 Task: In the Page advertisementfilenew.pptxinsert a new slide 'blank'insert the shape ' sort'select and fill the shape with  picture Insert a picture of Zebrawith name   Zebra.png insert and apply to all slides  date and timeinsert and apply to all slides  slide noinsert the  slide showselect set up slide showselect browsed at kioskgo to transition and apply slide show timings to  2.31481481481481E-05and select the  slide show
Action: Mouse moved to (1156, 493)
Screenshot: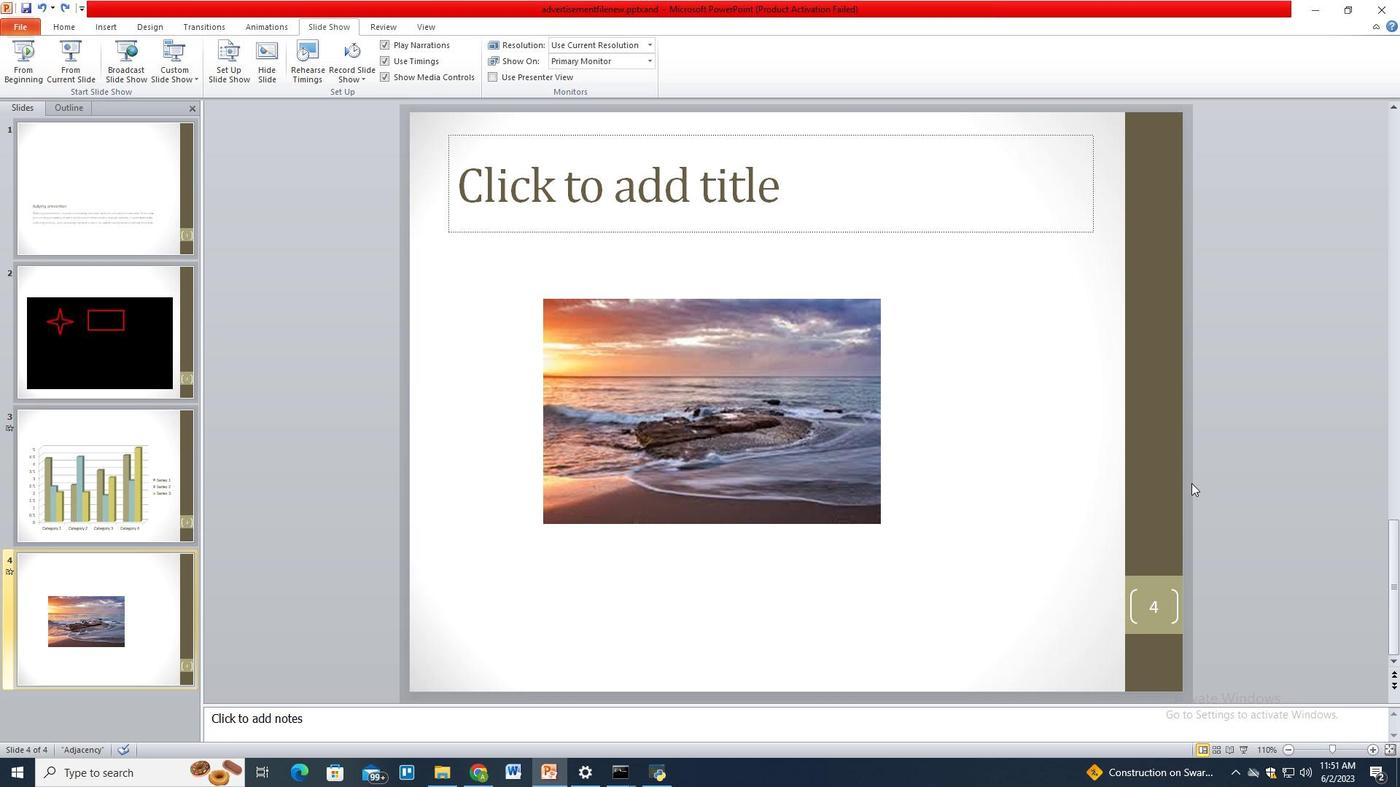 
Action: Mouse scrolled (1156, 493) with delta (0, 0)
Screenshot: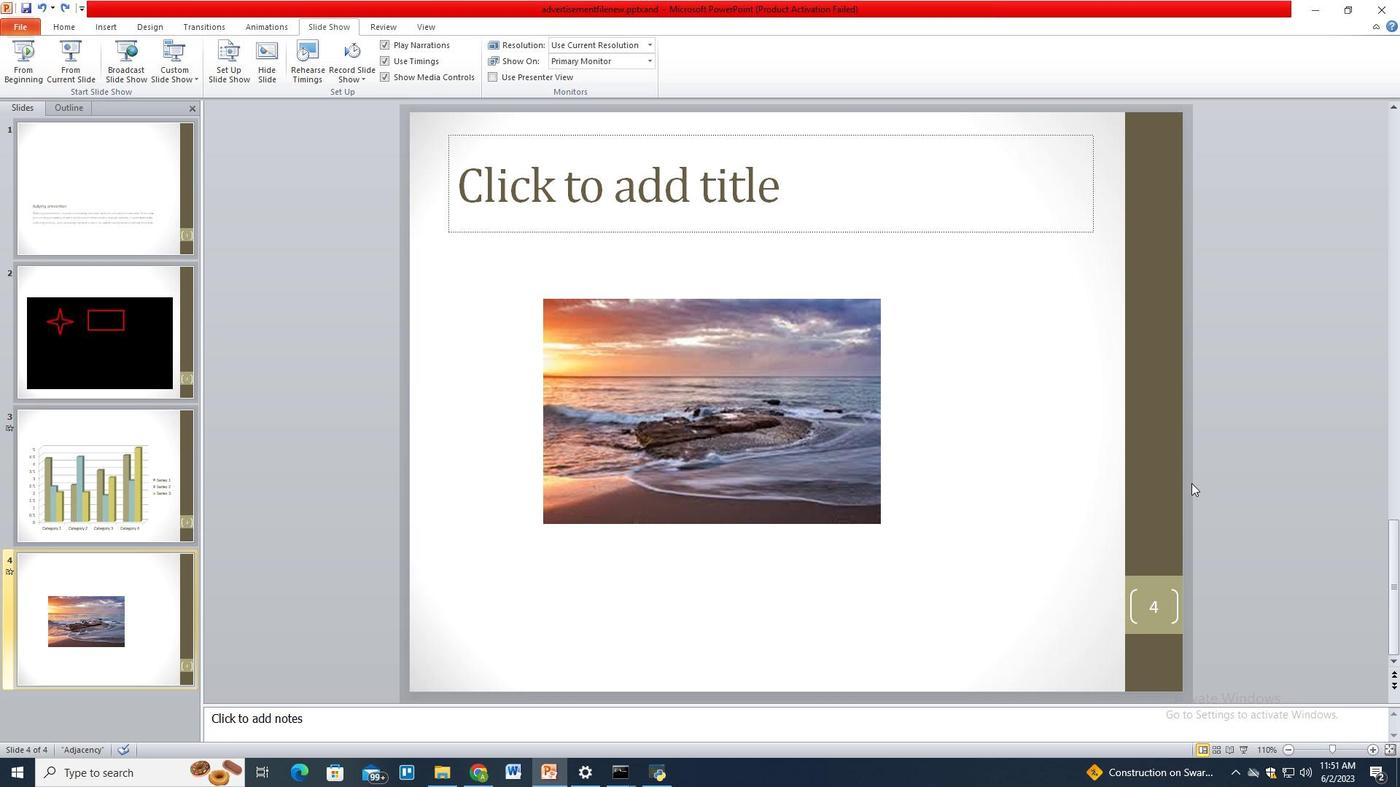
Action: Mouse scrolled (1156, 493) with delta (0, 0)
Screenshot: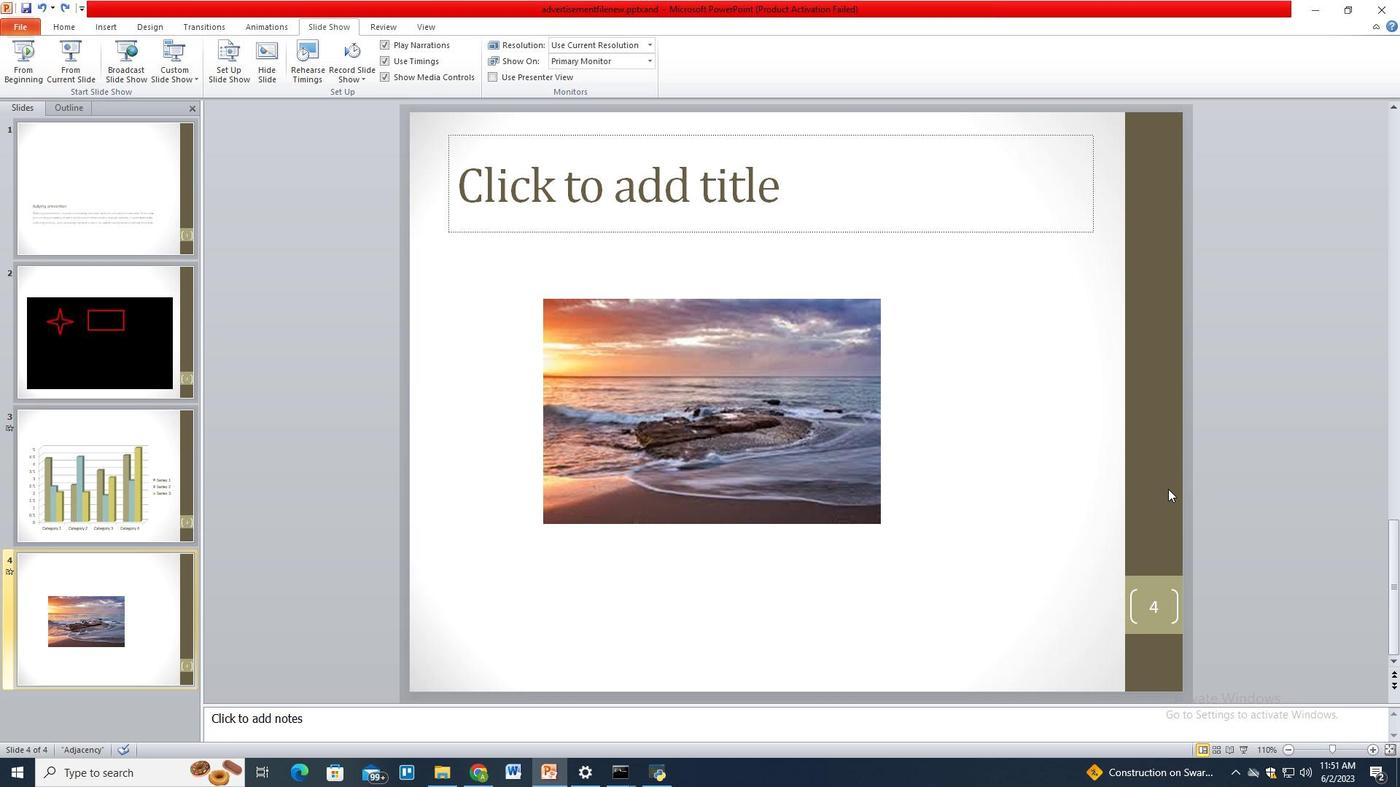 
Action: Mouse moved to (1093, 527)
Screenshot: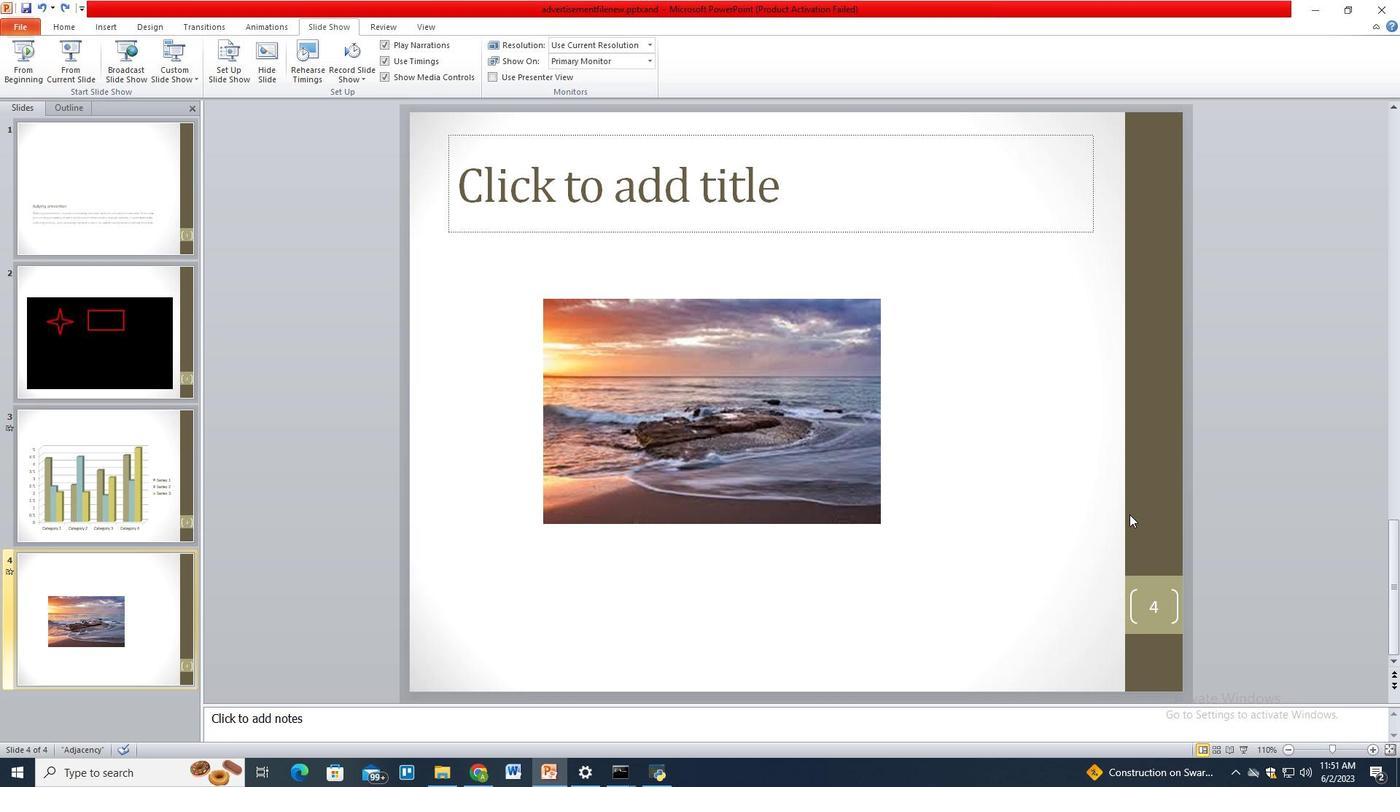
Action: Key pressed <Key.enter><Key.enter><Key.enter>
Screenshot: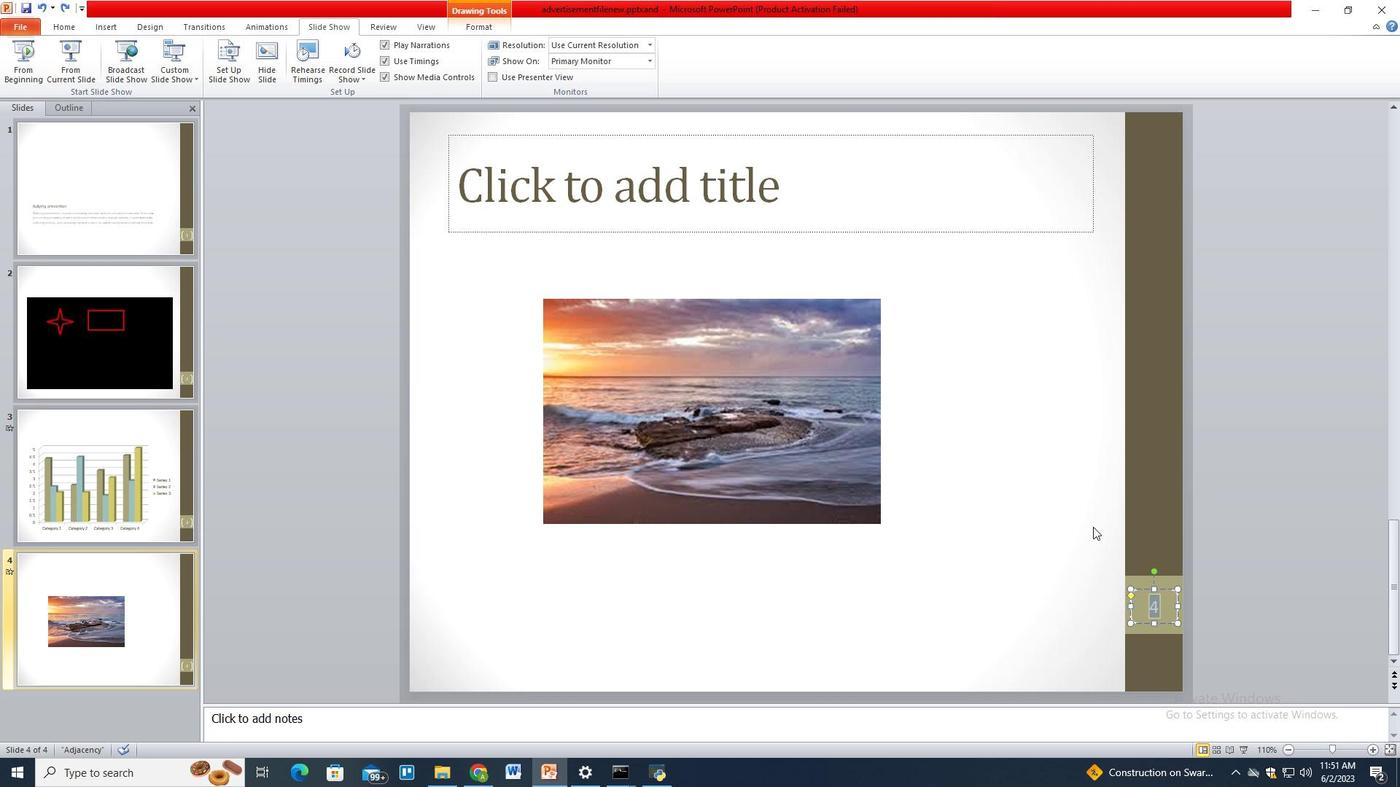 
Action: Mouse moved to (1145, 337)
Screenshot: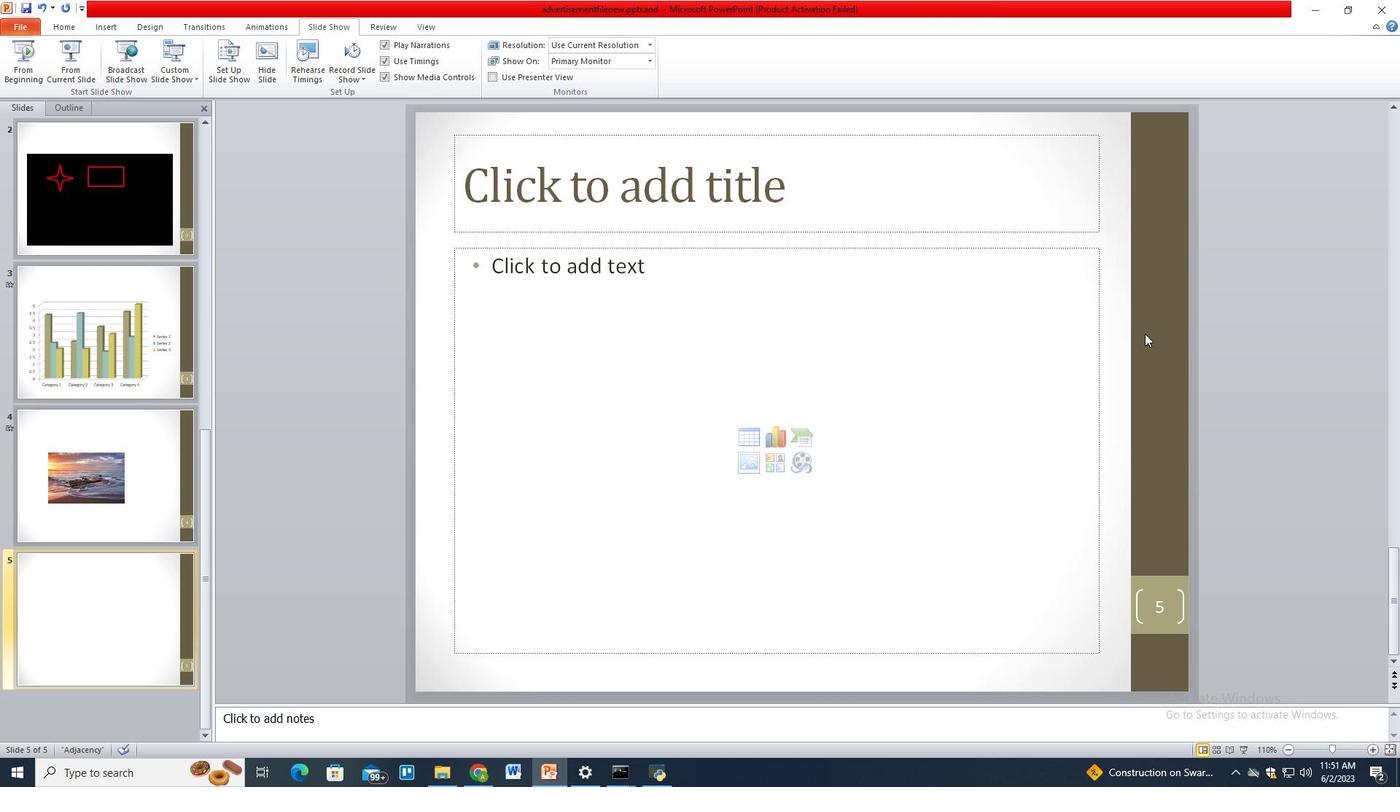 
Action: Mouse pressed right at (1145, 337)
Screenshot: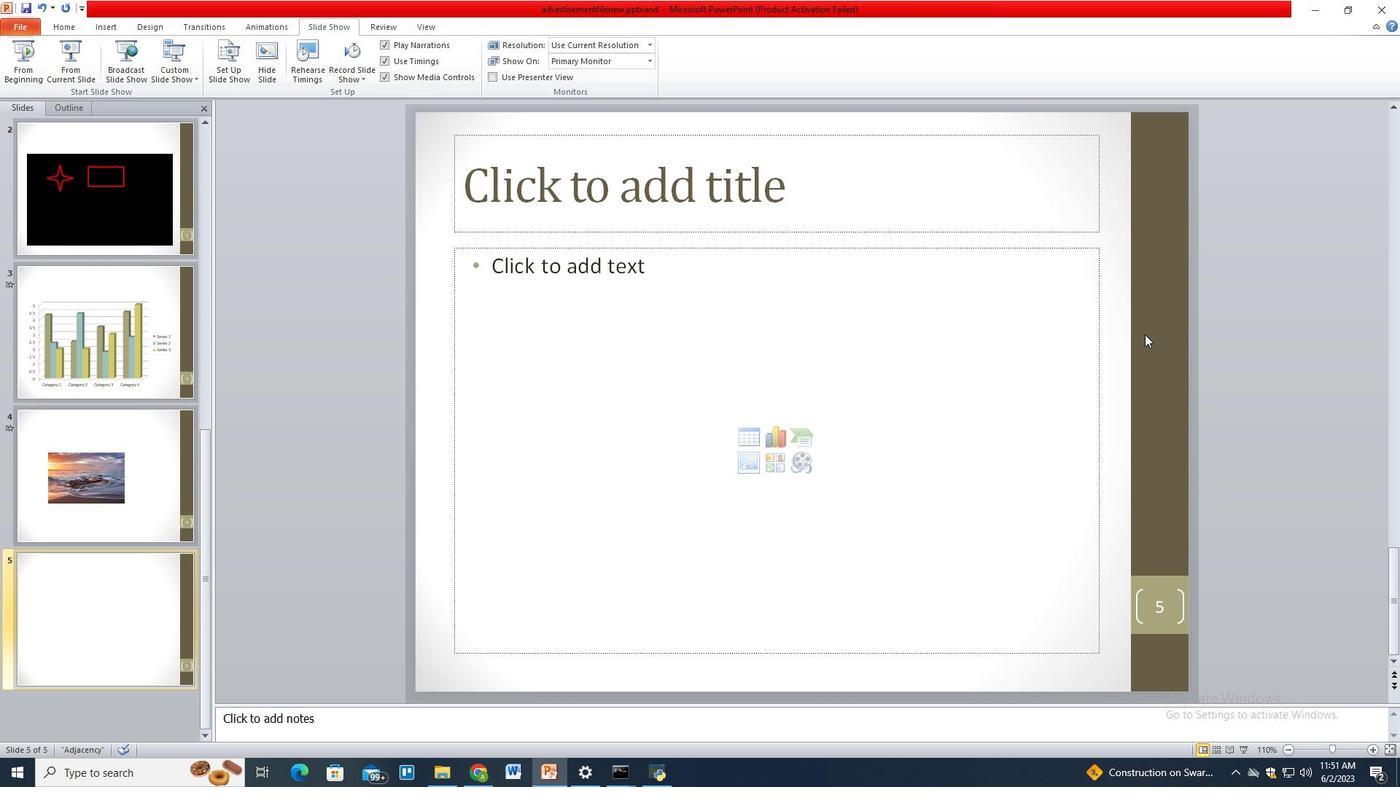 
Action: Mouse moved to (933, 646)
Screenshot: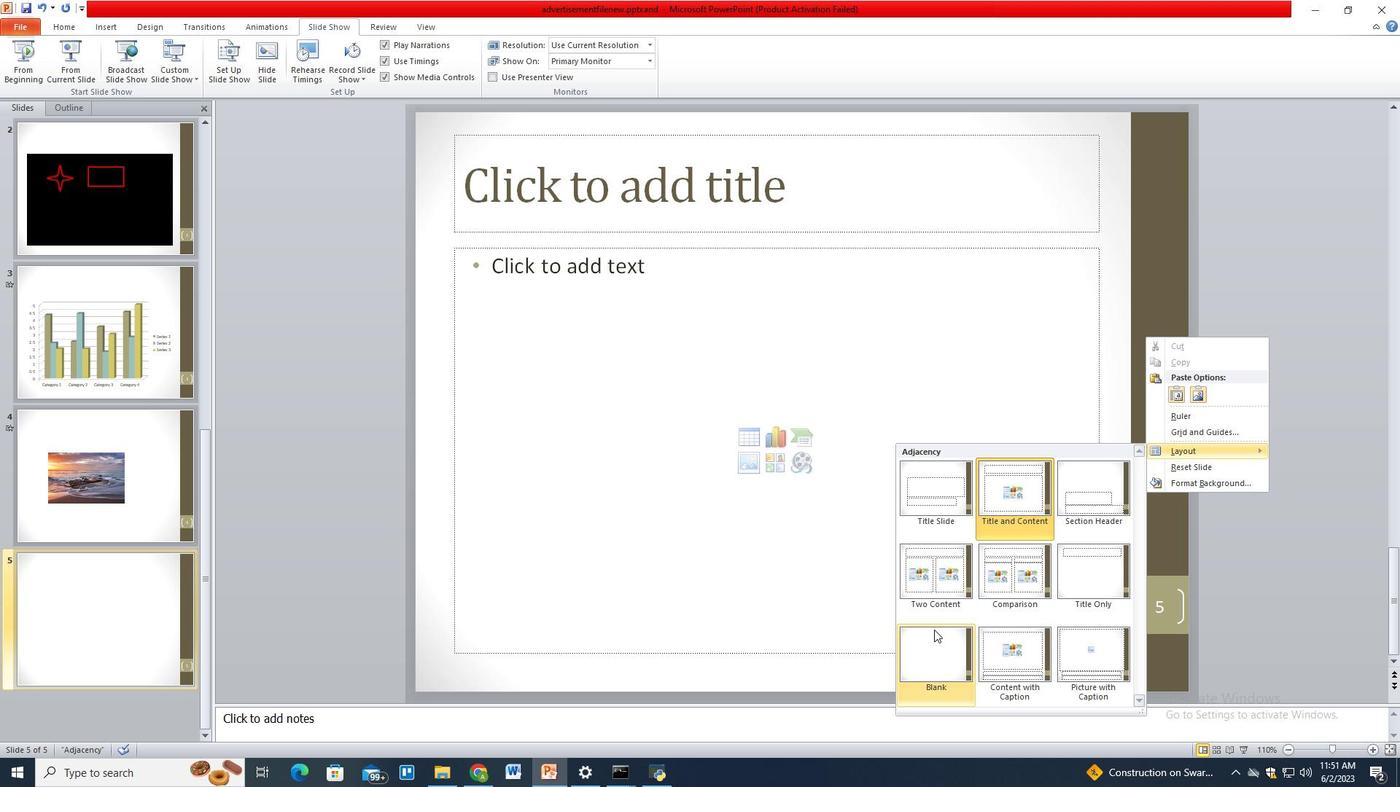 
Action: Mouse pressed left at (933, 646)
Screenshot: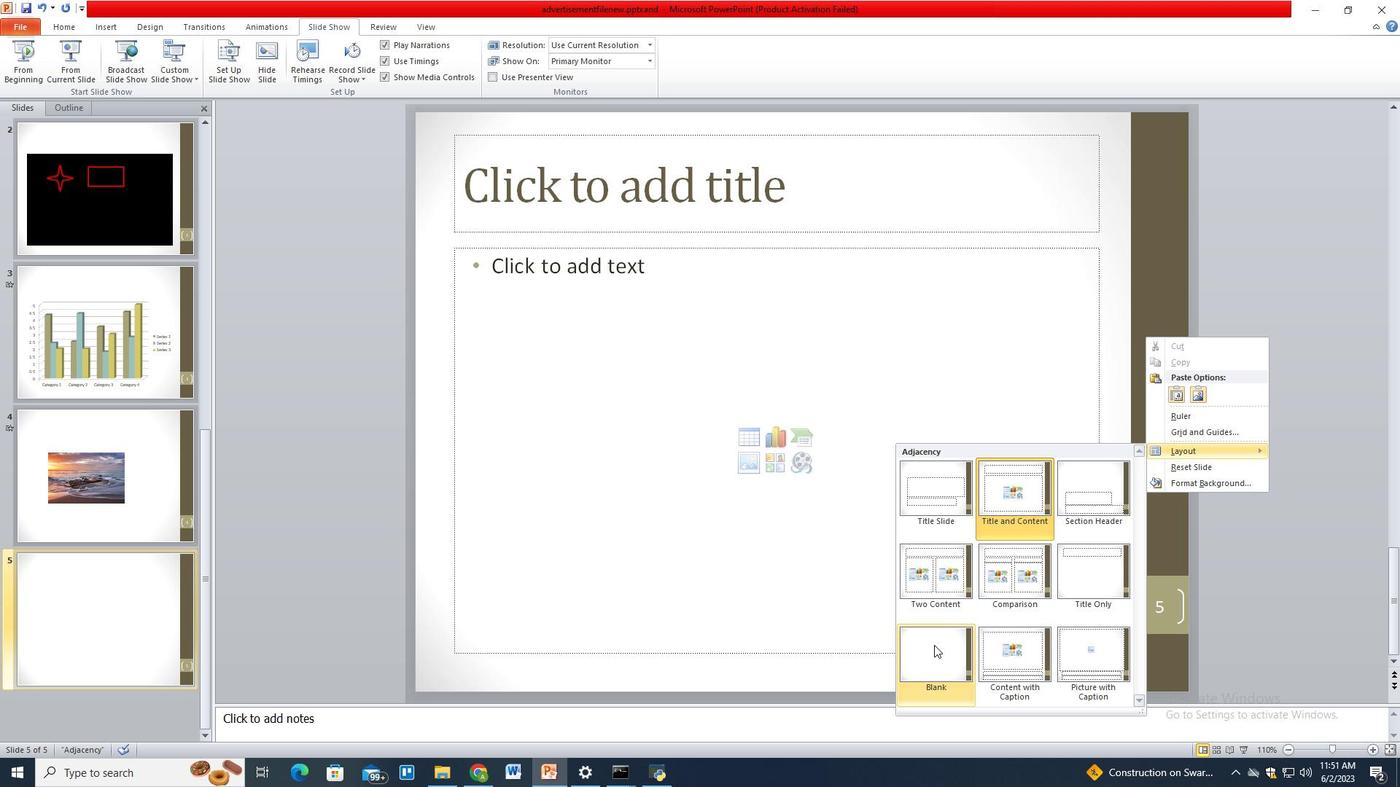 
Action: Mouse moved to (115, 23)
Screenshot: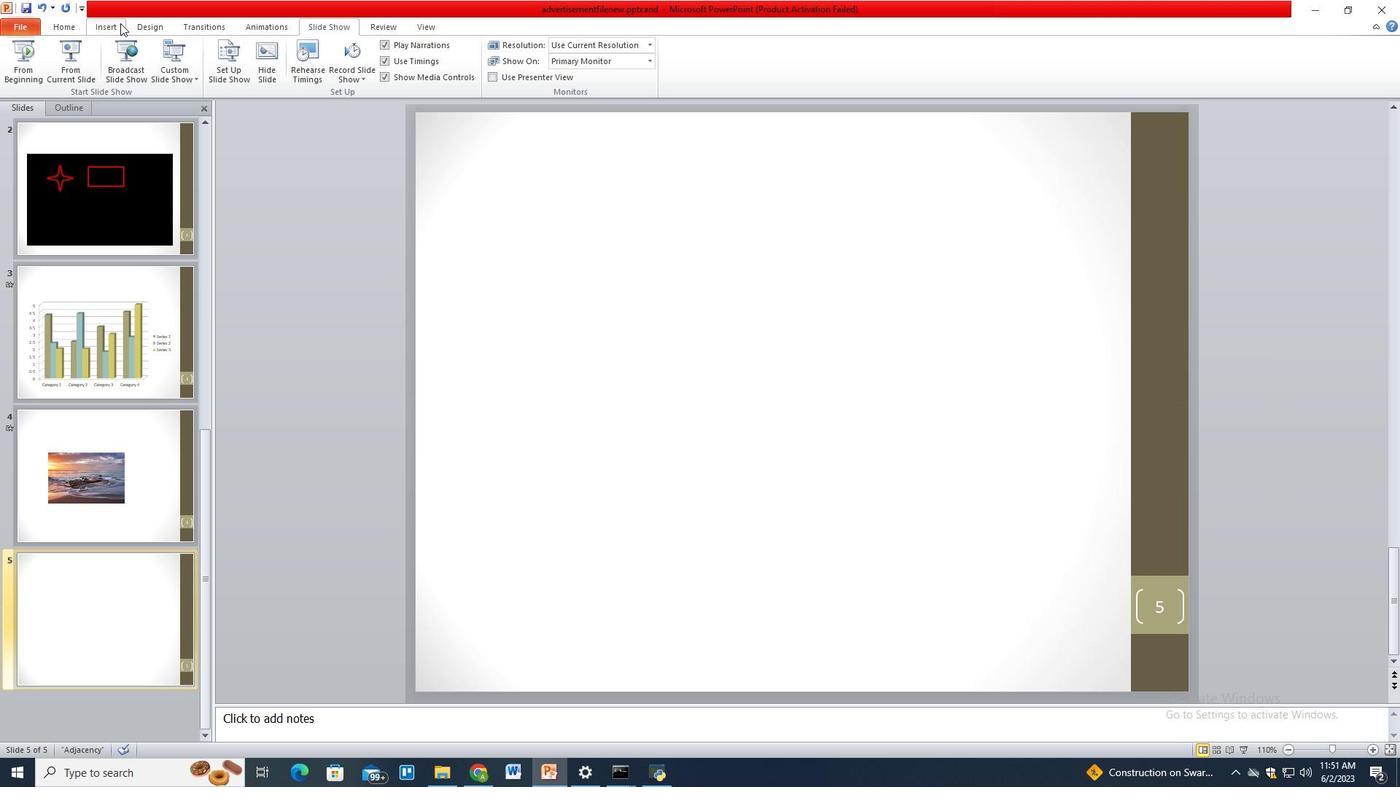 
Action: Mouse pressed left at (115, 23)
Screenshot: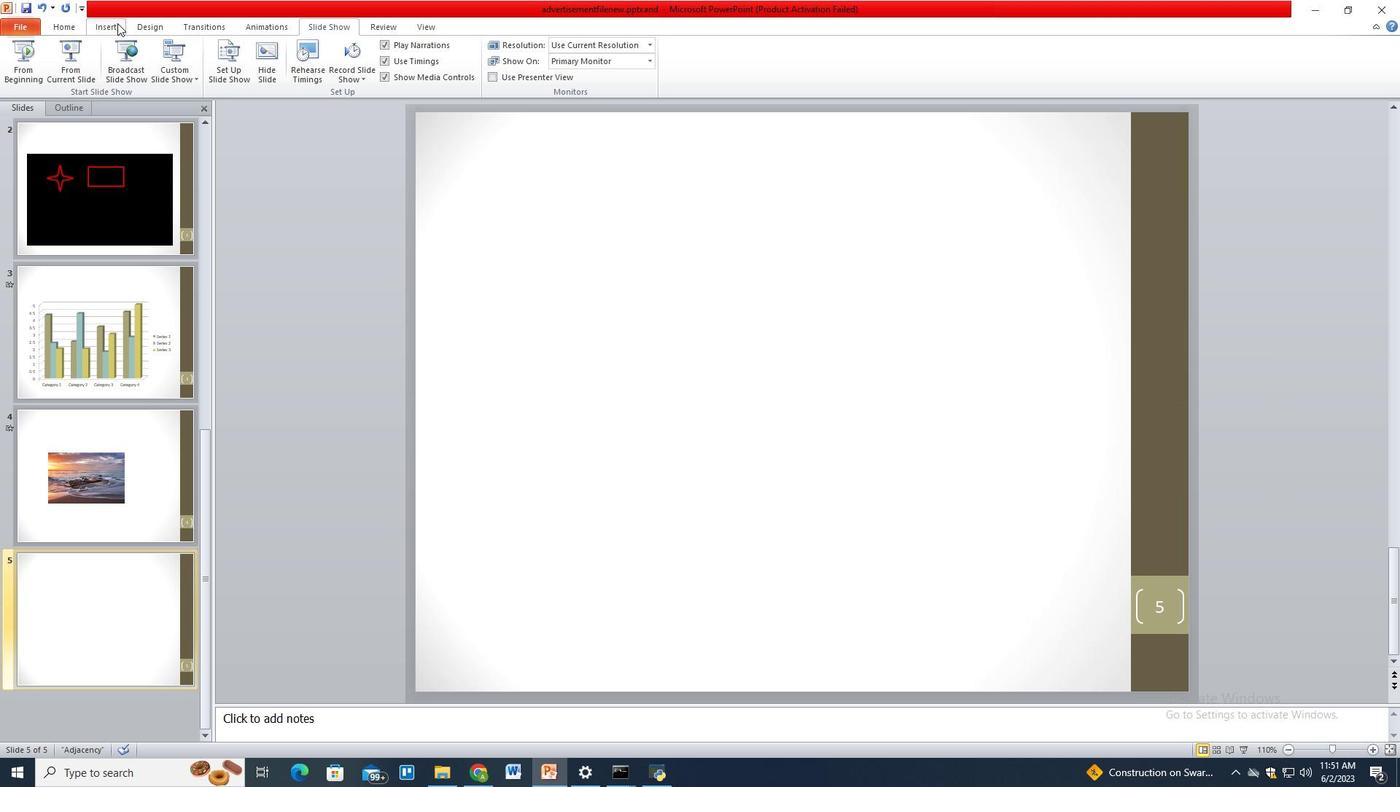 
Action: Mouse moved to (202, 56)
Screenshot: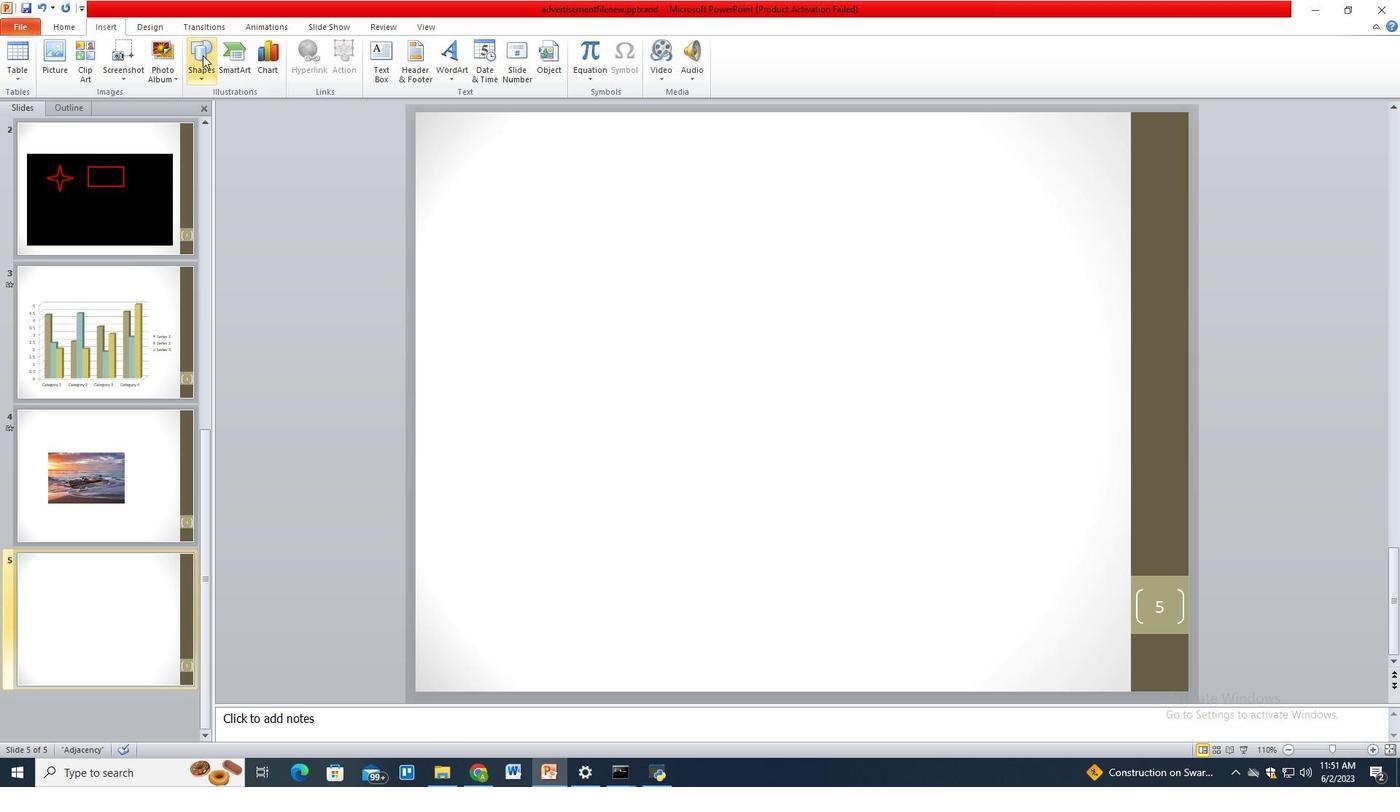 
Action: Mouse pressed left at (202, 56)
Screenshot: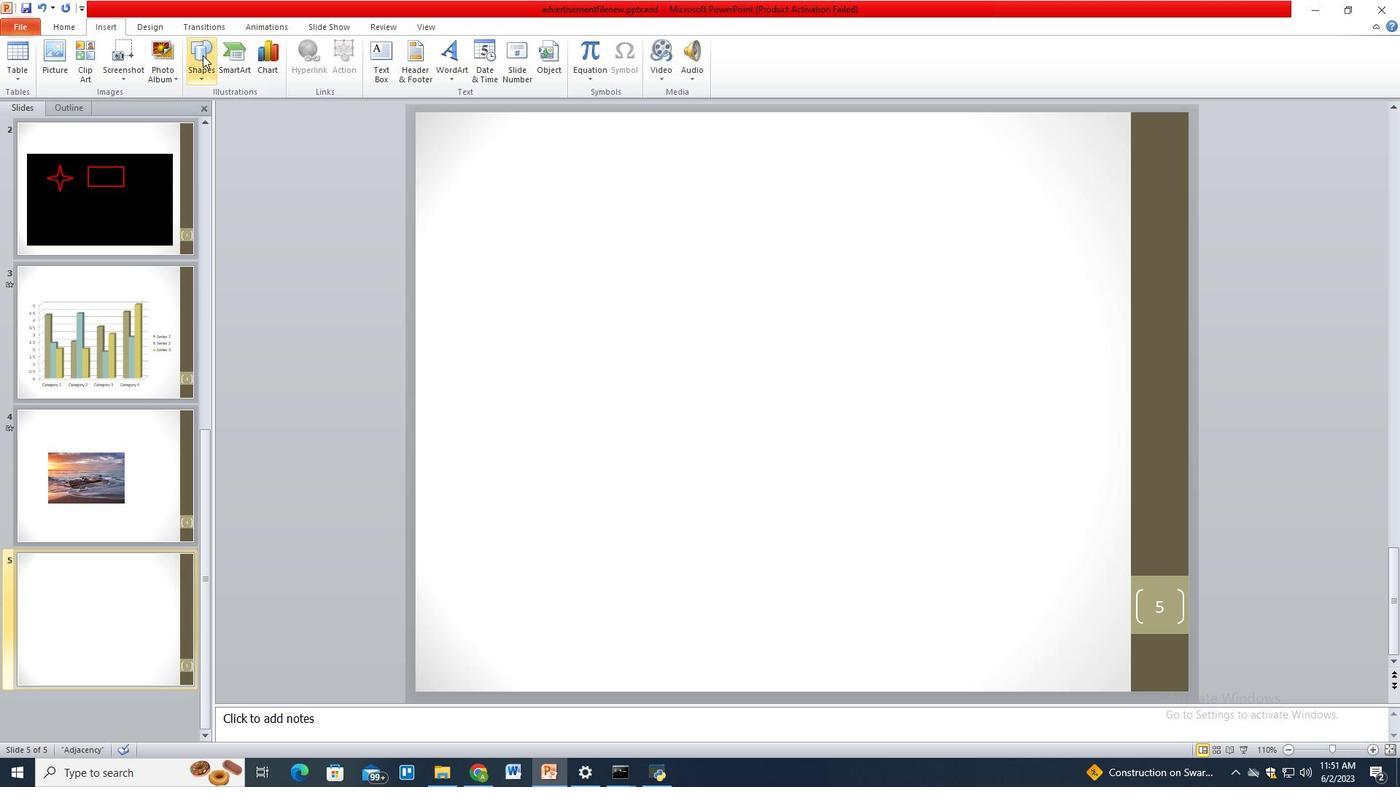 
Action: Mouse moved to (209, 177)
Screenshot: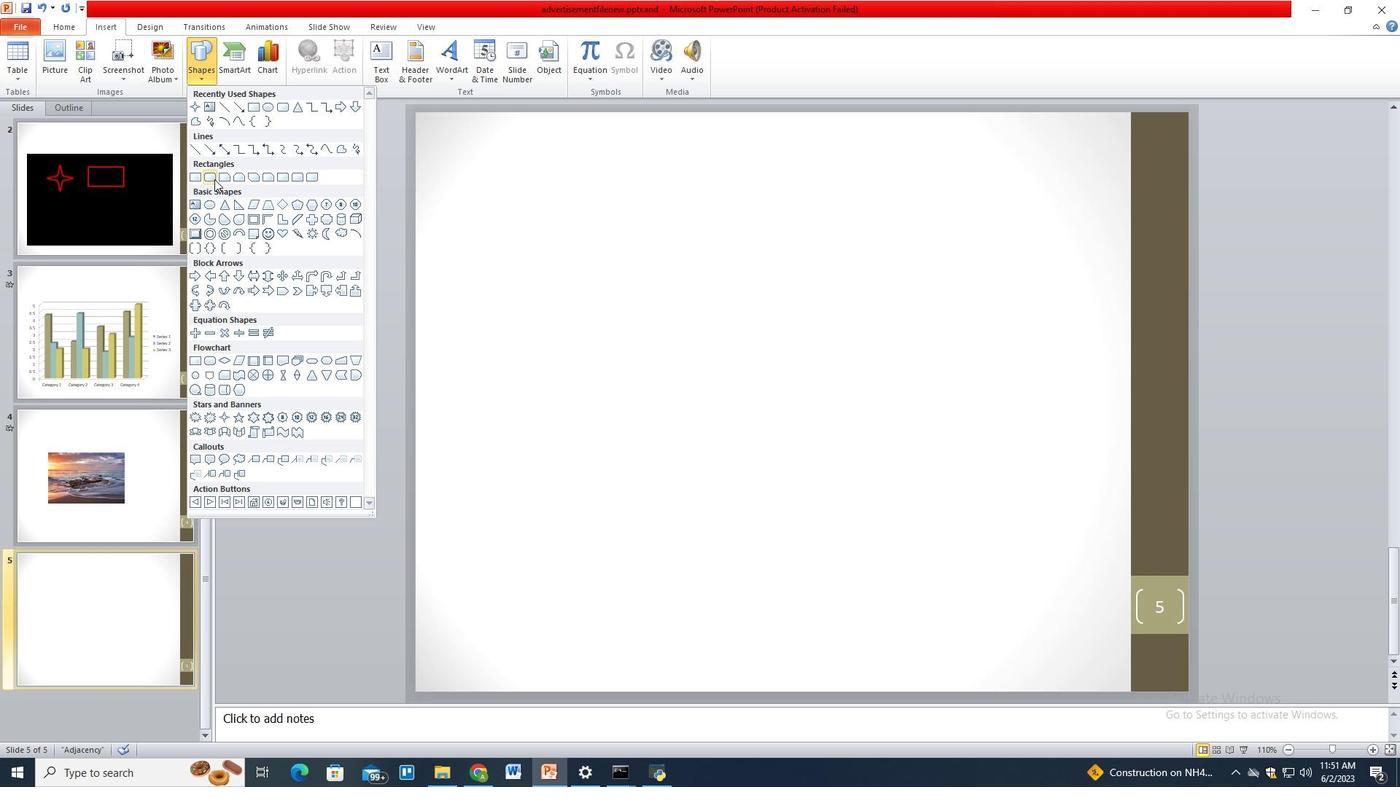 
Action: Mouse pressed left at (209, 177)
Screenshot: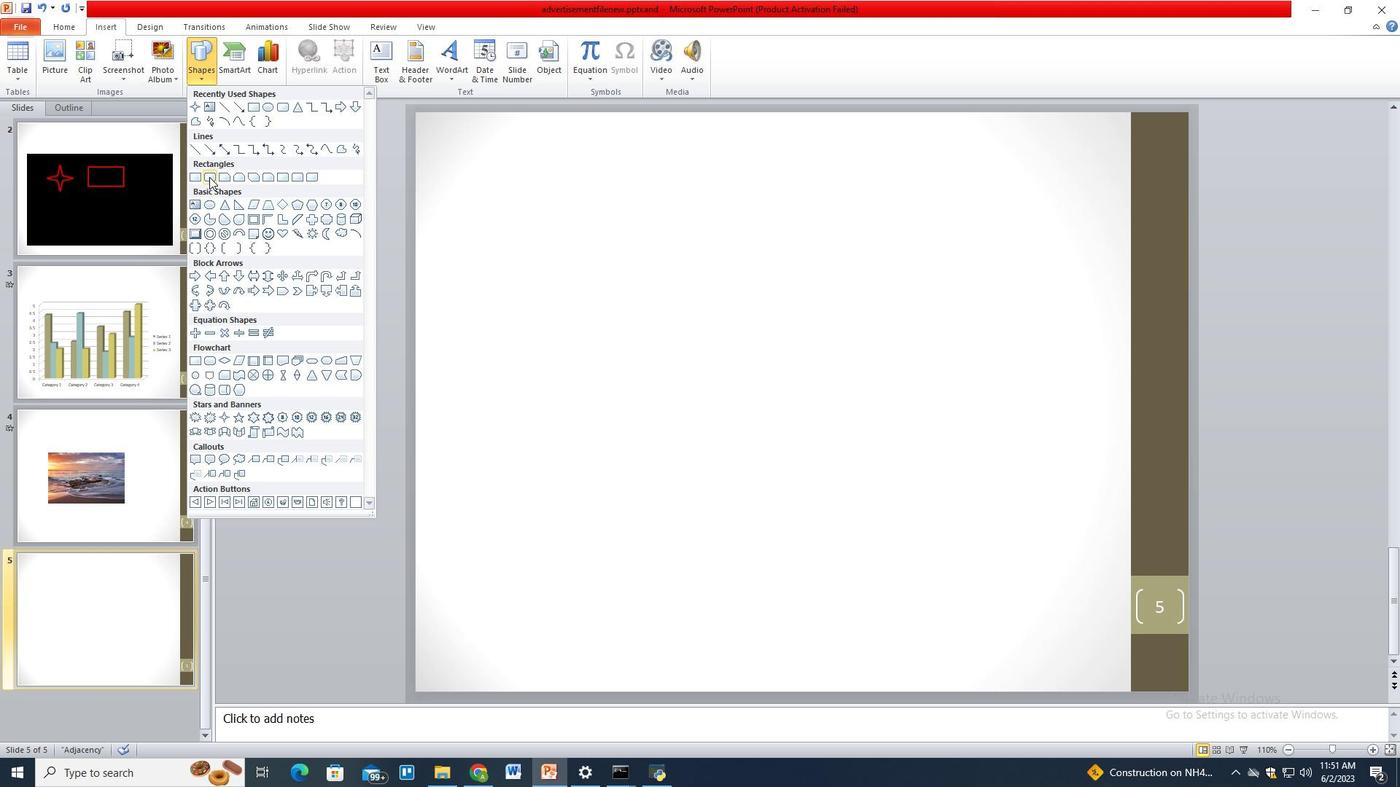 
Action: Mouse moved to (470, 210)
Screenshot: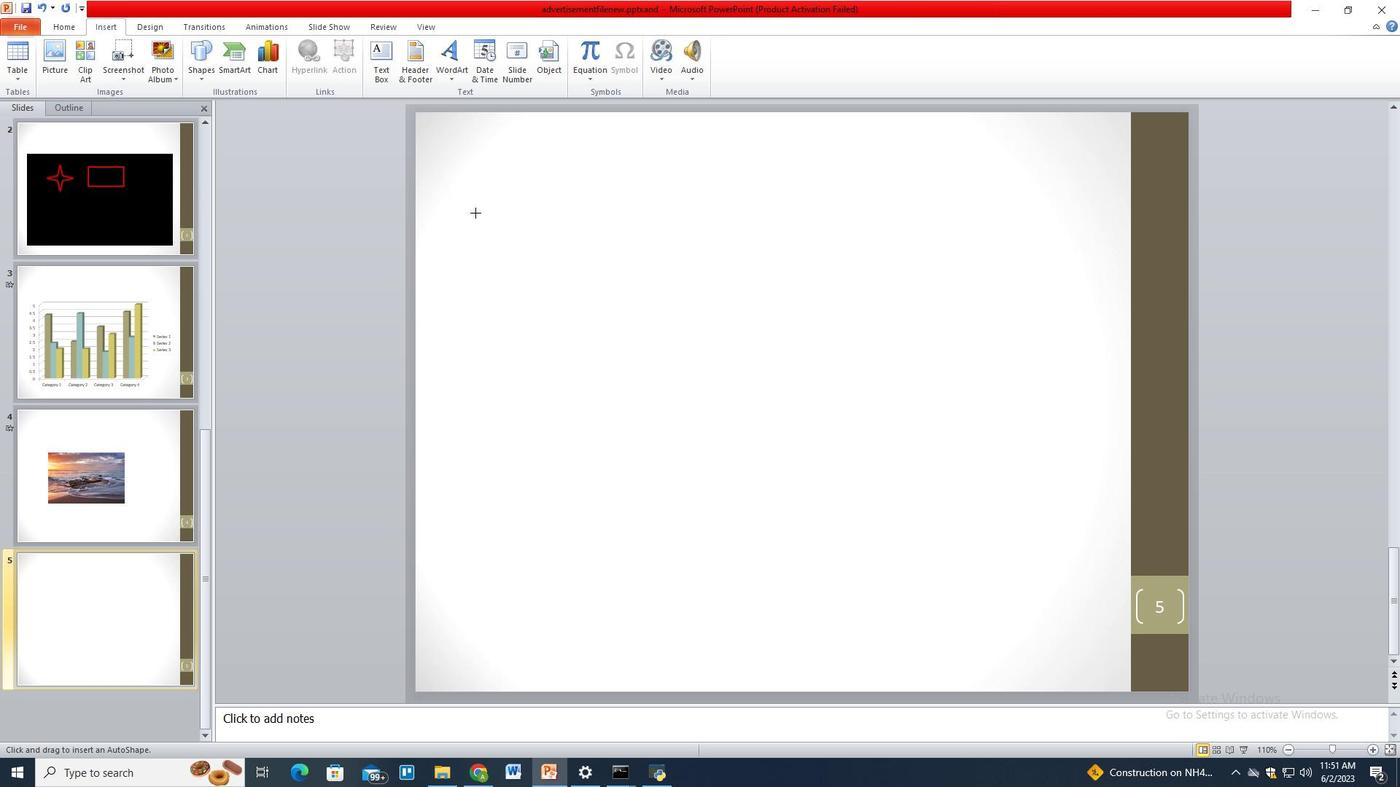
Action: Mouse pressed left at (470, 210)
Screenshot: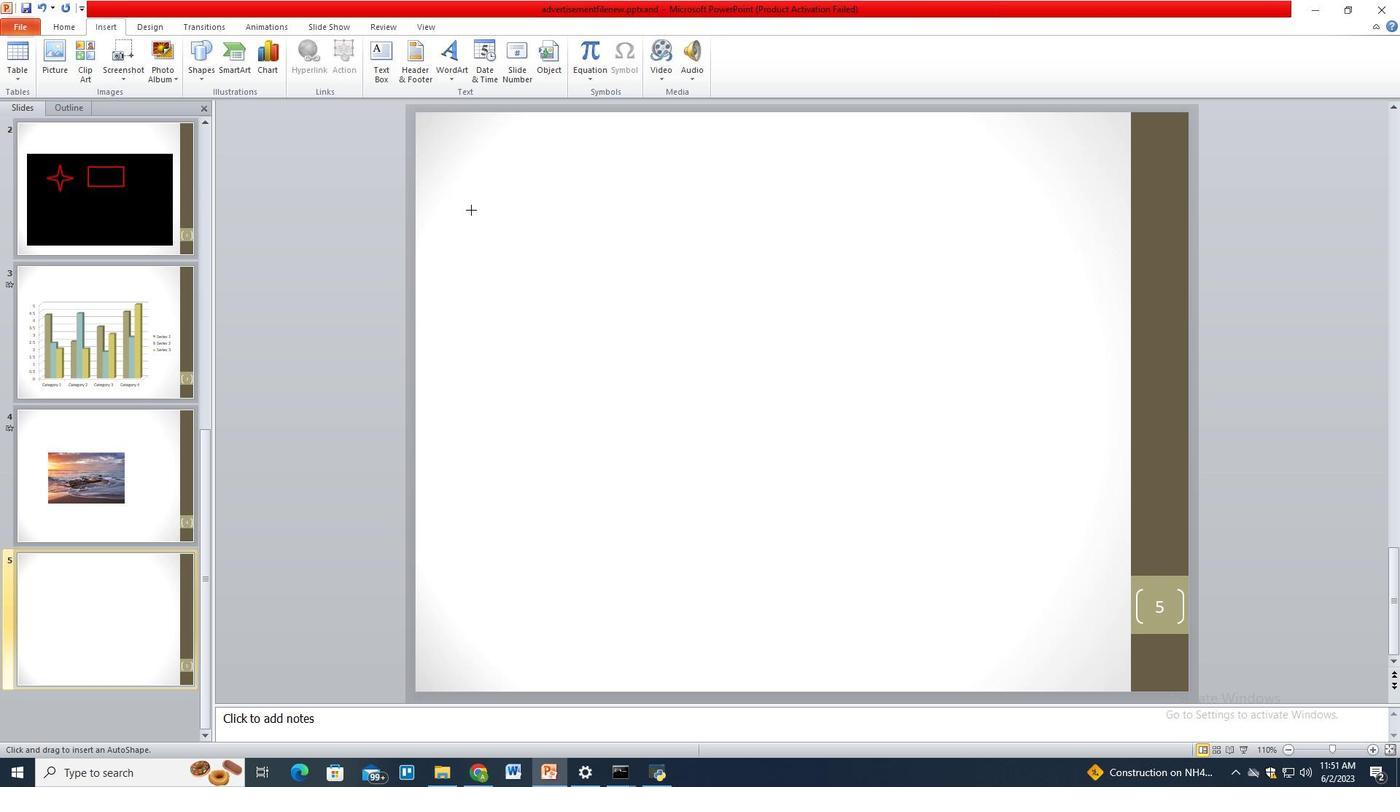 
Action: Mouse moved to (719, 400)
Screenshot: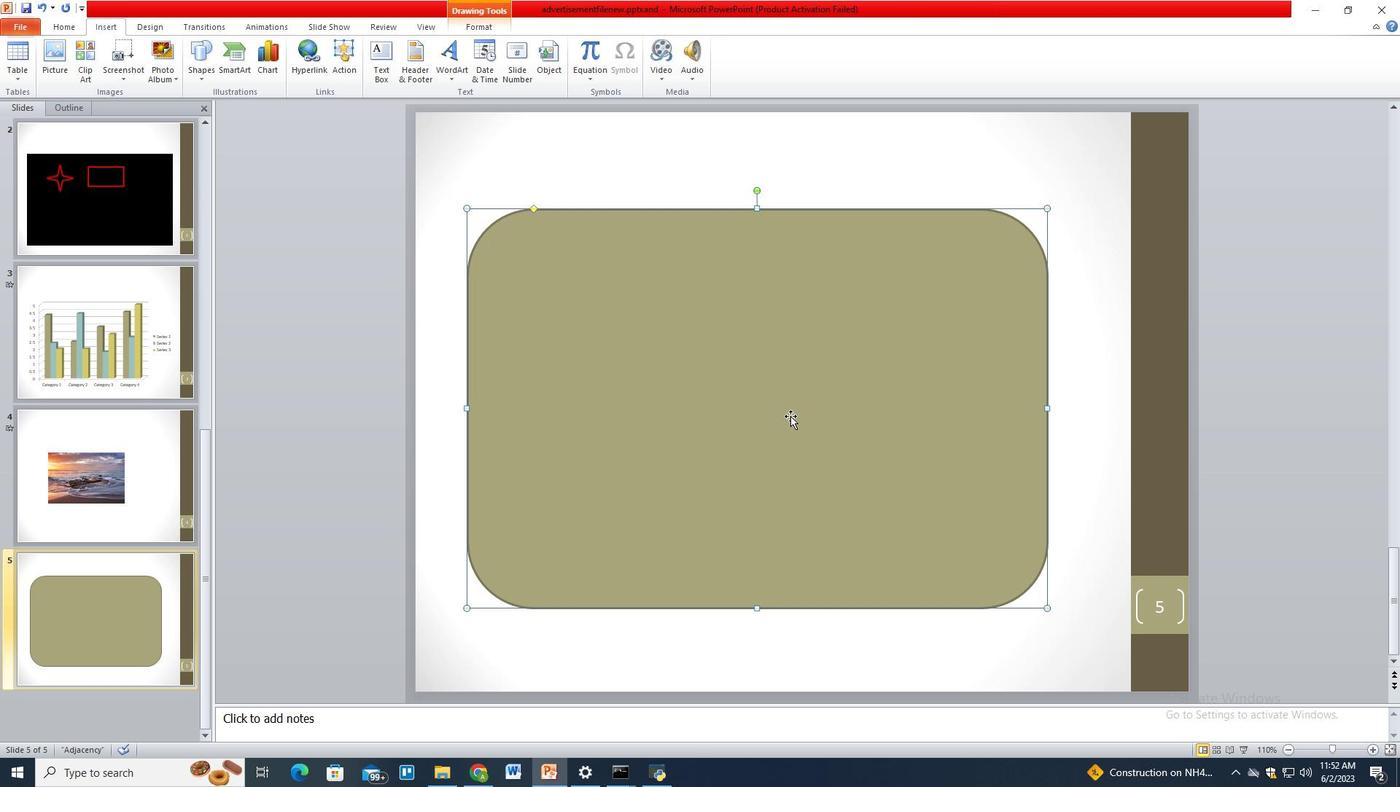 
Action: Mouse pressed left at (719, 400)
Screenshot: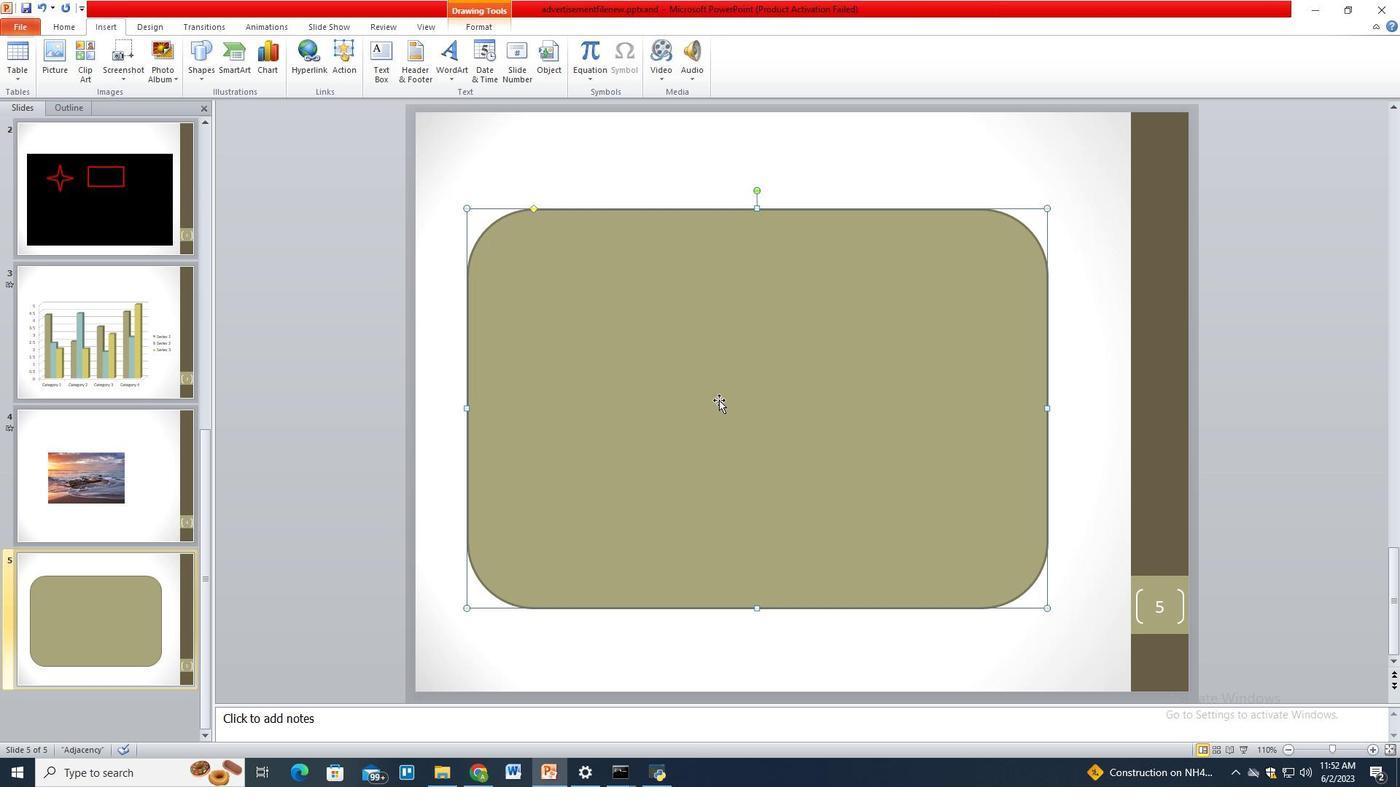 
Action: Mouse moved to (652, 153)
Screenshot: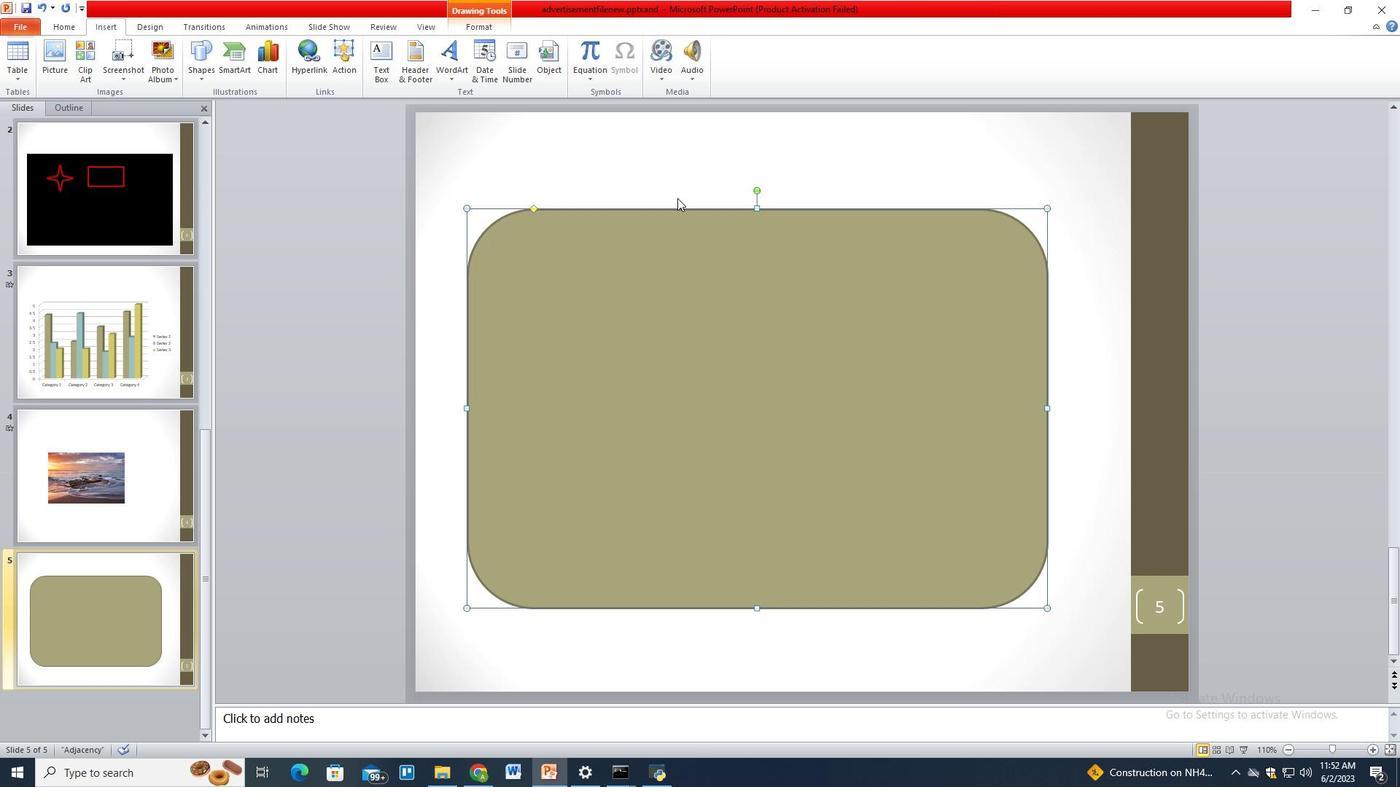 
Action: Mouse pressed left at (652, 153)
Screenshot: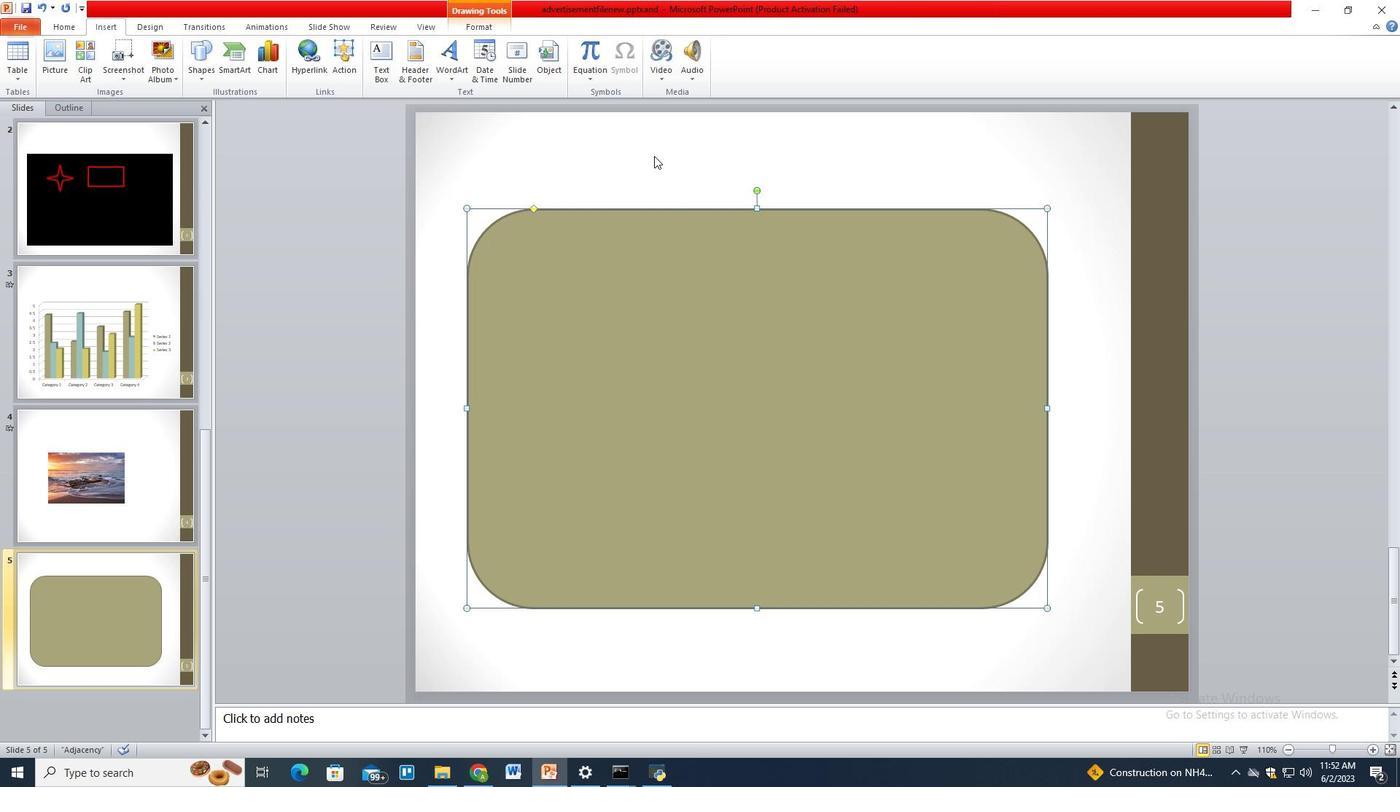 
Action: Mouse moved to (62, 58)
Screenshot: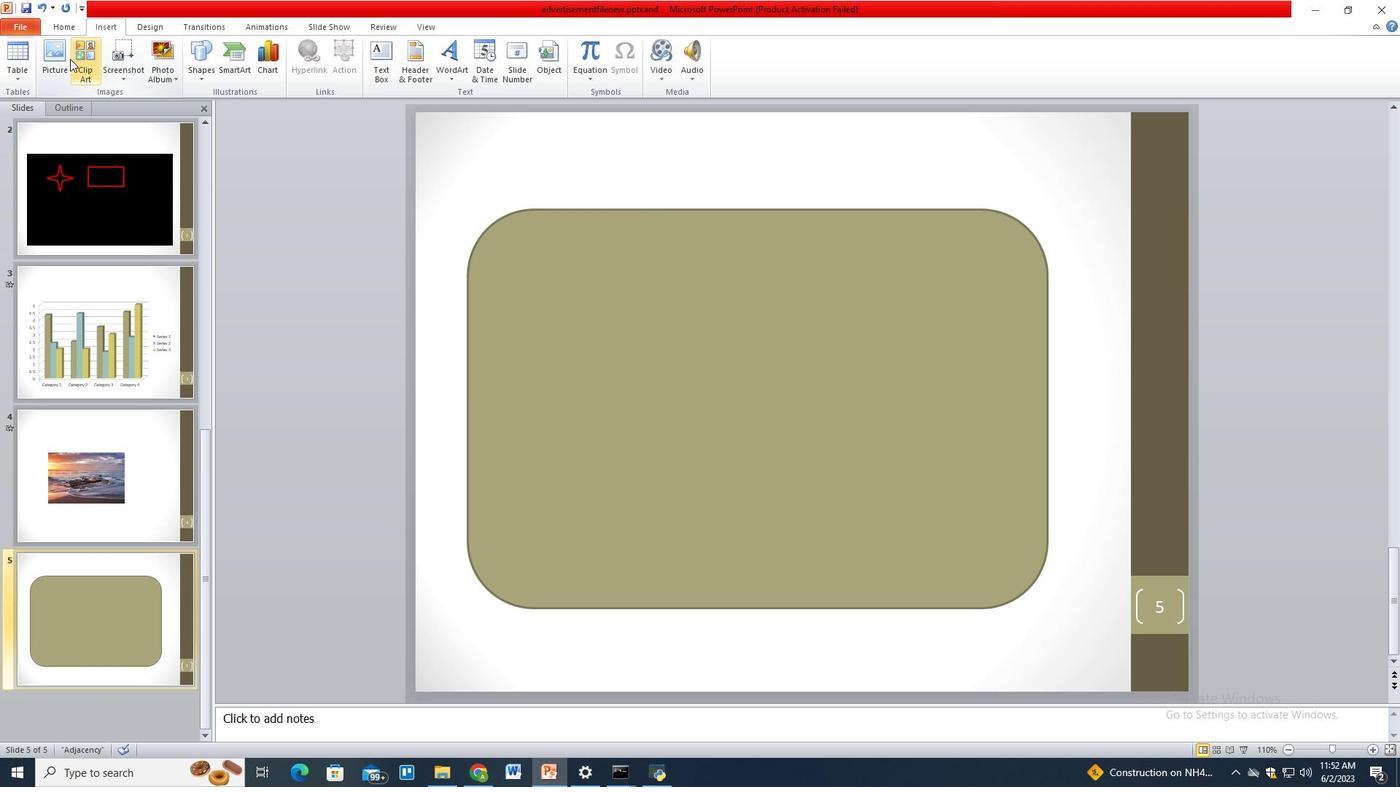 
Action: Mouse pressed left at (62, 58)
Screenshot: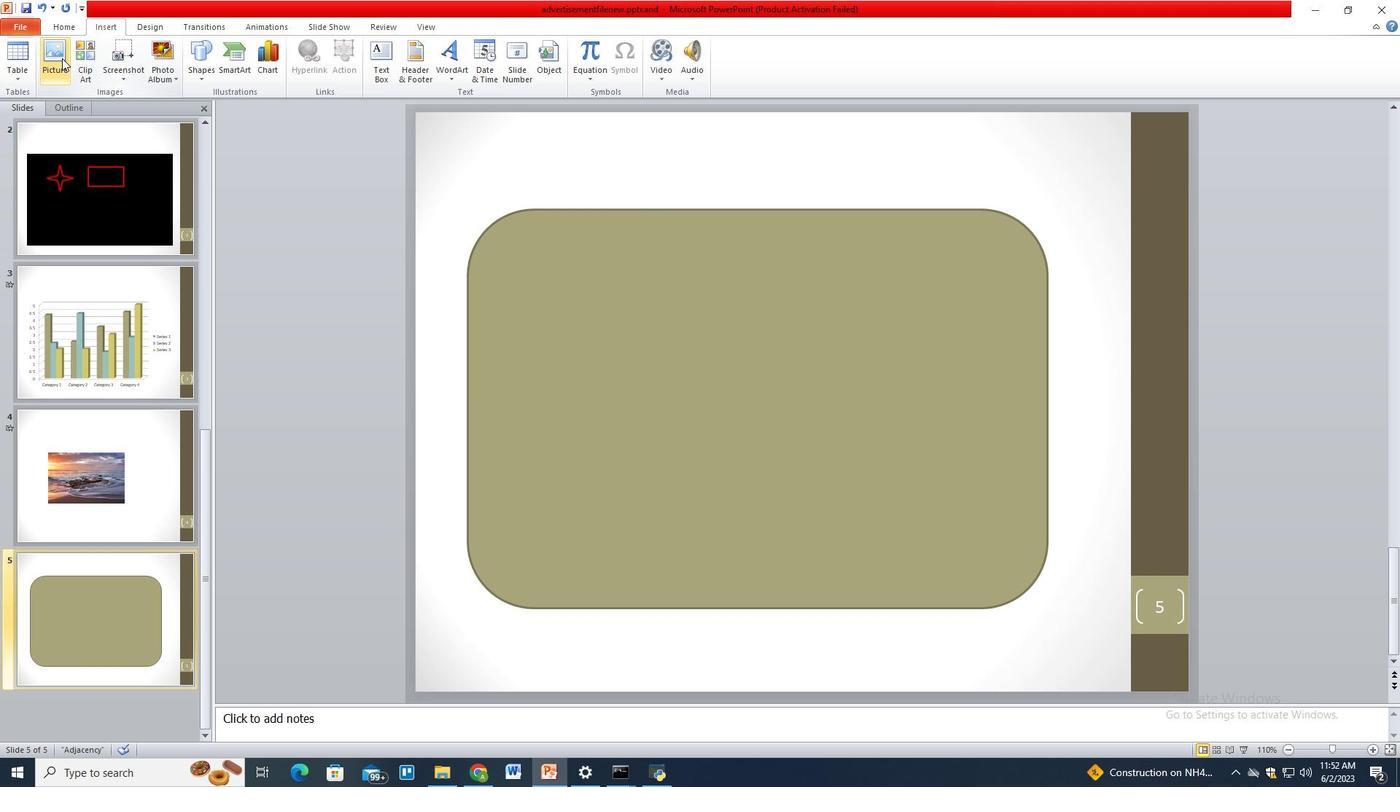 
Action: Mouse moved to (477, 227)
Screenshot: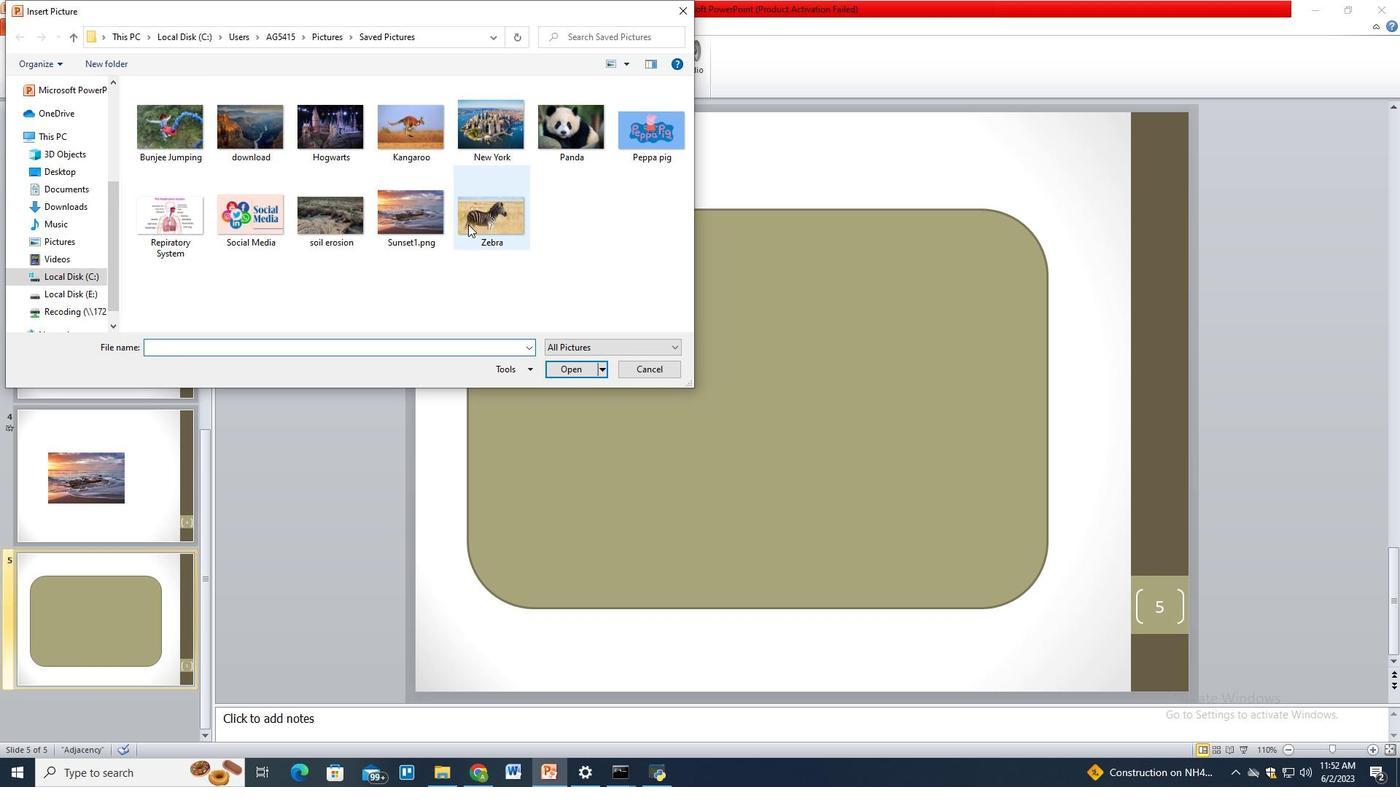 
Action: Mouse pressed left at (477, 227)
Screenshot: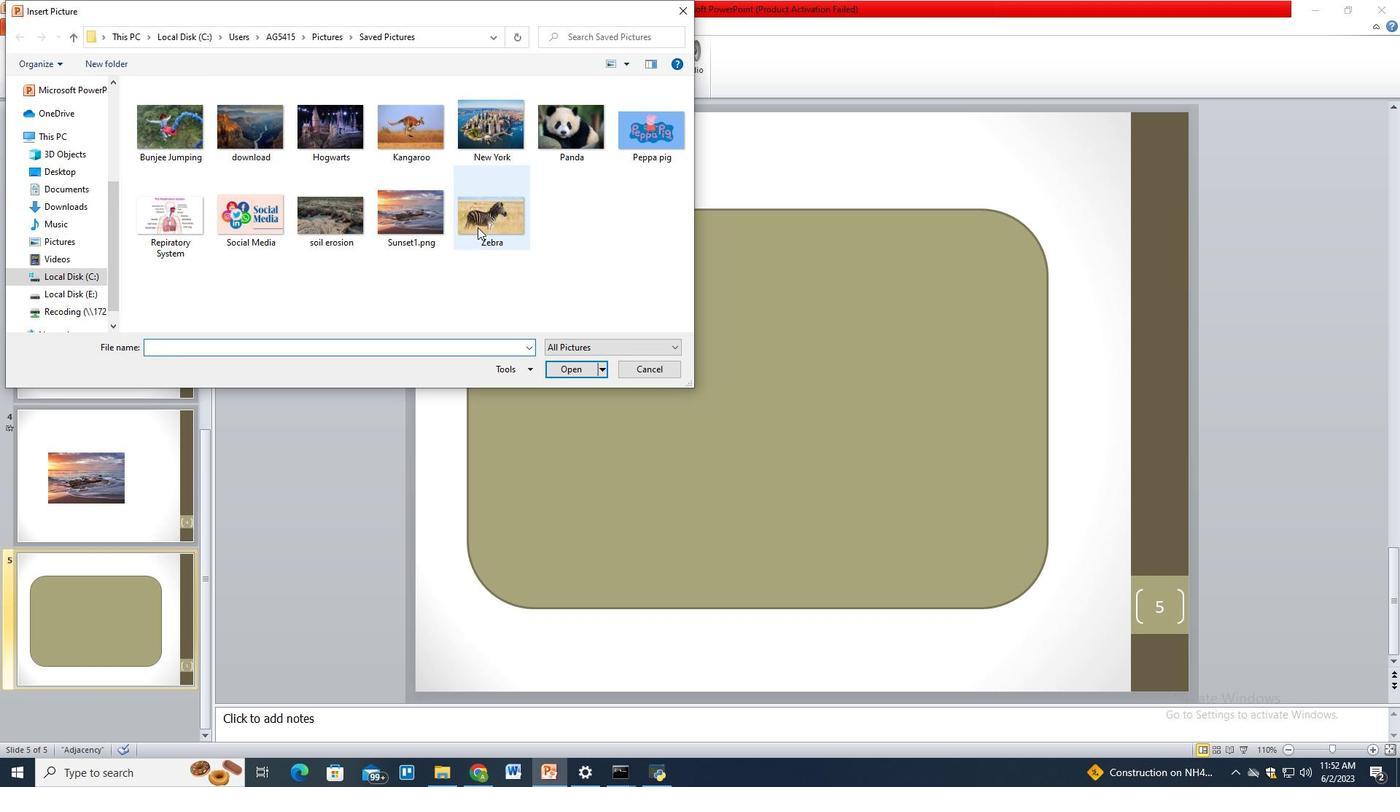 
Action: Mouse moved to (571, 366)
Screenshot: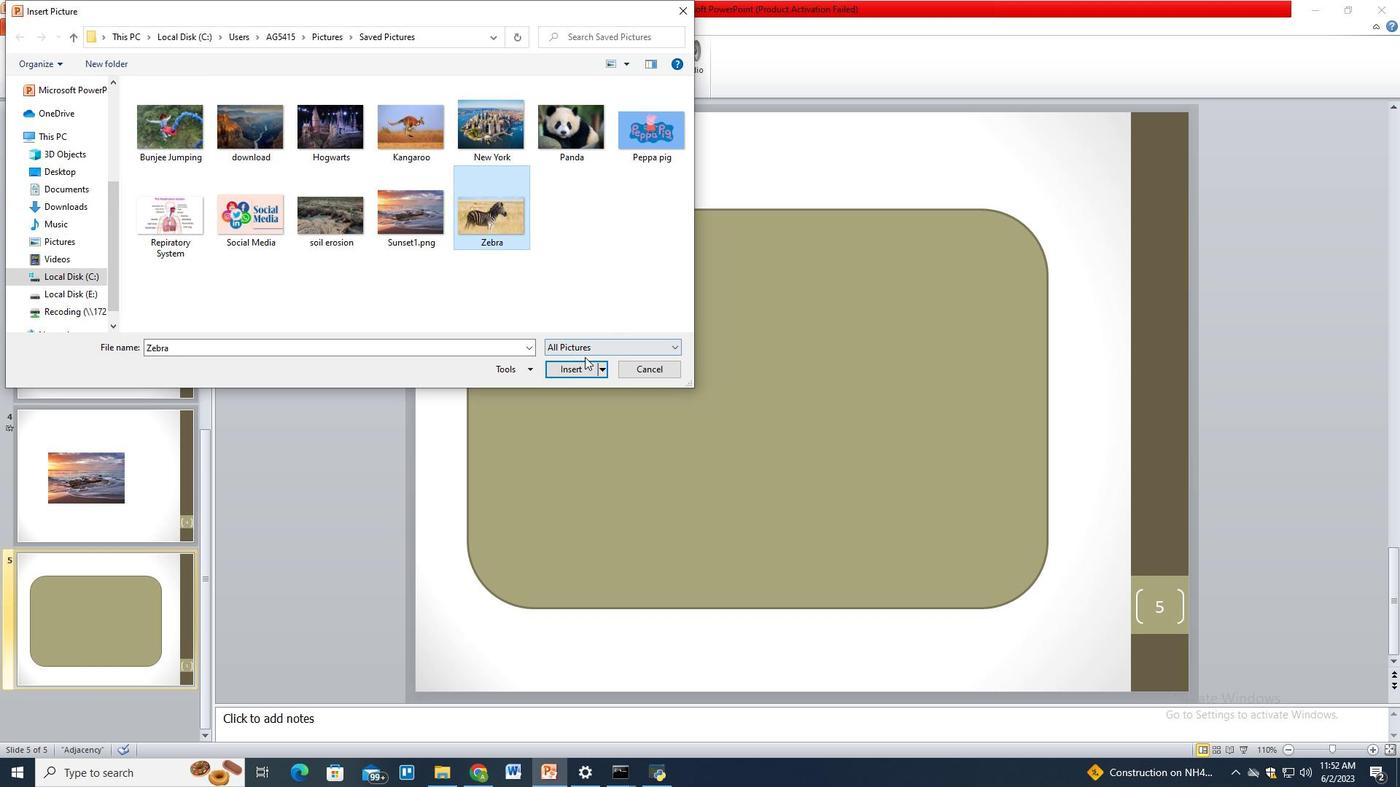 
Action: Mouse pressed left at (571, 366)
Screenshot: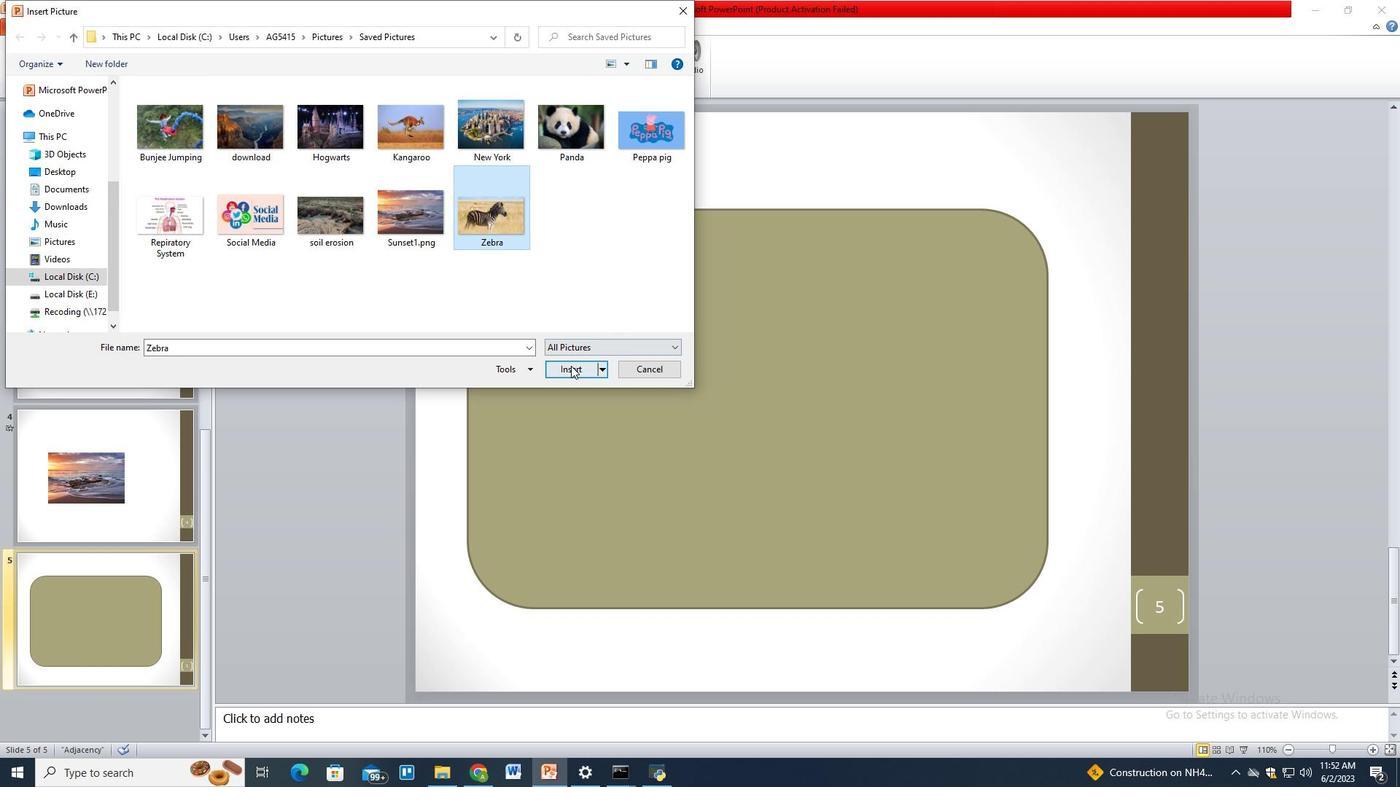 
Action: Mouse moved to (682, 334)
Screenshot: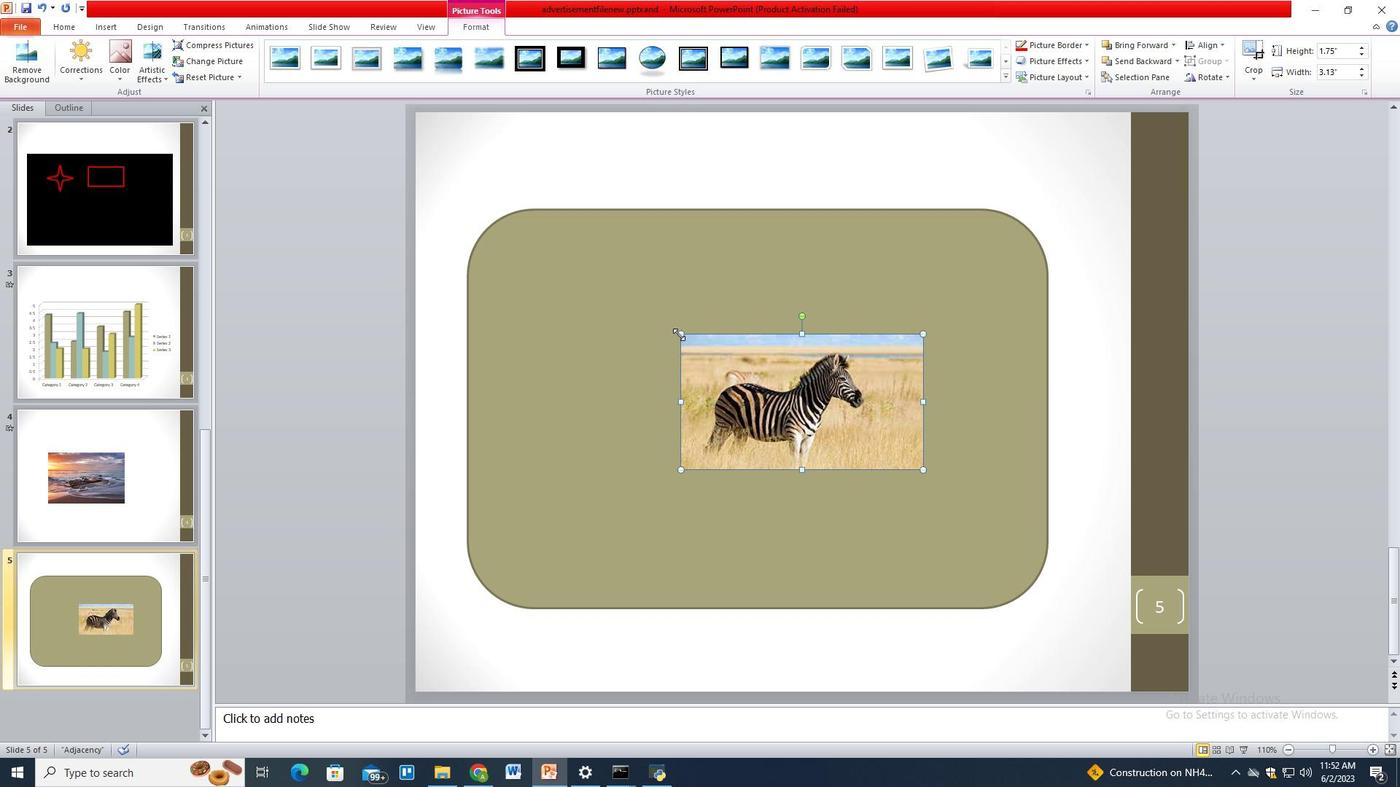 
Action: Mouse pressed left at (682, 334)
Screenshot: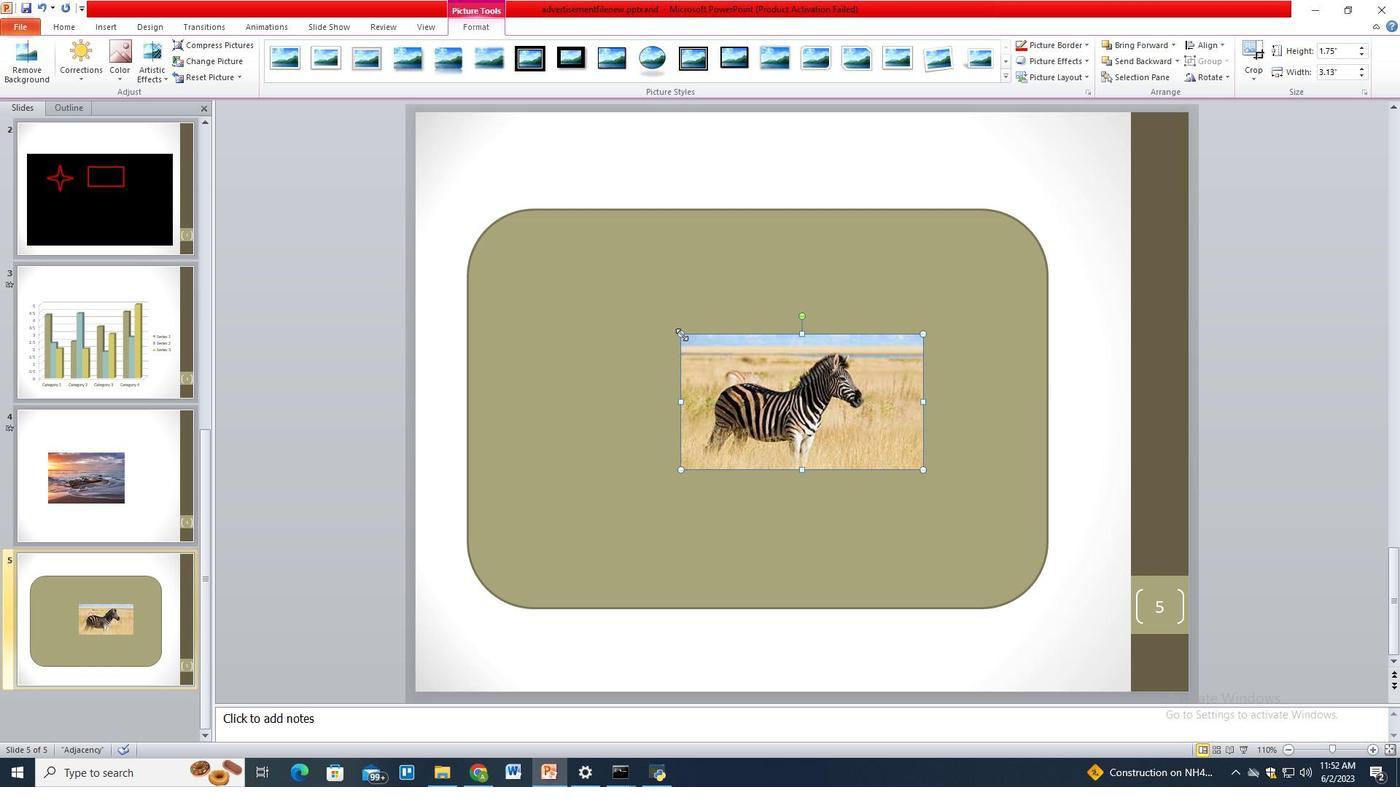
Action: Mouse moved to (922, 470)
Screenshot: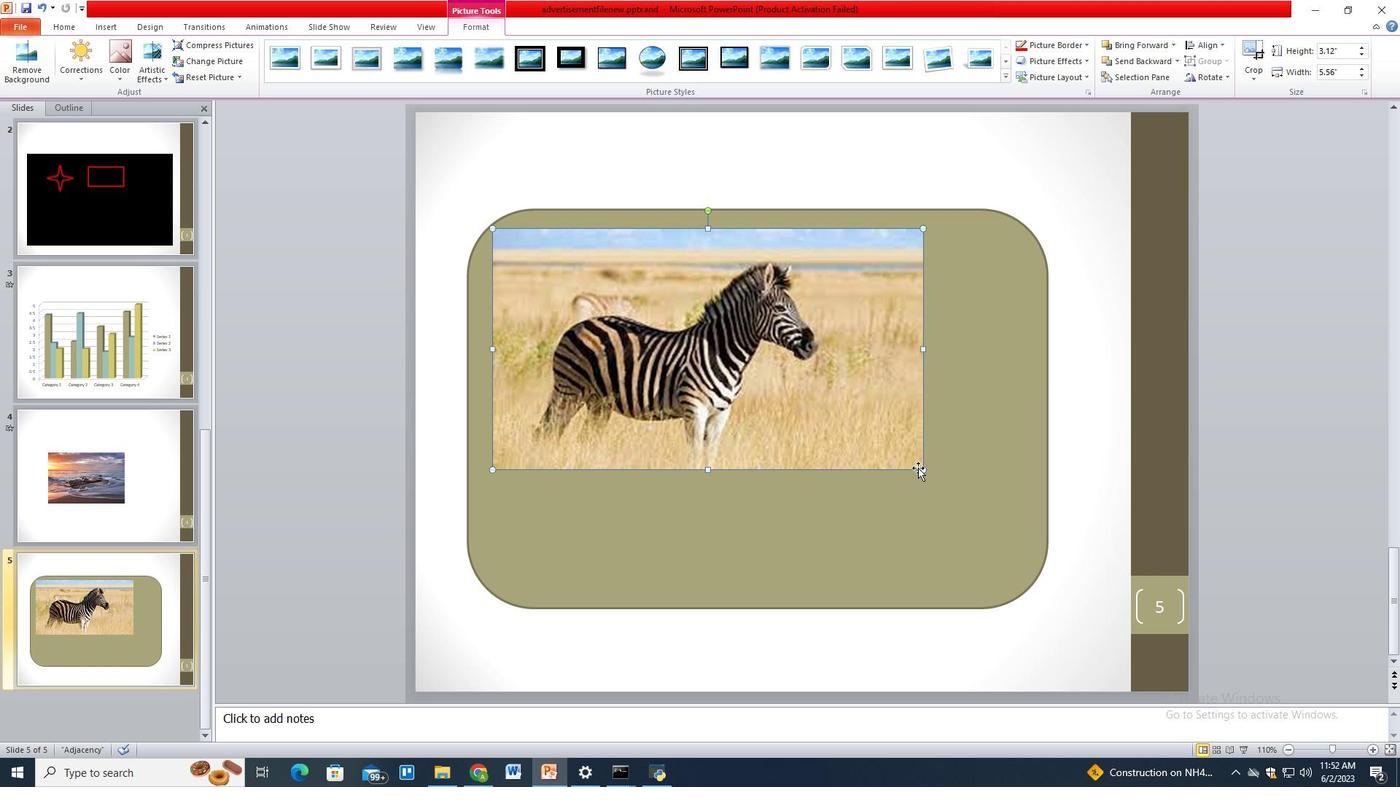 
Action: Mouse pressed left at (922, 470)
Screenshot: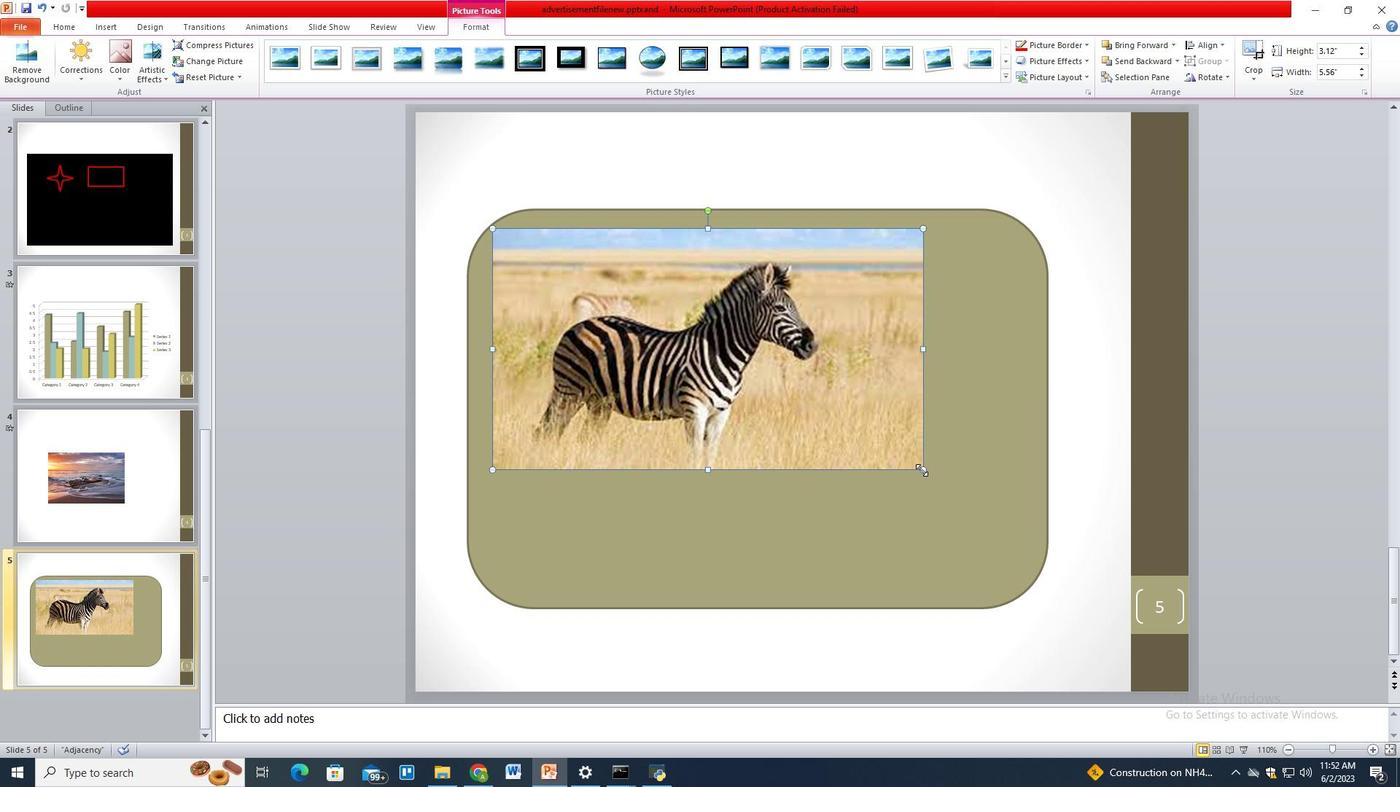 
Action: Mouse moved to (841, 395)
Screenshot: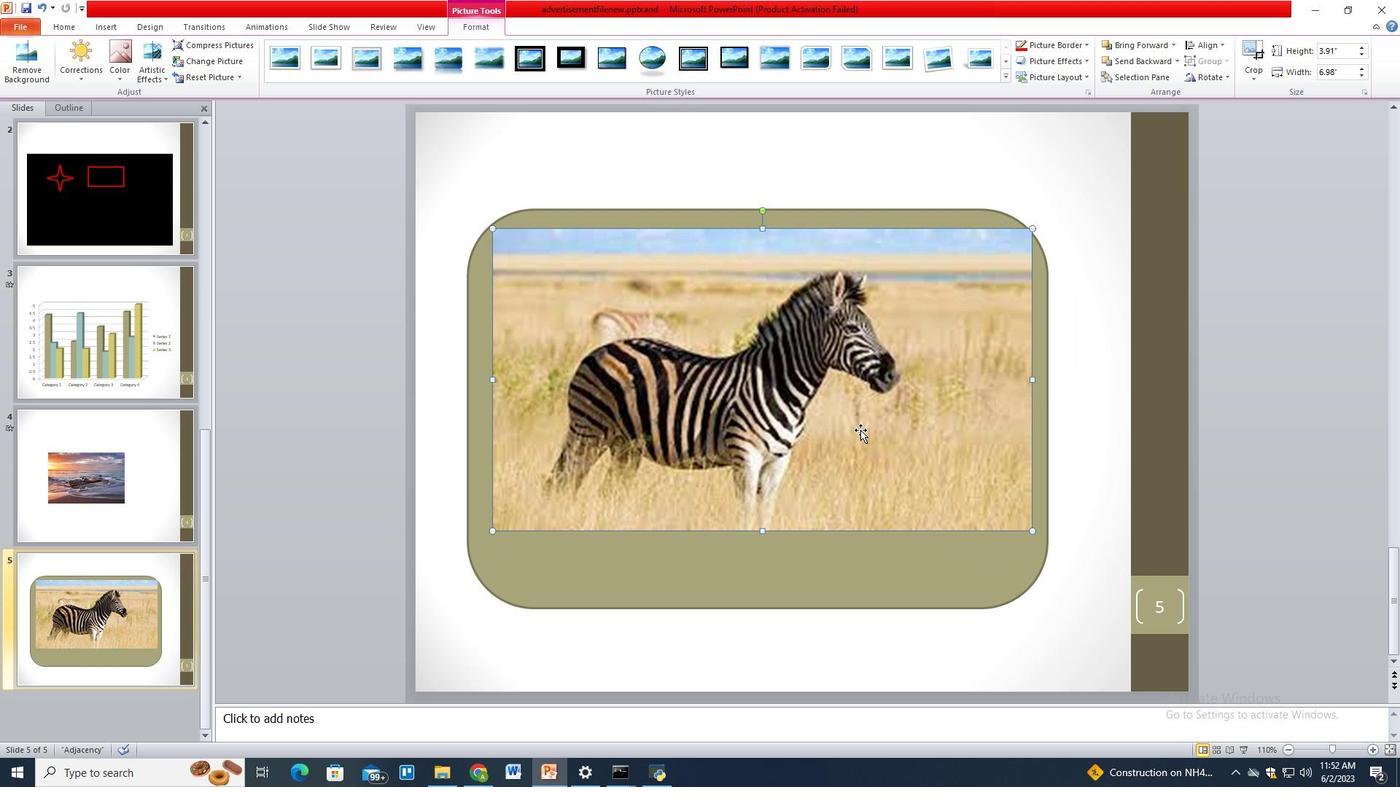 
Action: Mouse pressed left at (841, 395)
Screenshot: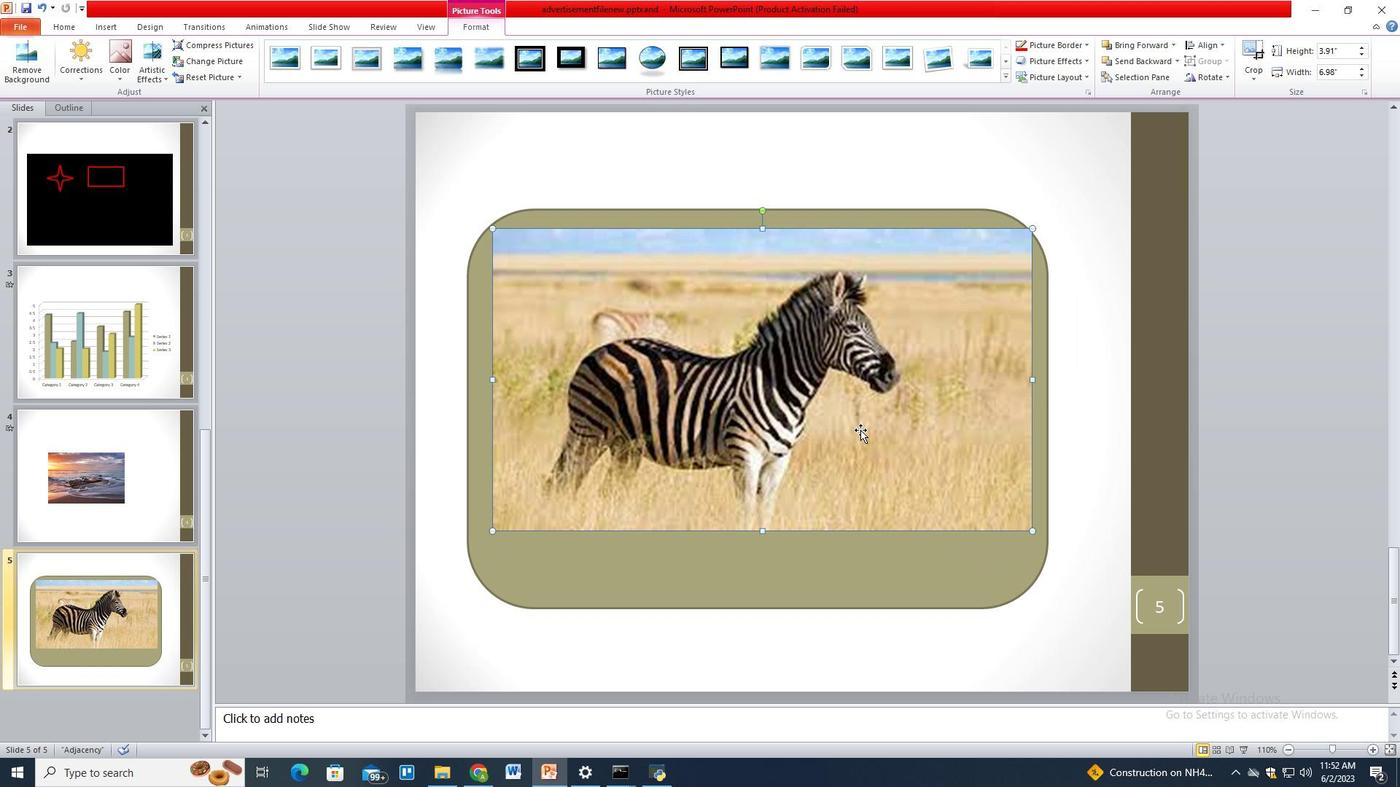 
Action: Mouse moved to (510, 180)
Screenshot: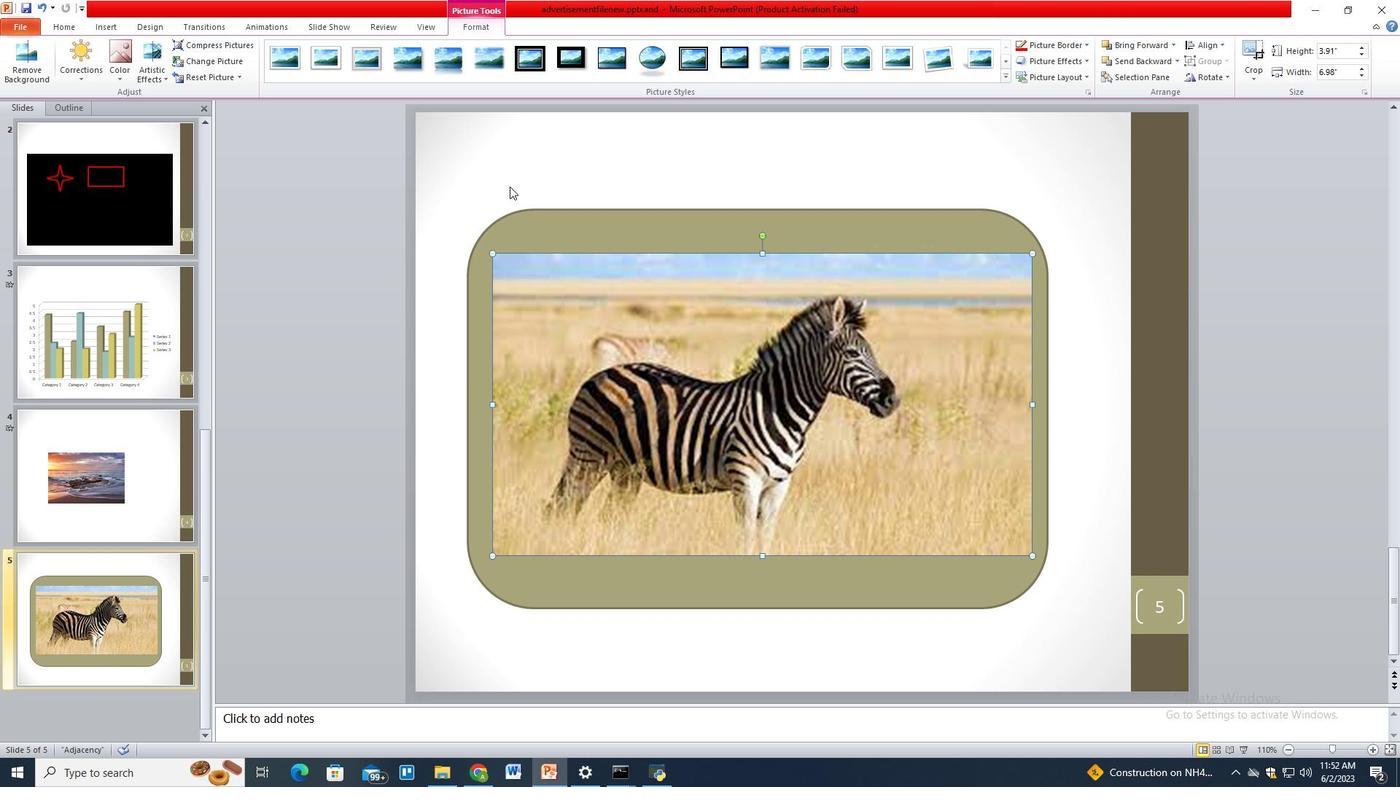 
Action: Mouse pressed left at (510, 180)
Screenshot: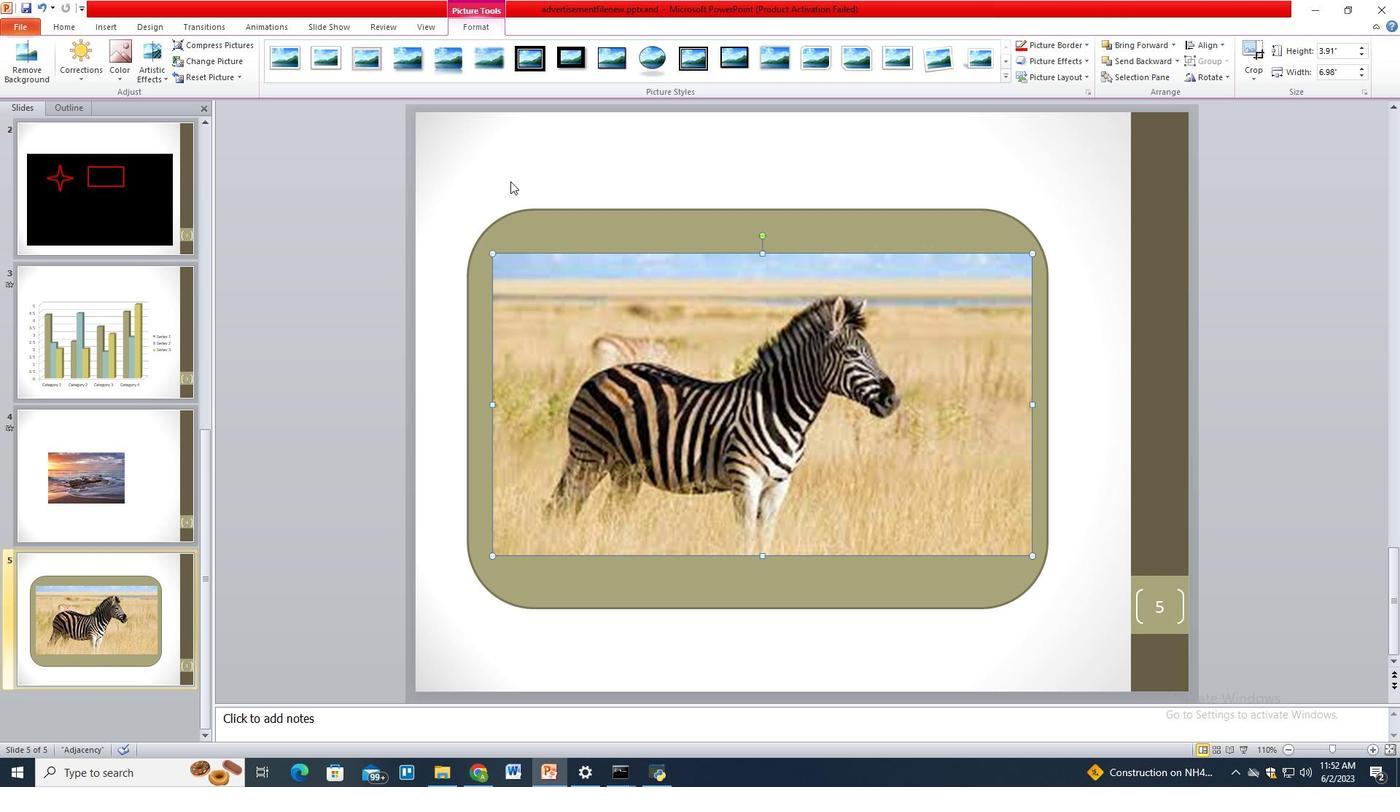 
Action: Mouse moved to (331, 20)
Screenshot: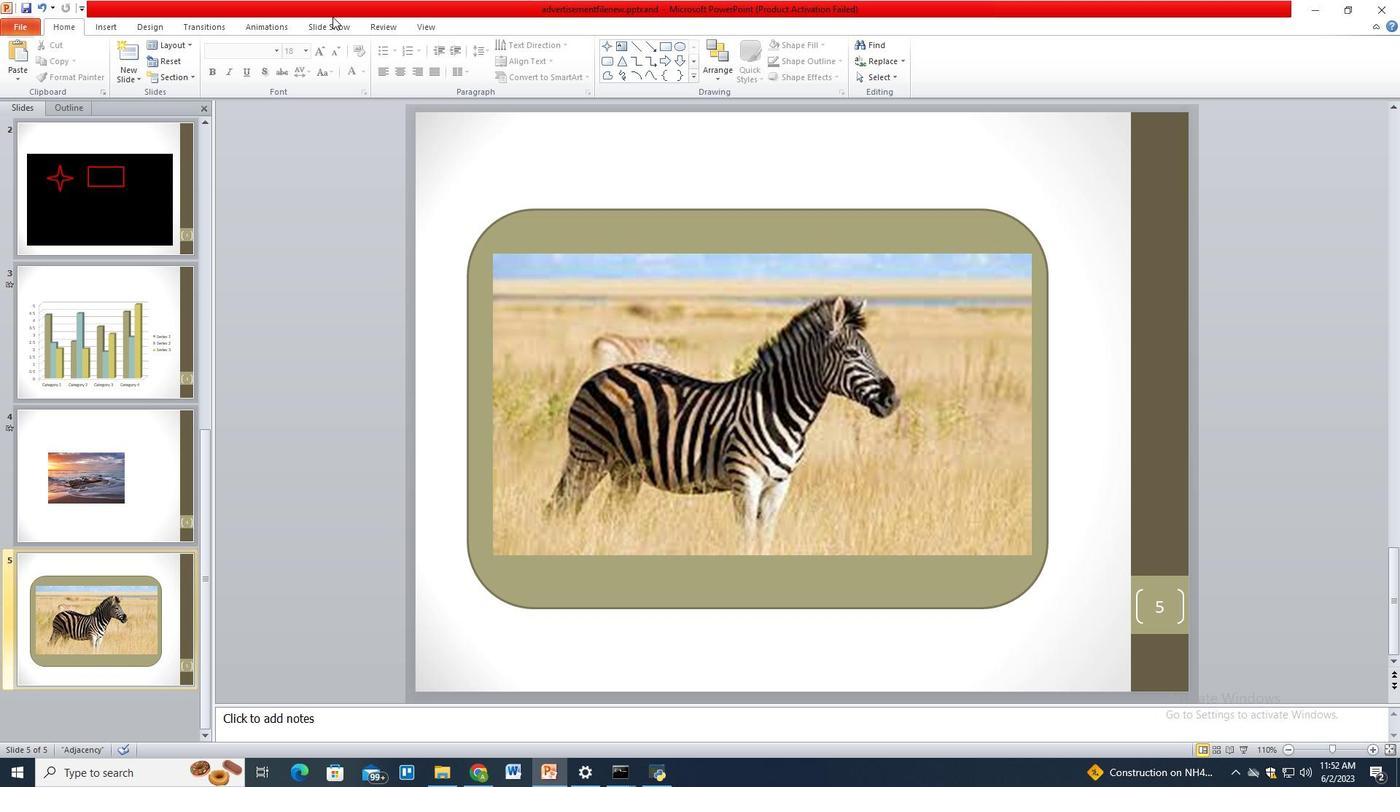 
Action: Mouse pressed left at (331, 20)
Screenshot: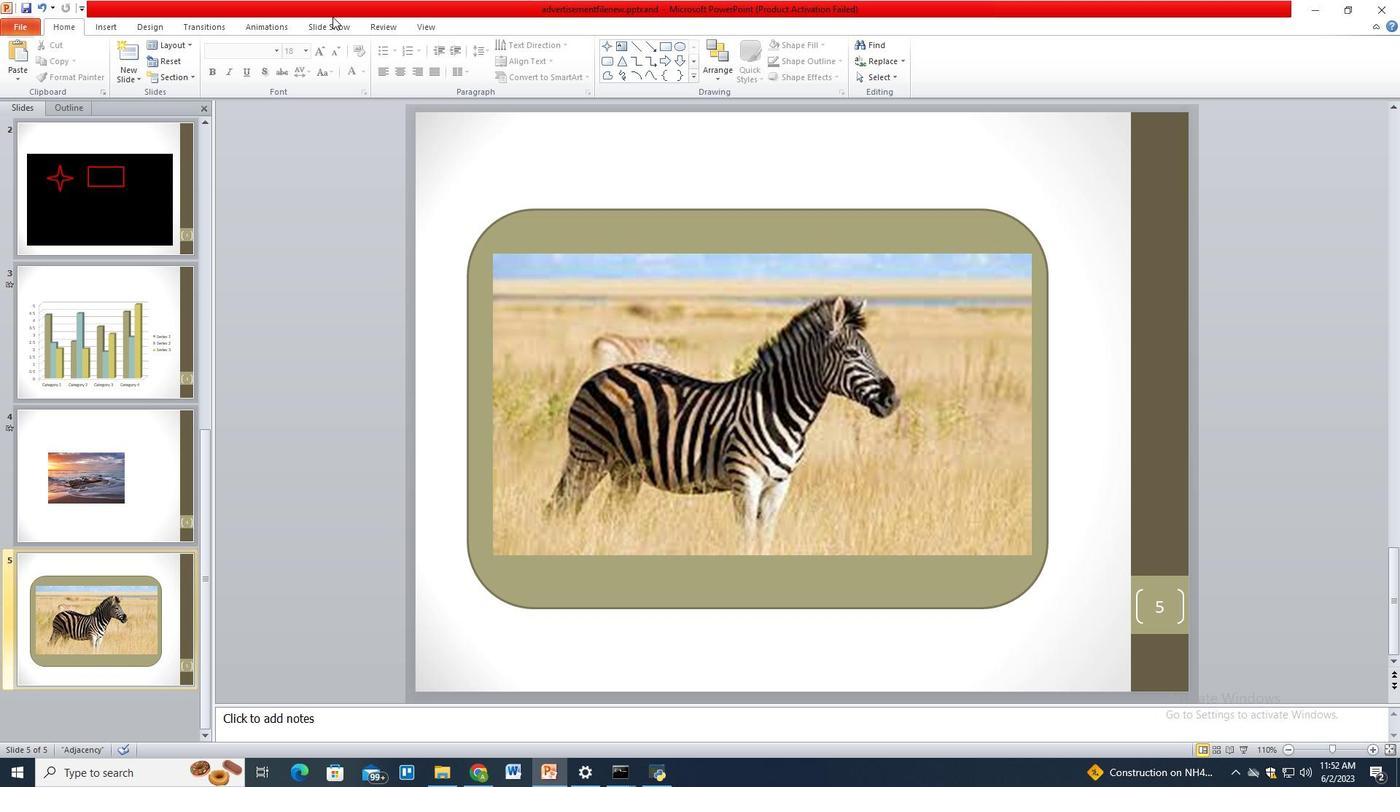 
Action: Mouse moved to (580, 143)
Screenshot: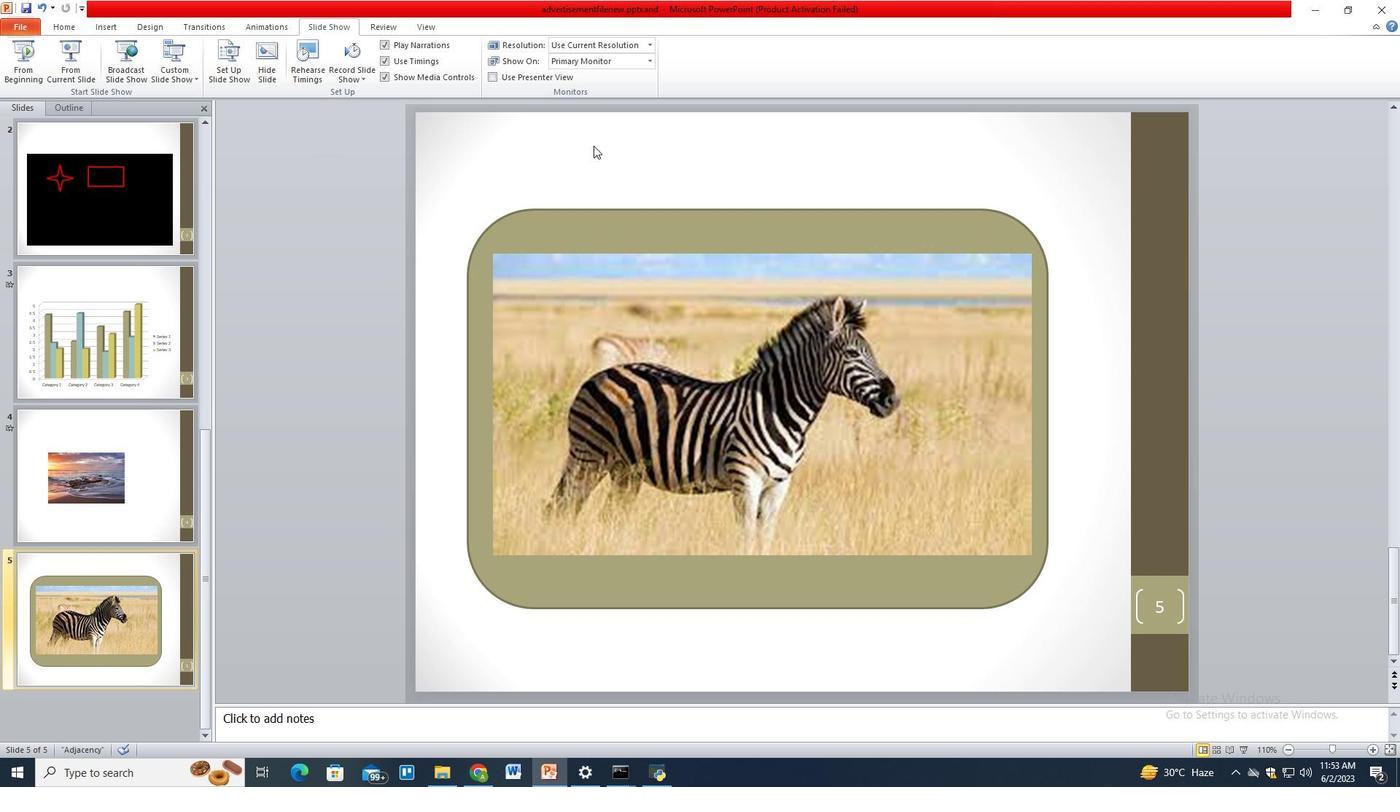 
Action: Mouse pressed left at (580, 143)
Screenshot: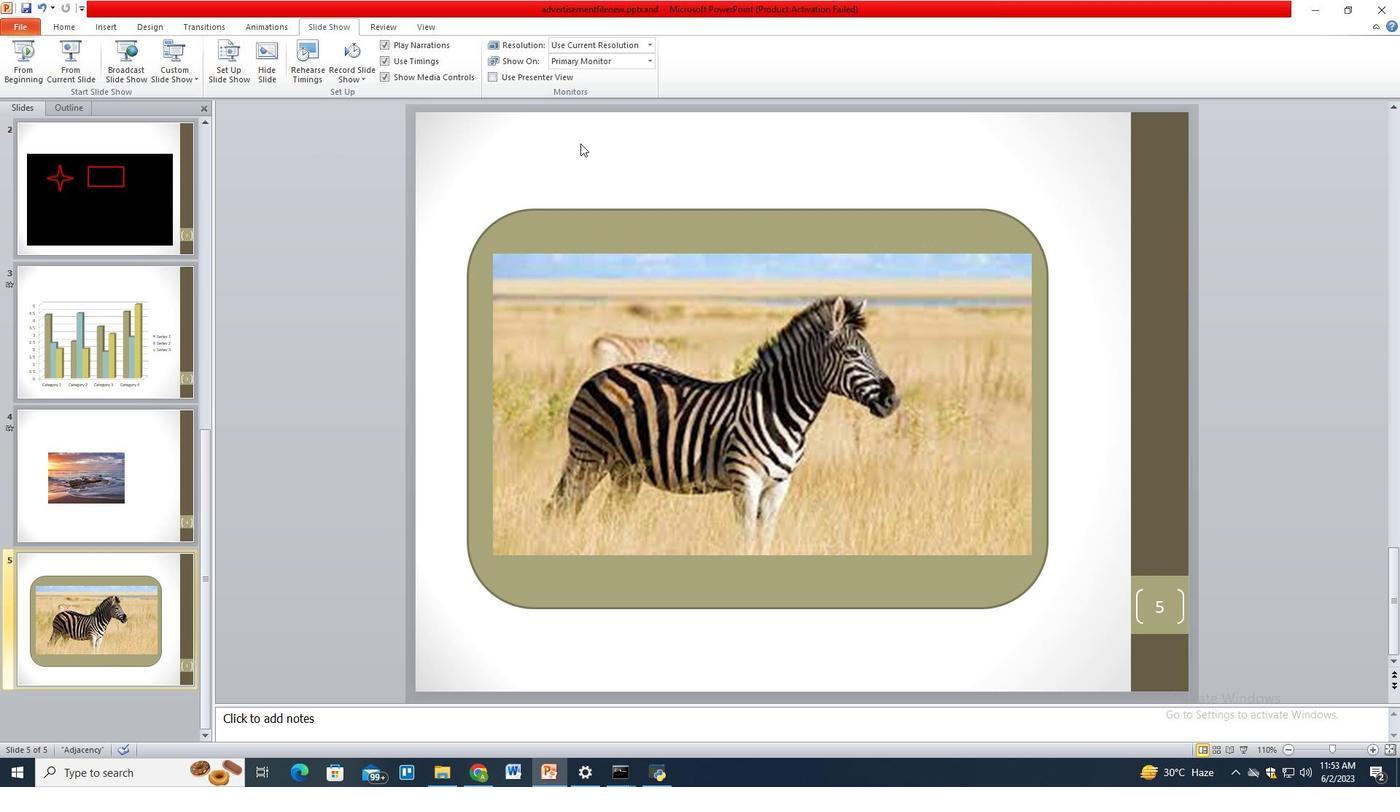 
Action: Mouse moved to (111, 22)
Screenshot: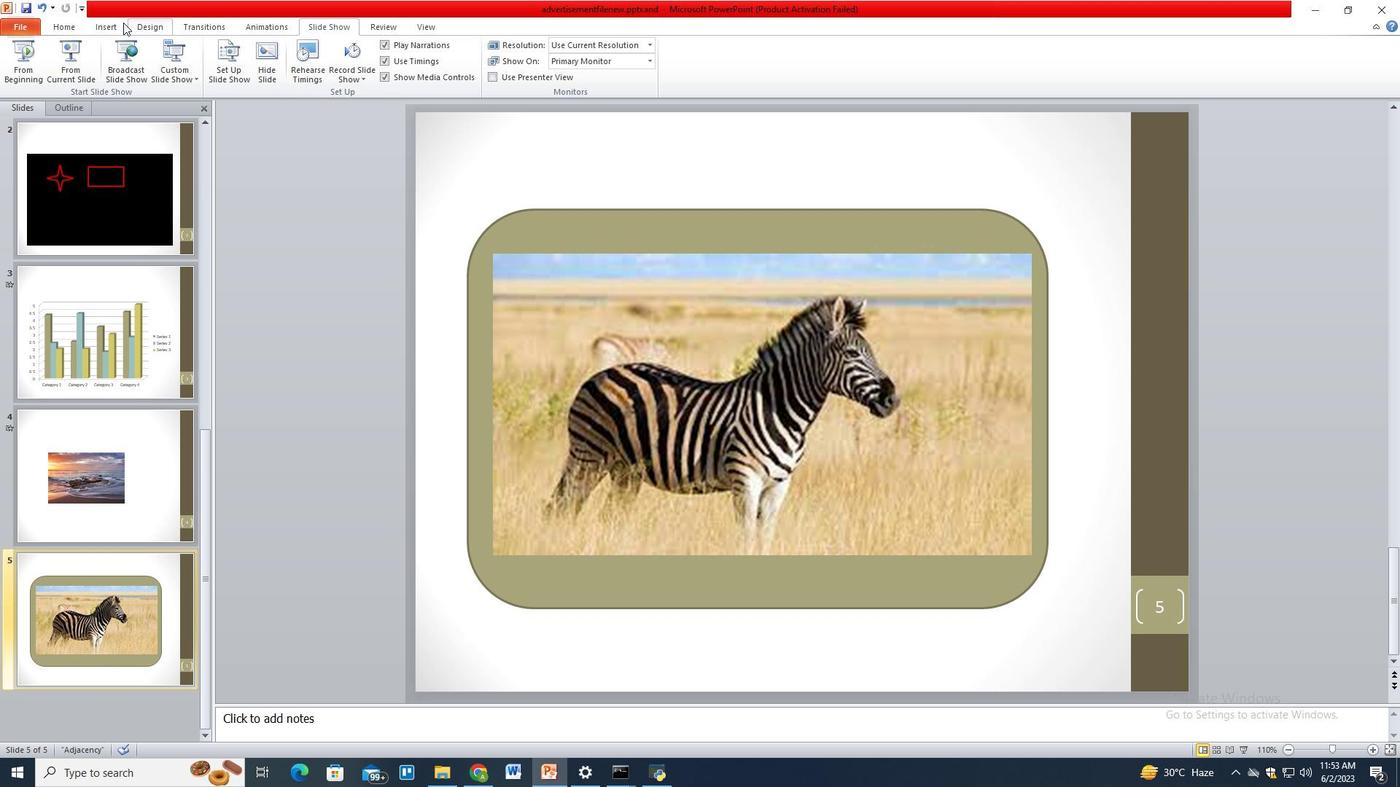
Action: Mouse pressed left at (111, 22)
Screenshot: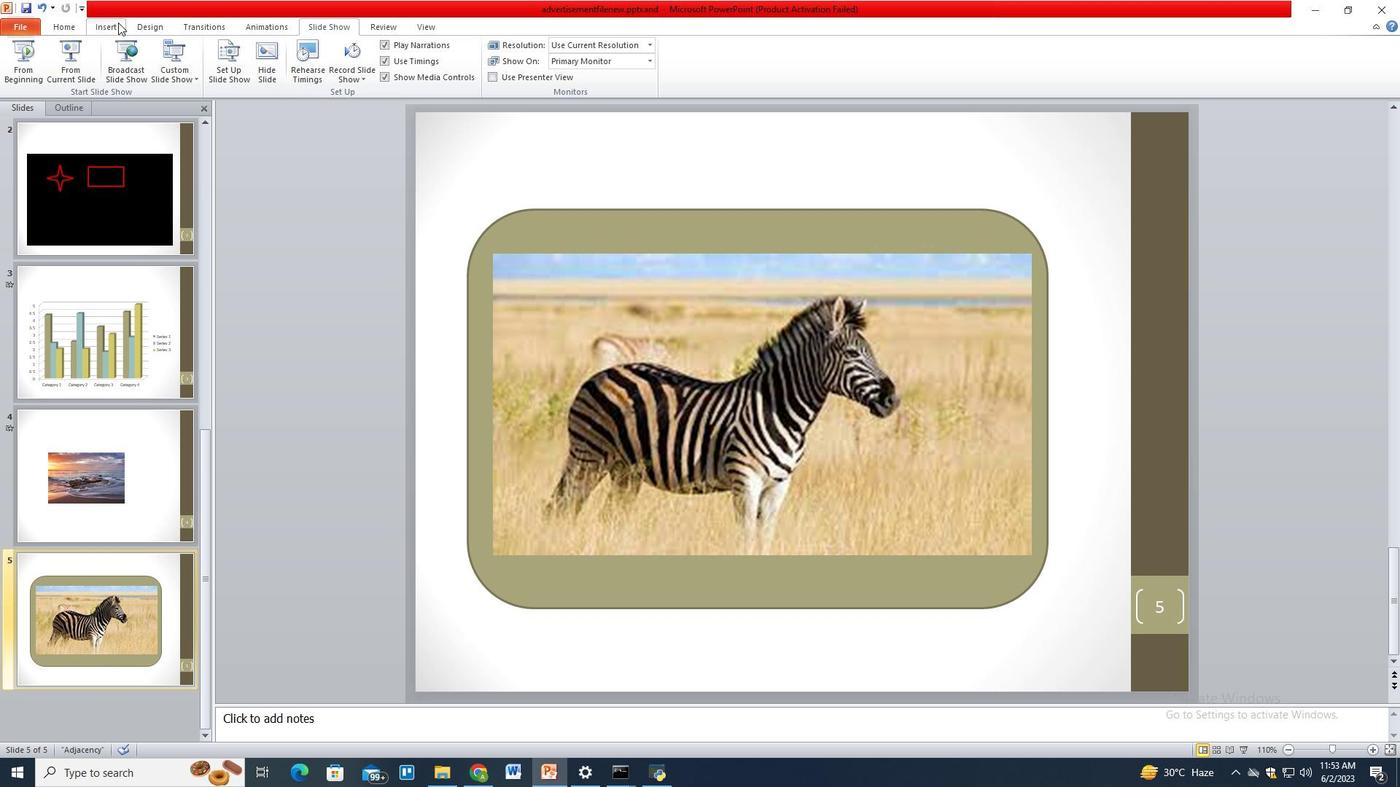 
Action: Mouse moved to (488, 77)
Screenshot: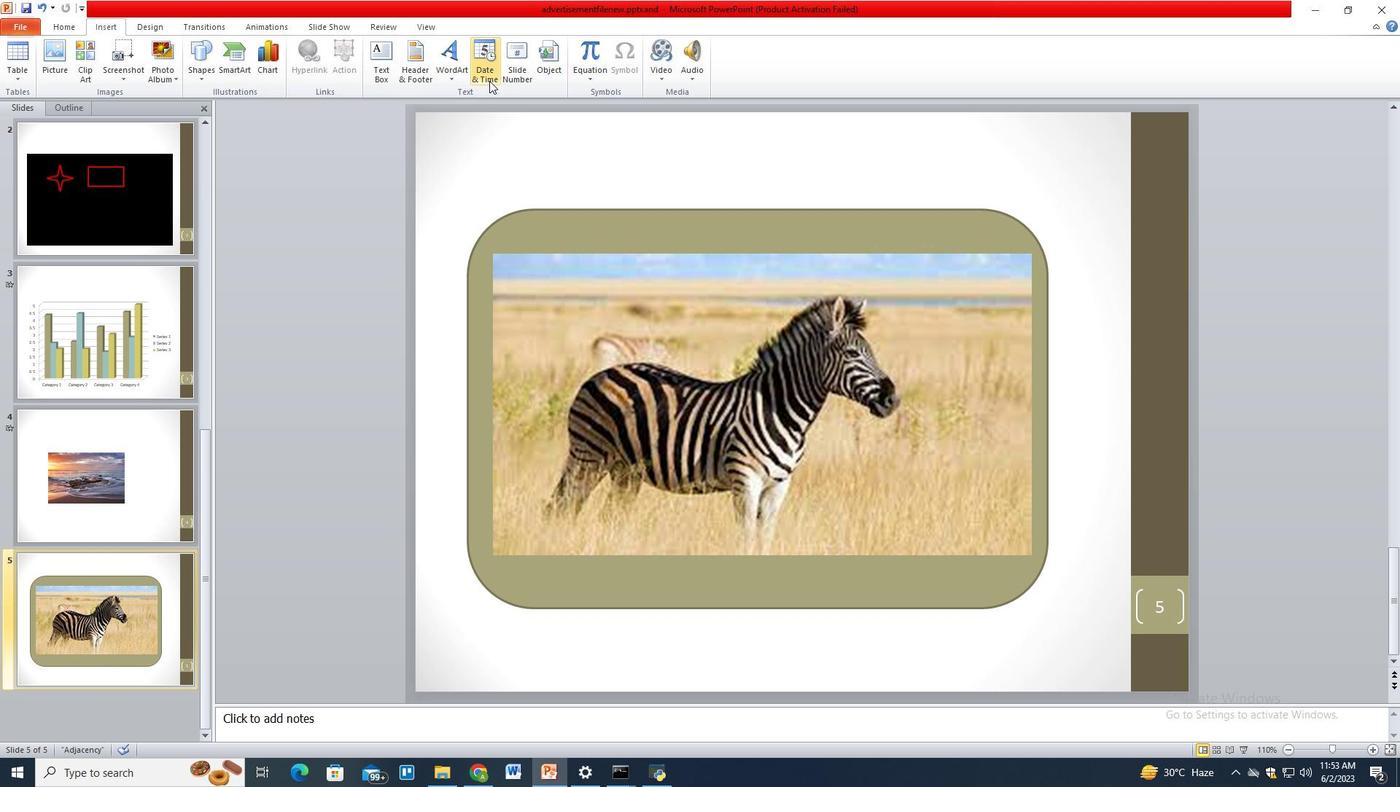
Action: Mouse pressed left at (488, 77)
Screenshot: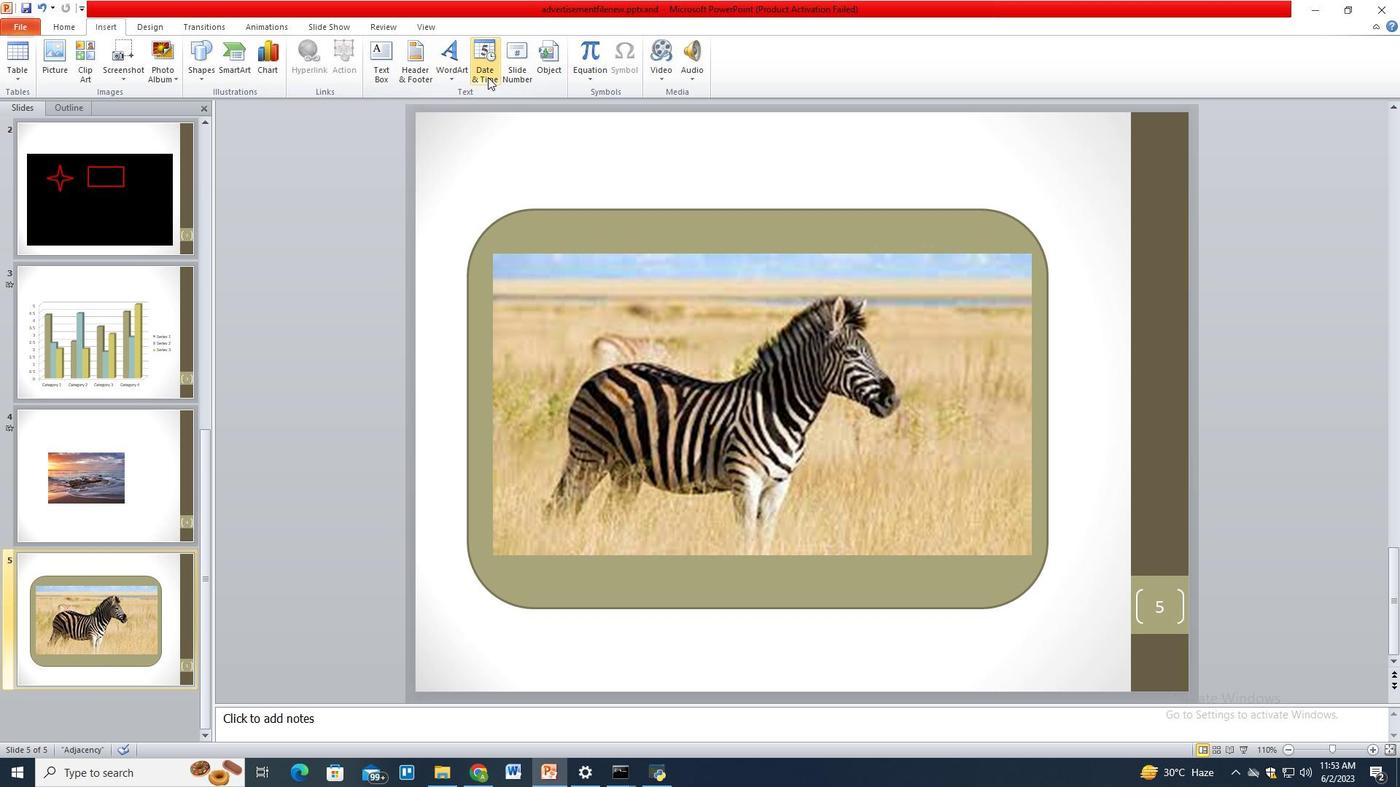 
Action: Mouse moved to (333, 520)
Screenshot: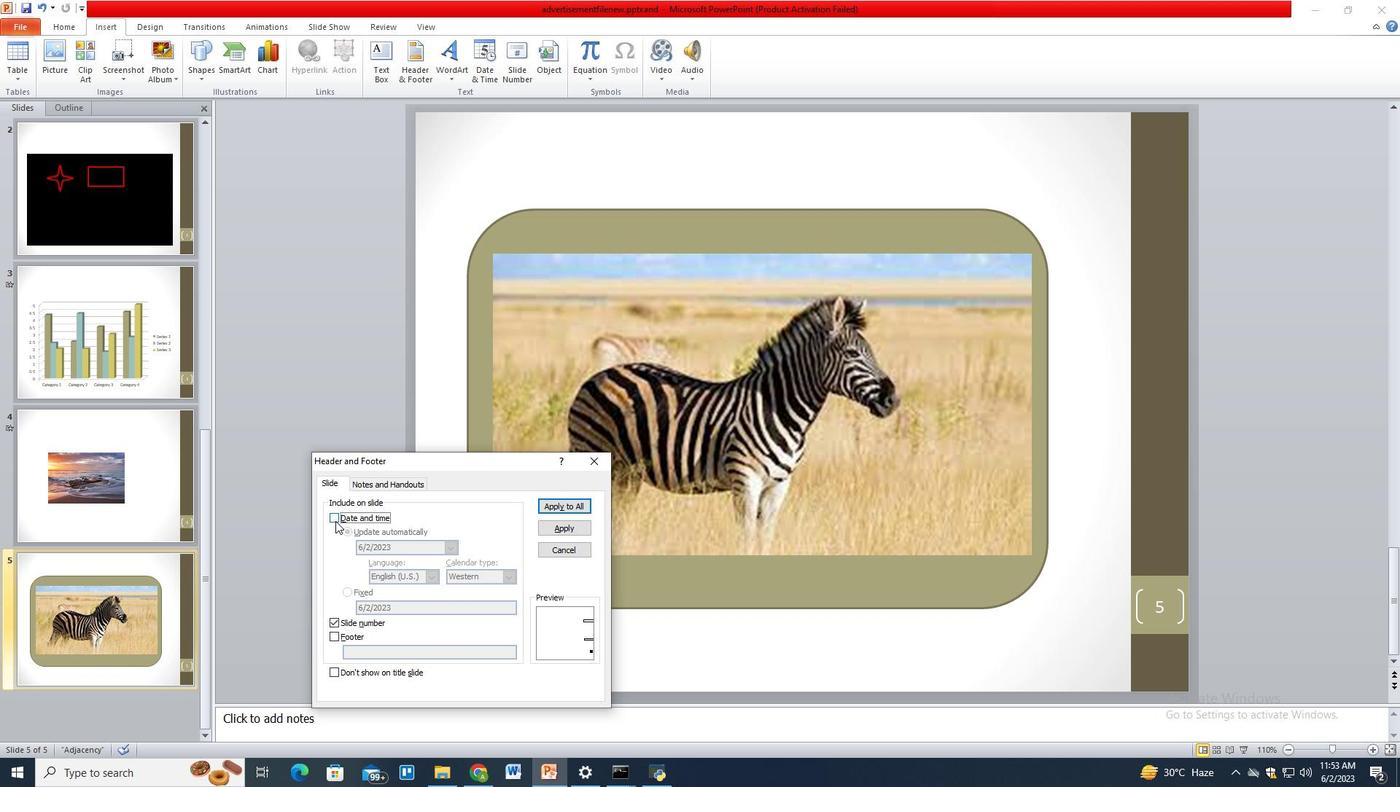 
Action: Mouse pressed left at (333, 520)
Screenshot: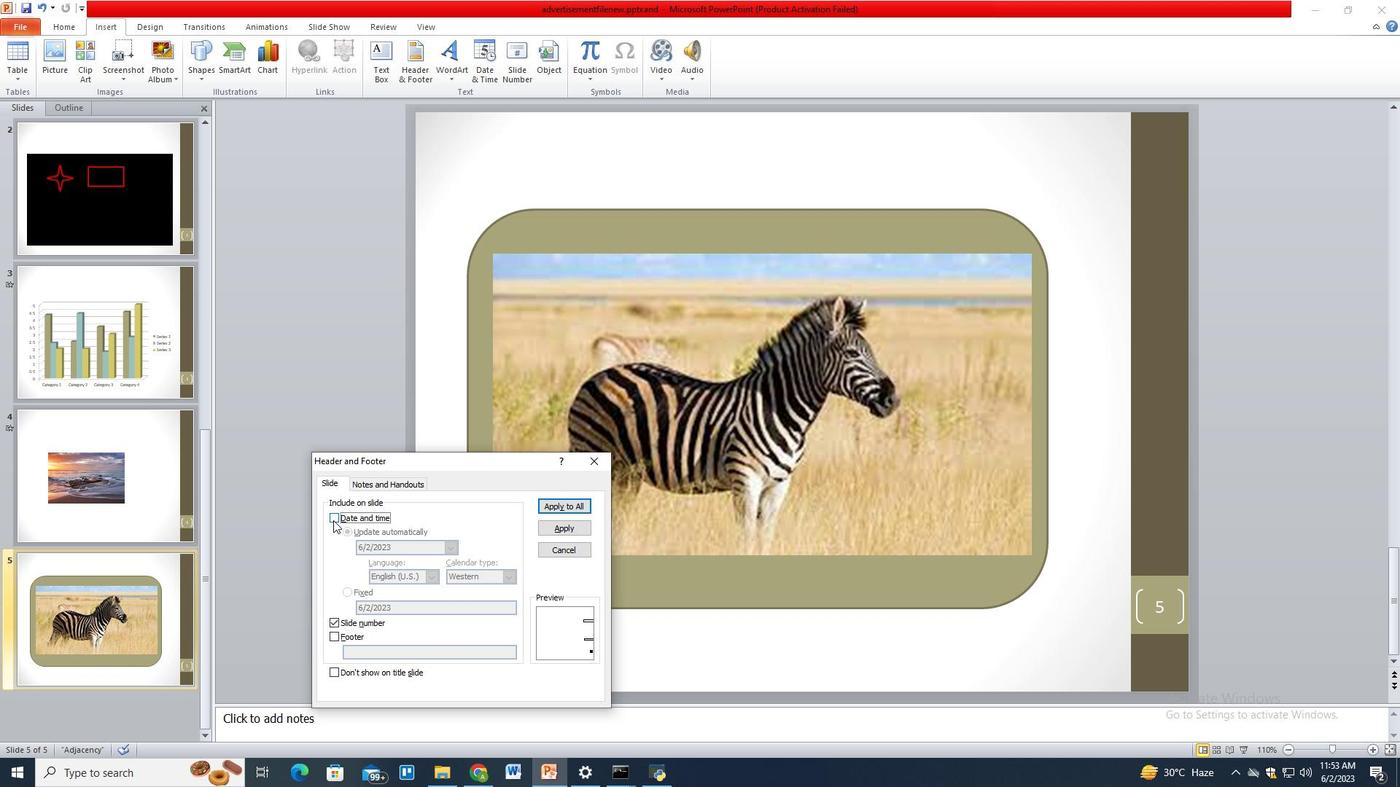 
Action: Mouse moved to (575, 508)
Screenshot: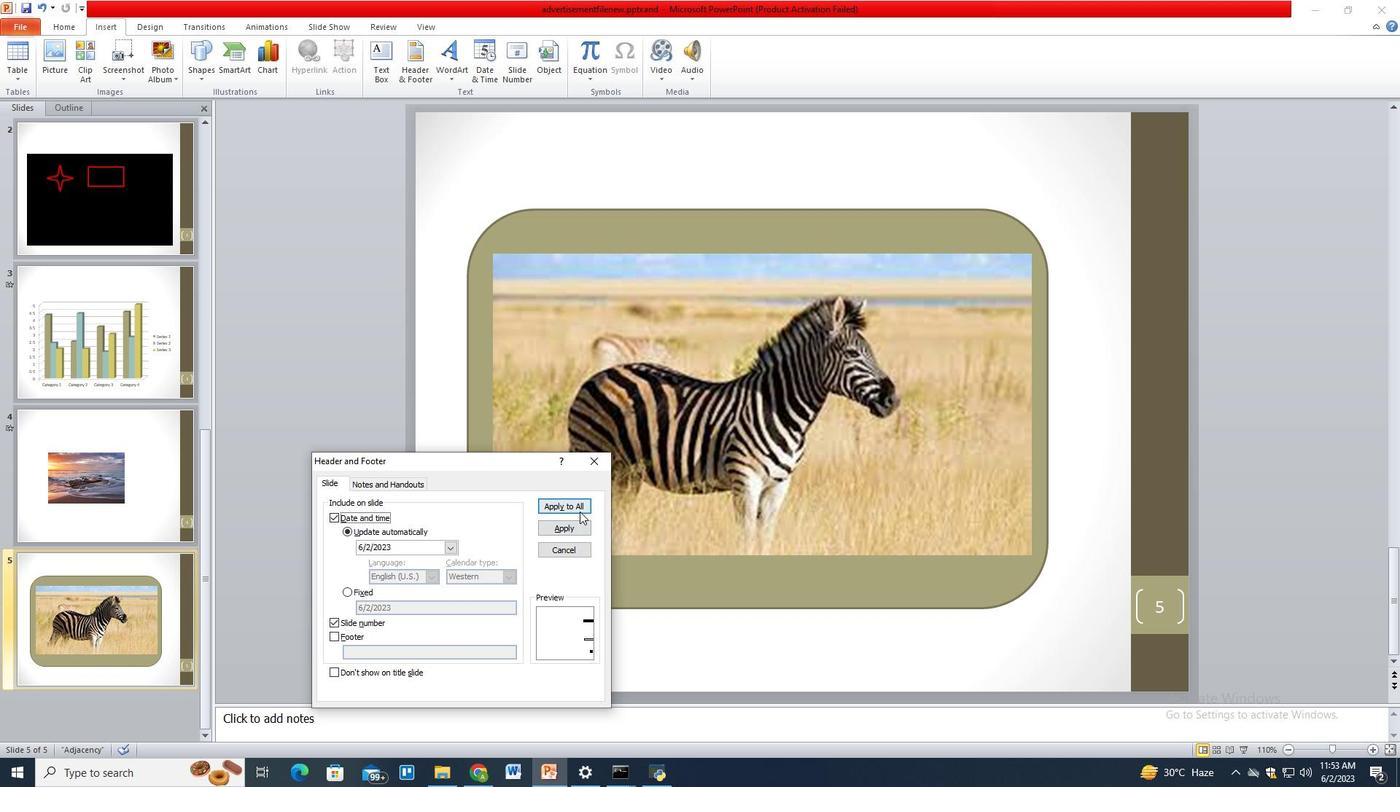
Action: Mouse pressed left at (575, 508)
Screenshot: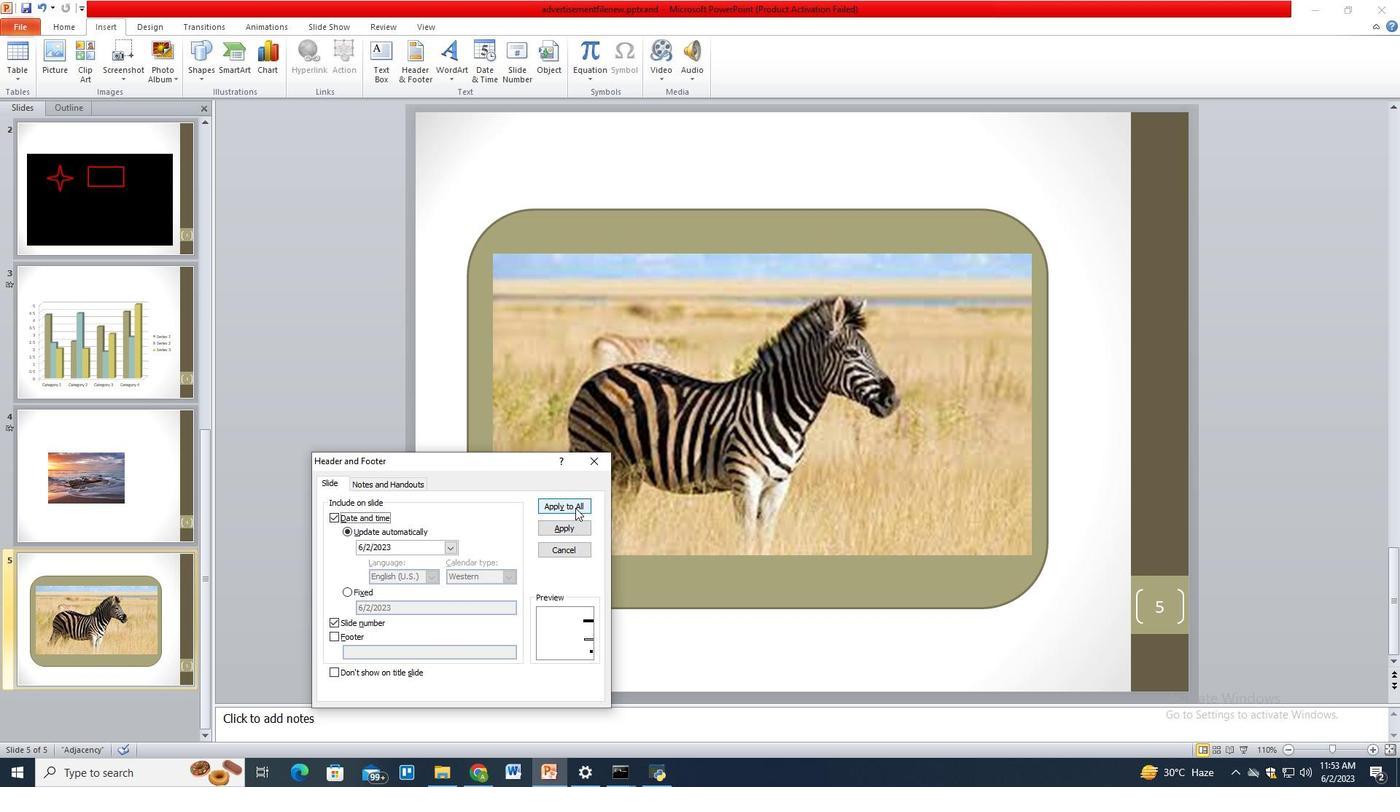 
Action: Mouse moved to (1400, 711)
Screenshot: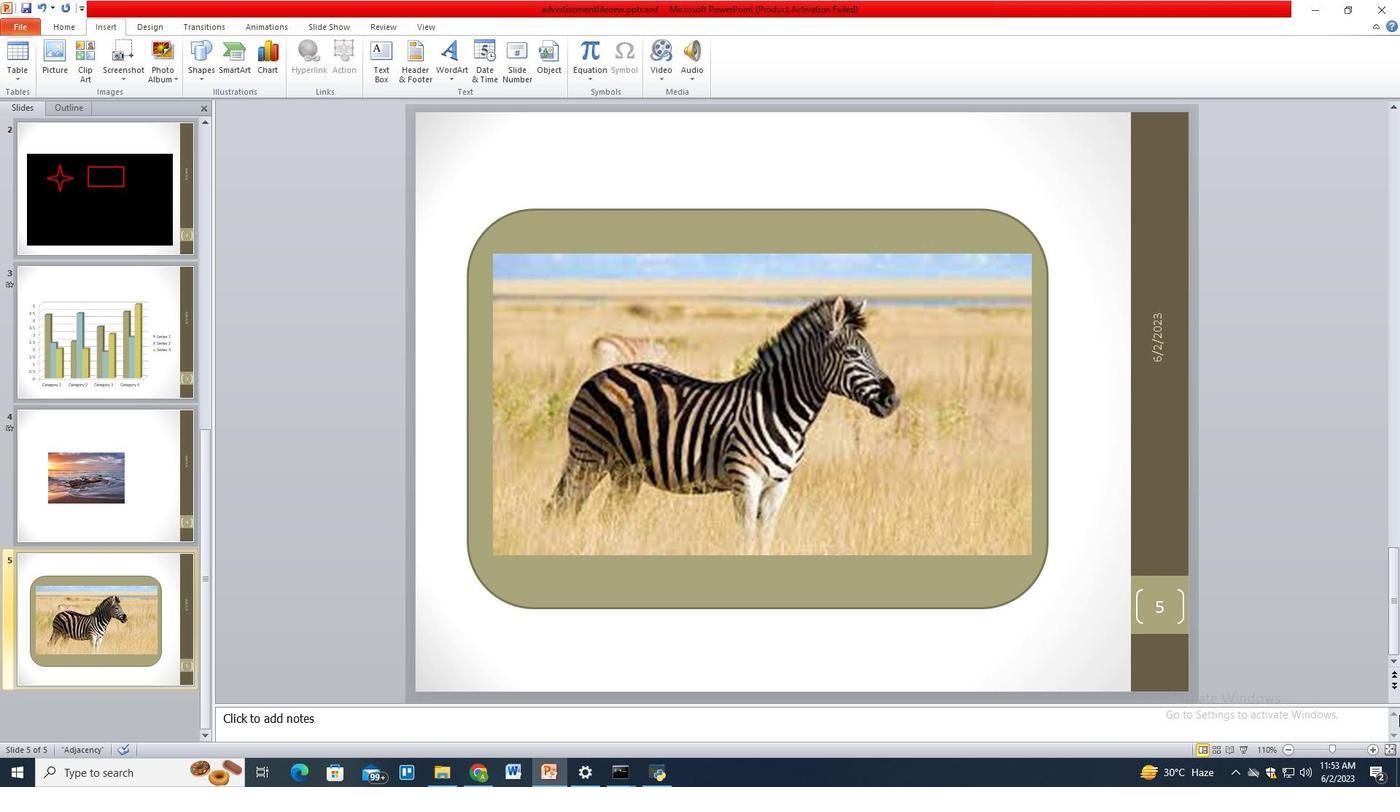 
Action: Mouse scrolled (1399, 710) with delta (0, 0)
Screenshot: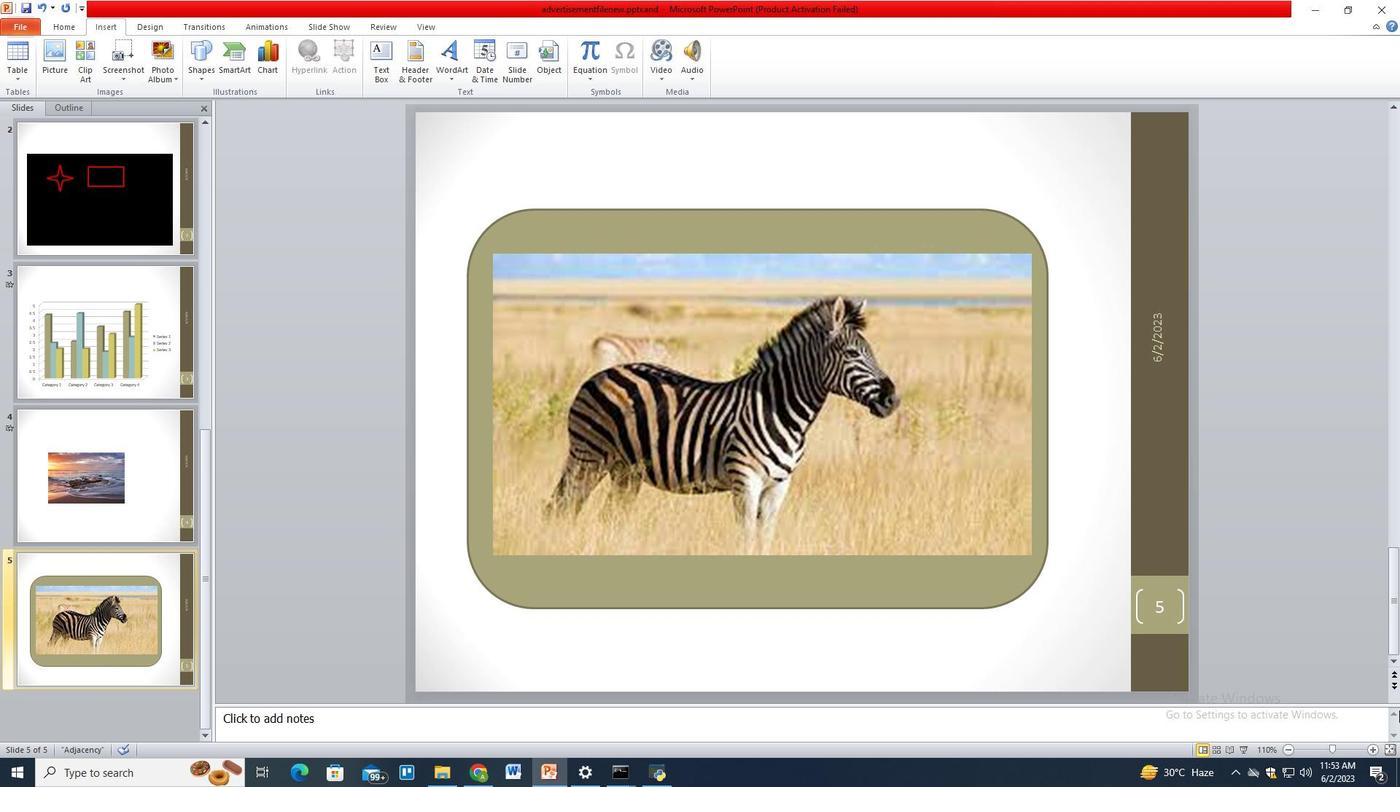 
Action: Mouse moved to (337, 29)
Screenshot: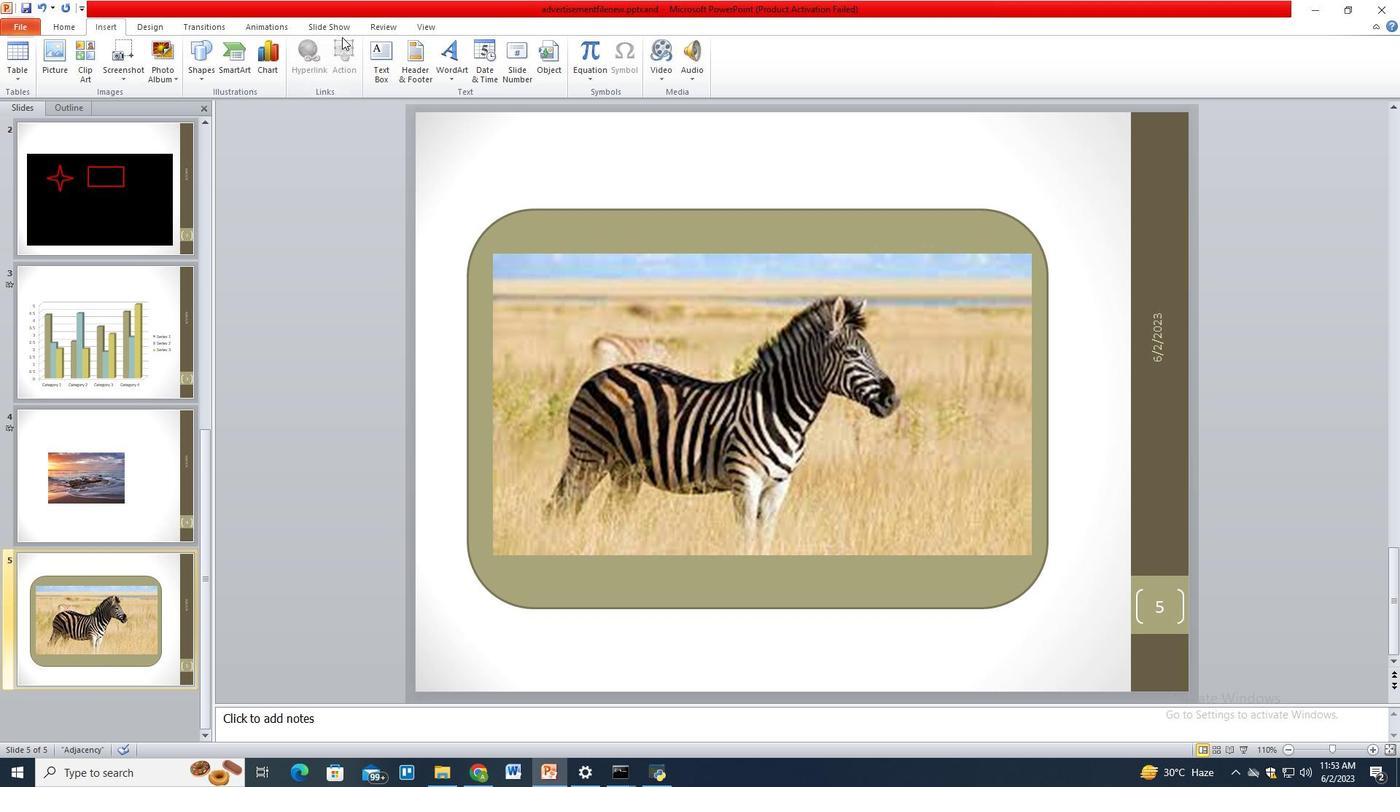 
Action: Mouse pressed left at (337, 29)
Screenshot: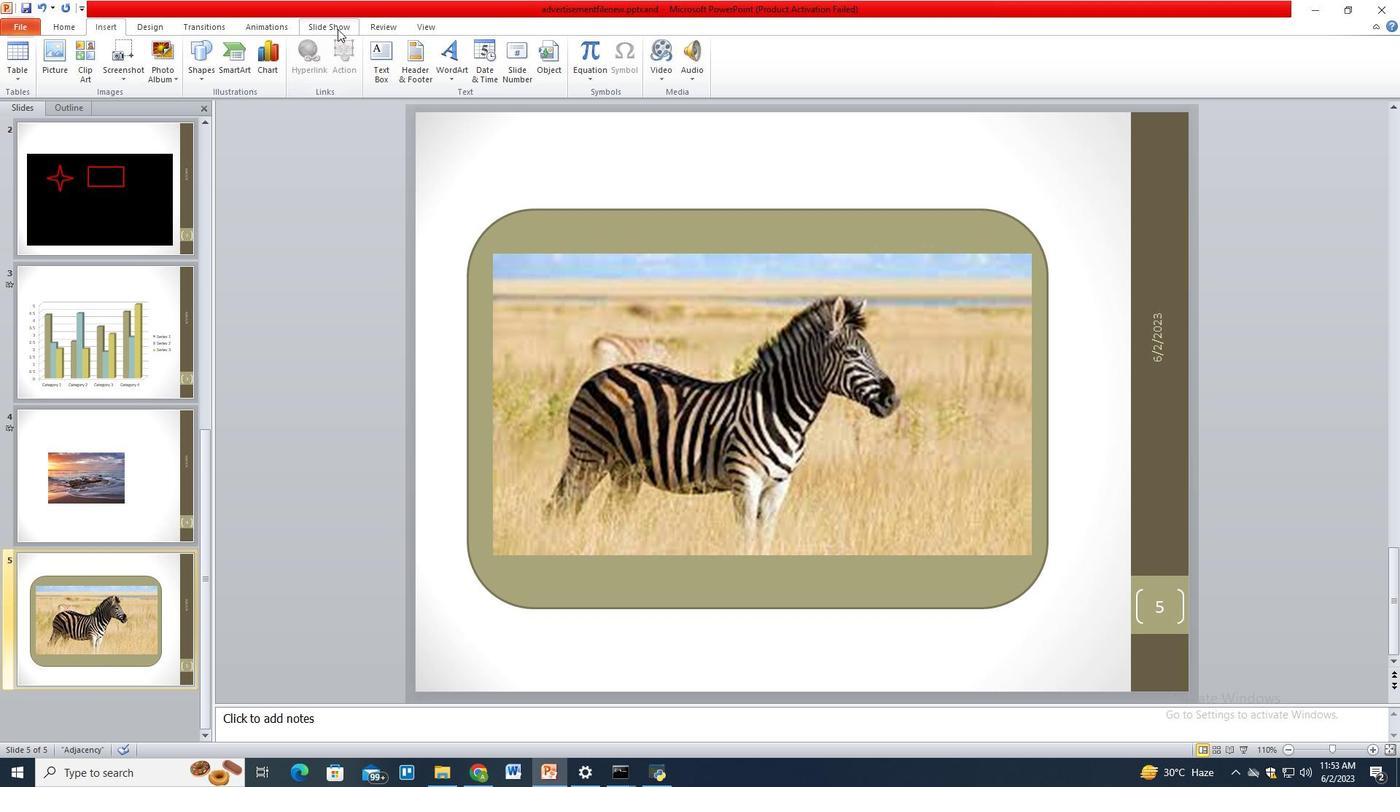 
Action: Mouse moved to (223, 56)
Screenshot: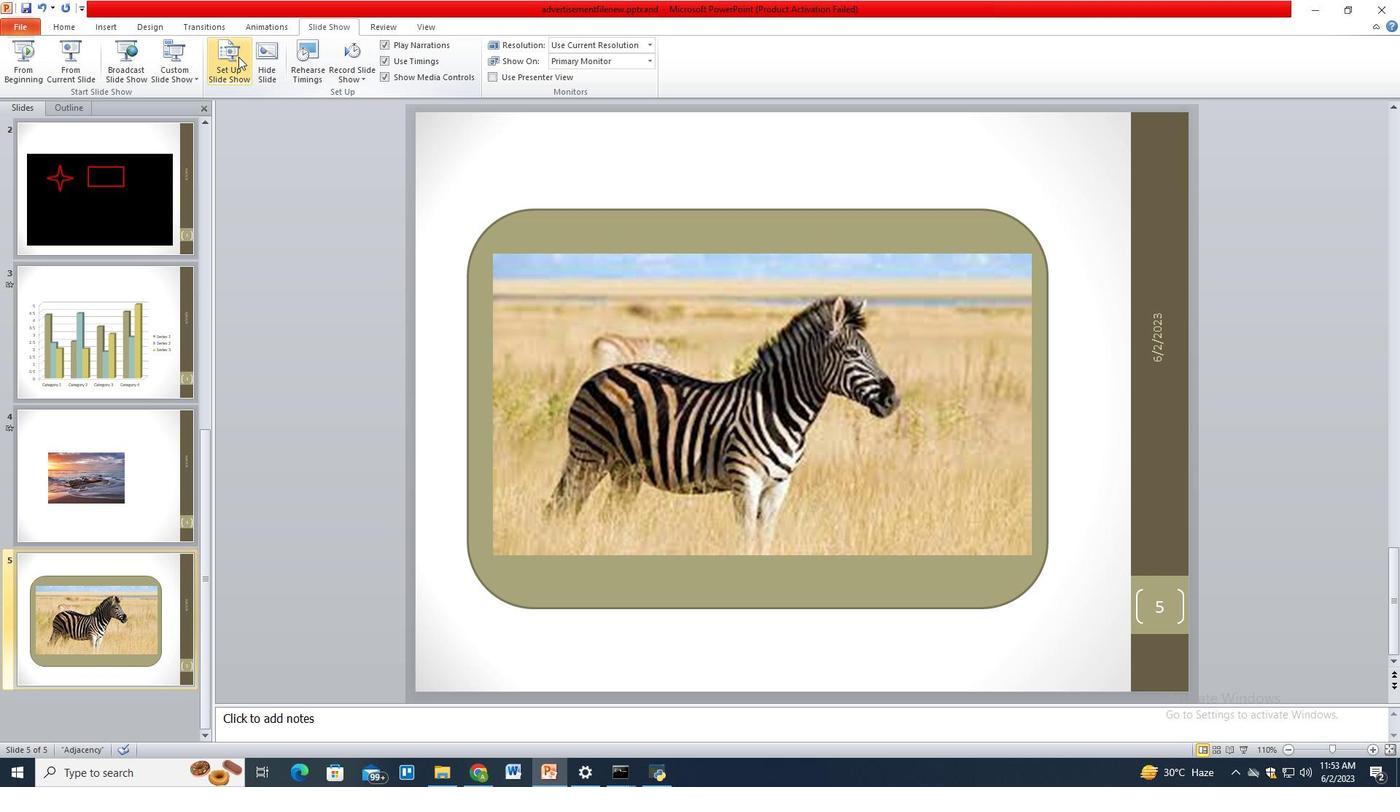 
Action: Mouse pressed left at (223, 56)
Screenshot: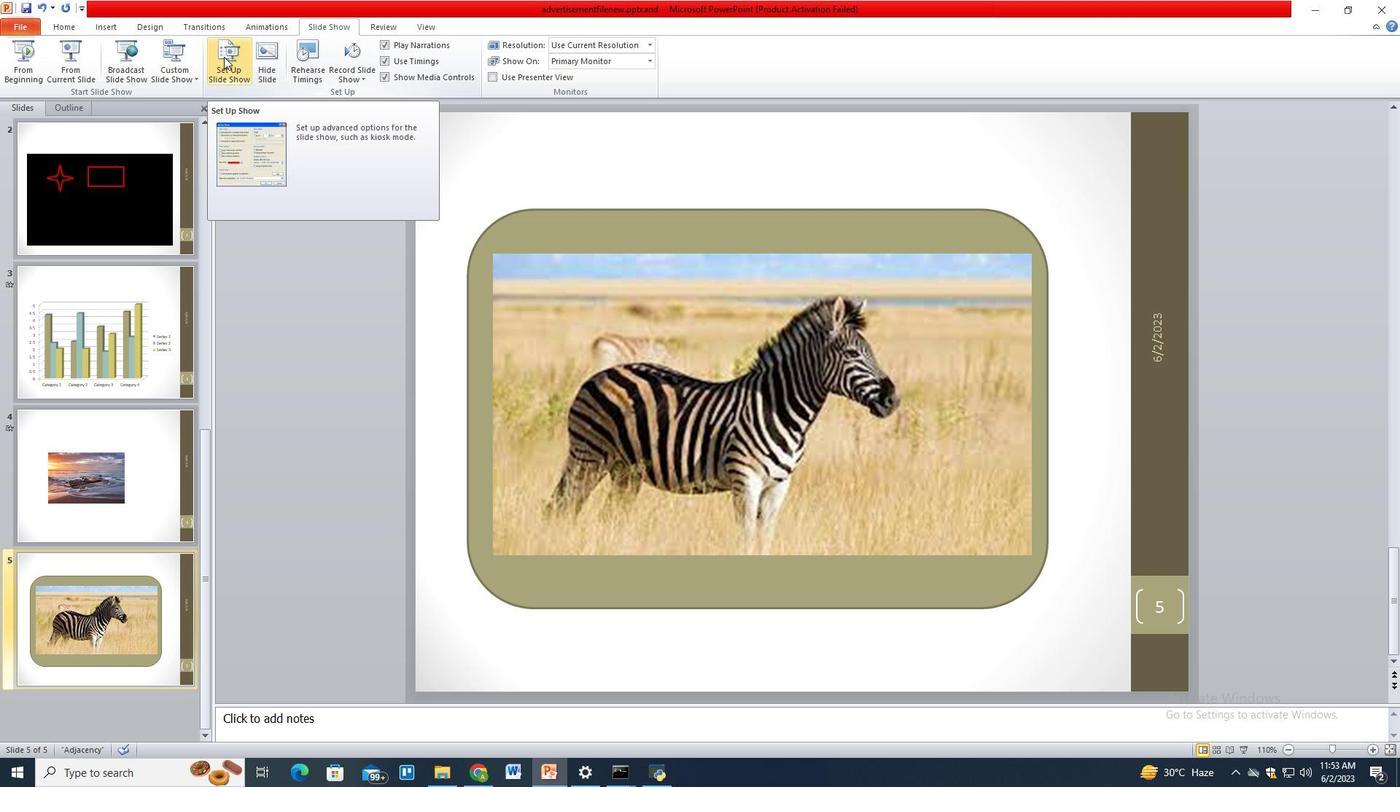 
Action: Mouse moved to (310, 516)
Screenshot: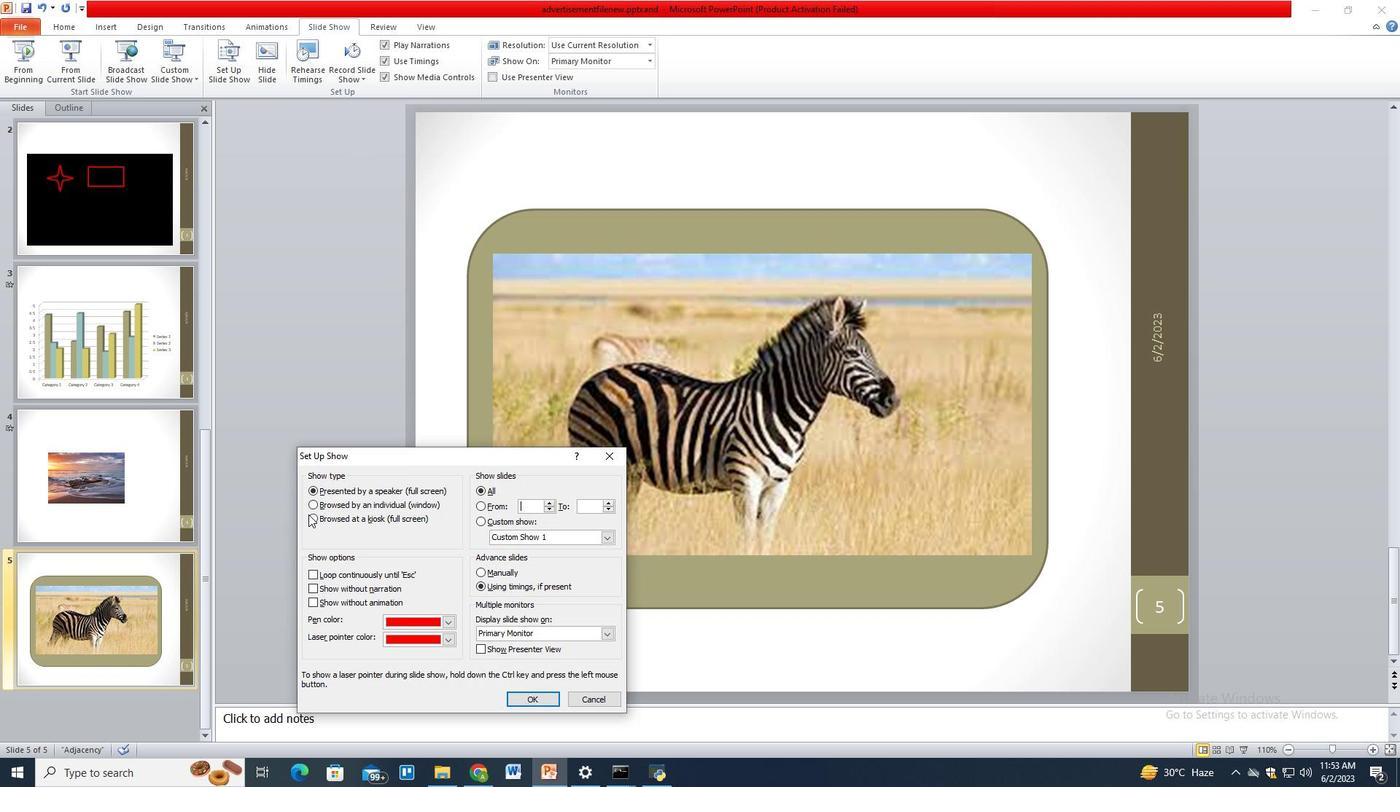 
Action: Mouse pressed left at (310, 516)
Screenshot: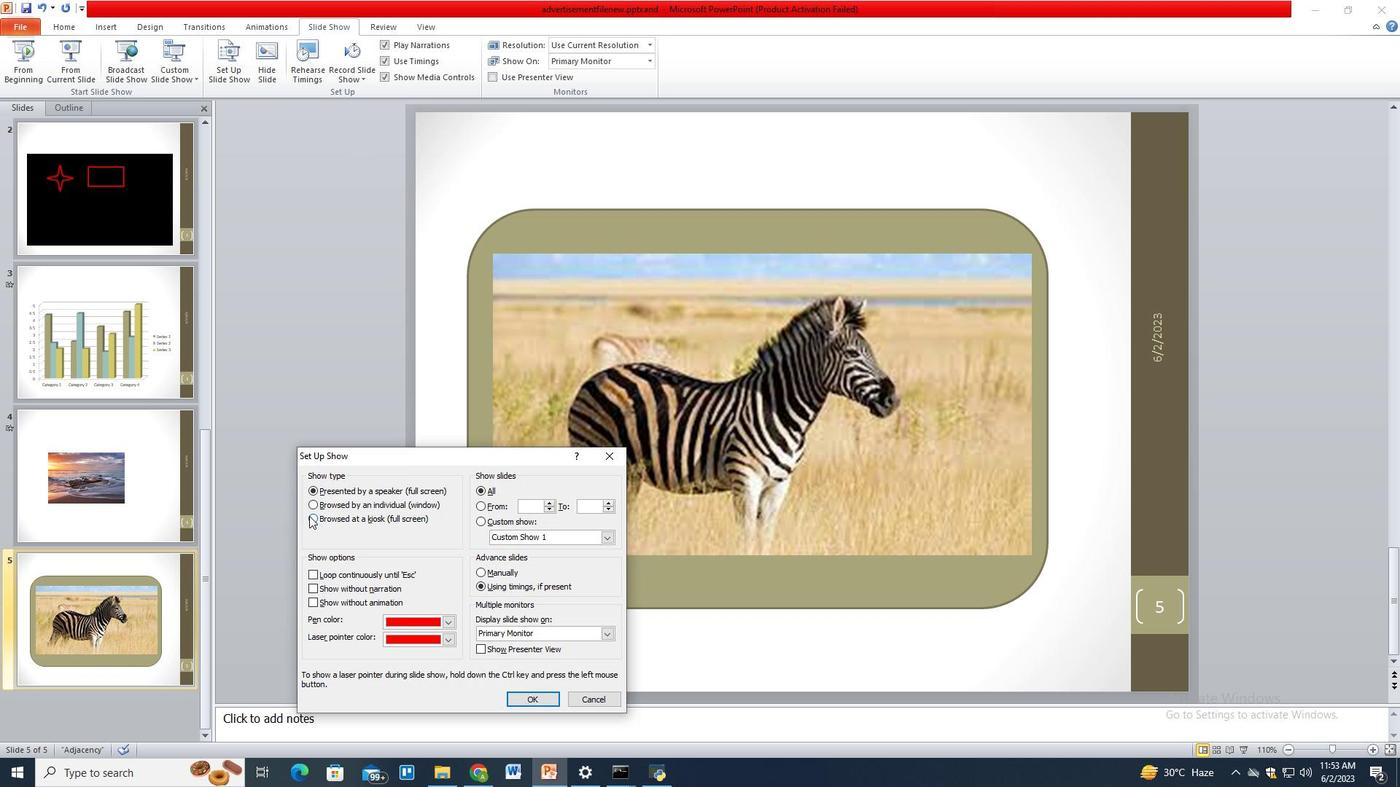 
Action: Mouse moved to (604, 634)
Screenshot: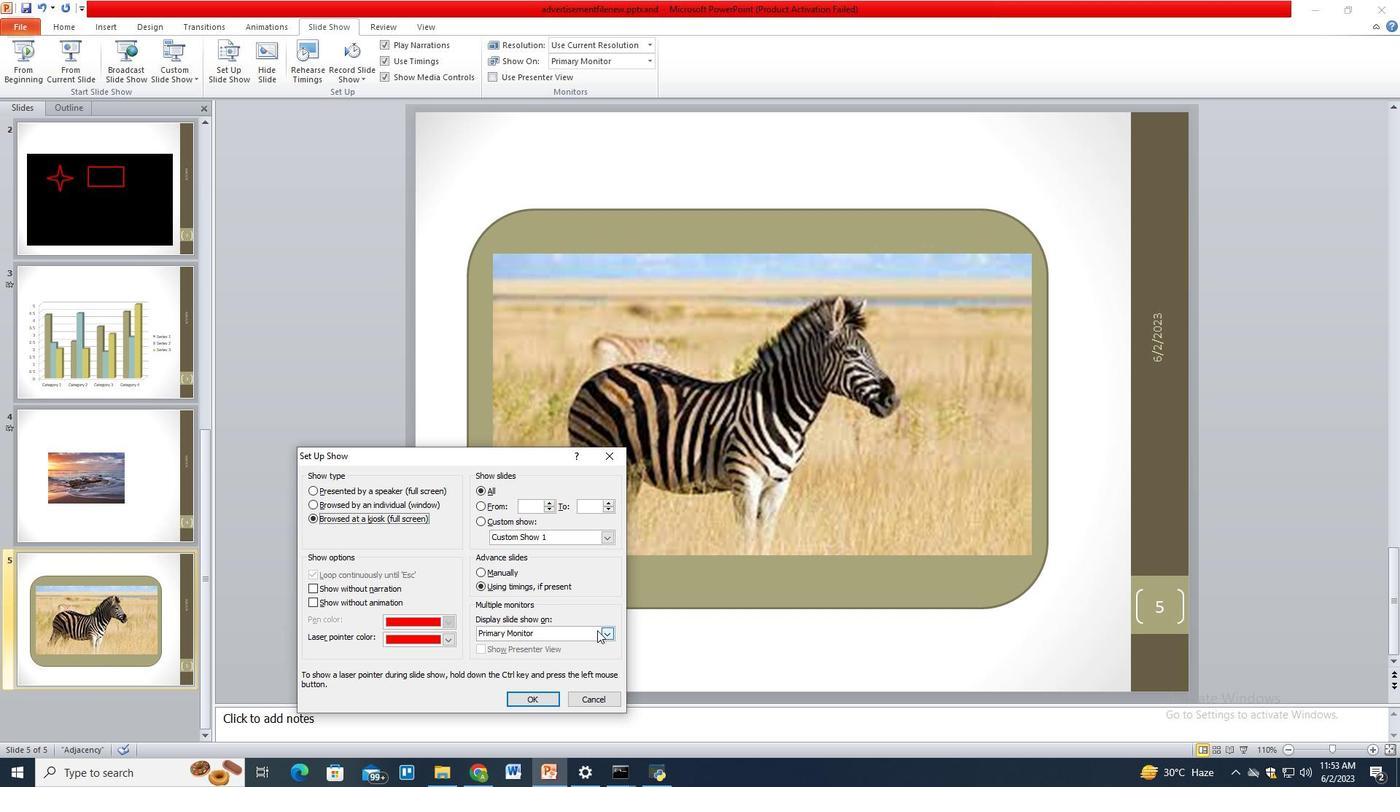 
Action: Mouse pressed left at (604, 634)
Screenshot: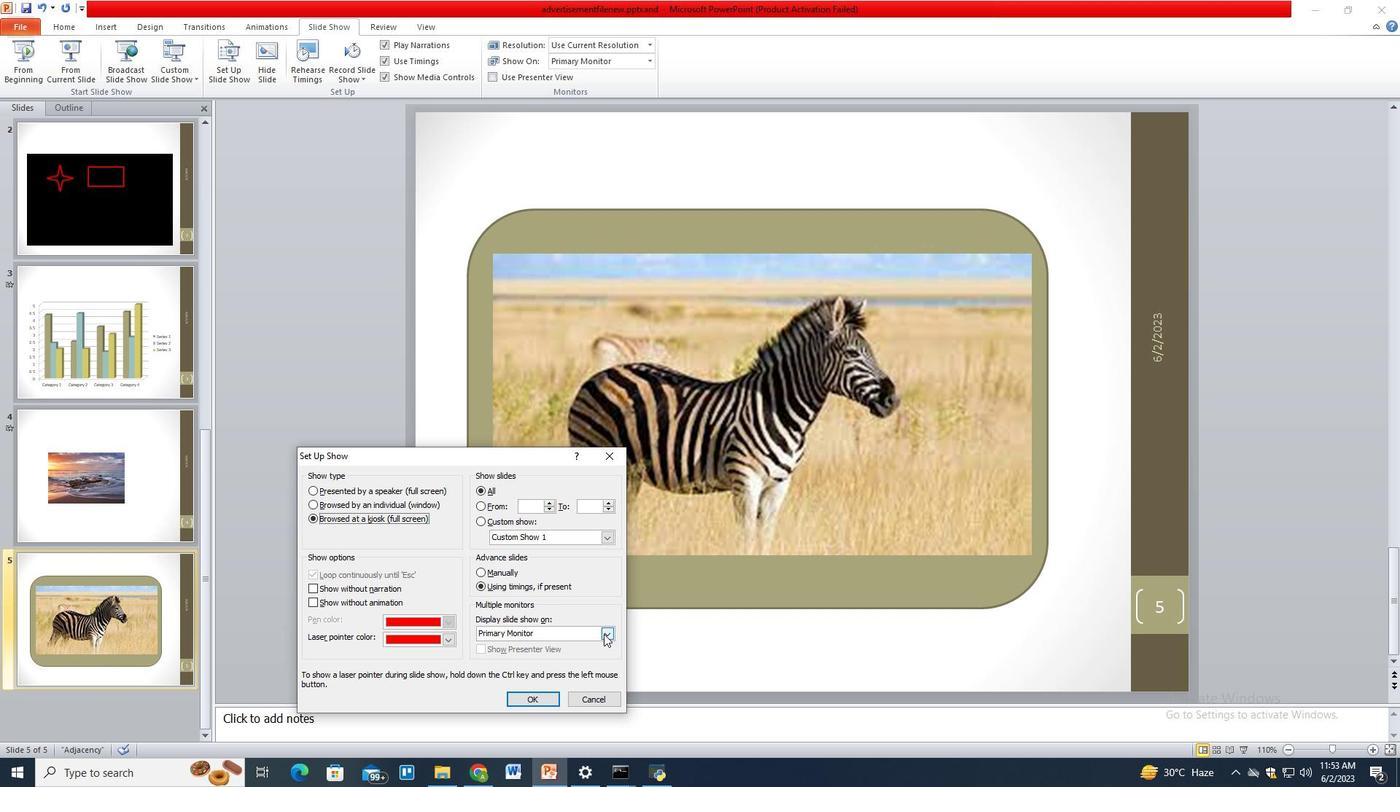 
Action: Mouse pressed left at (604, 634)
Screenshot: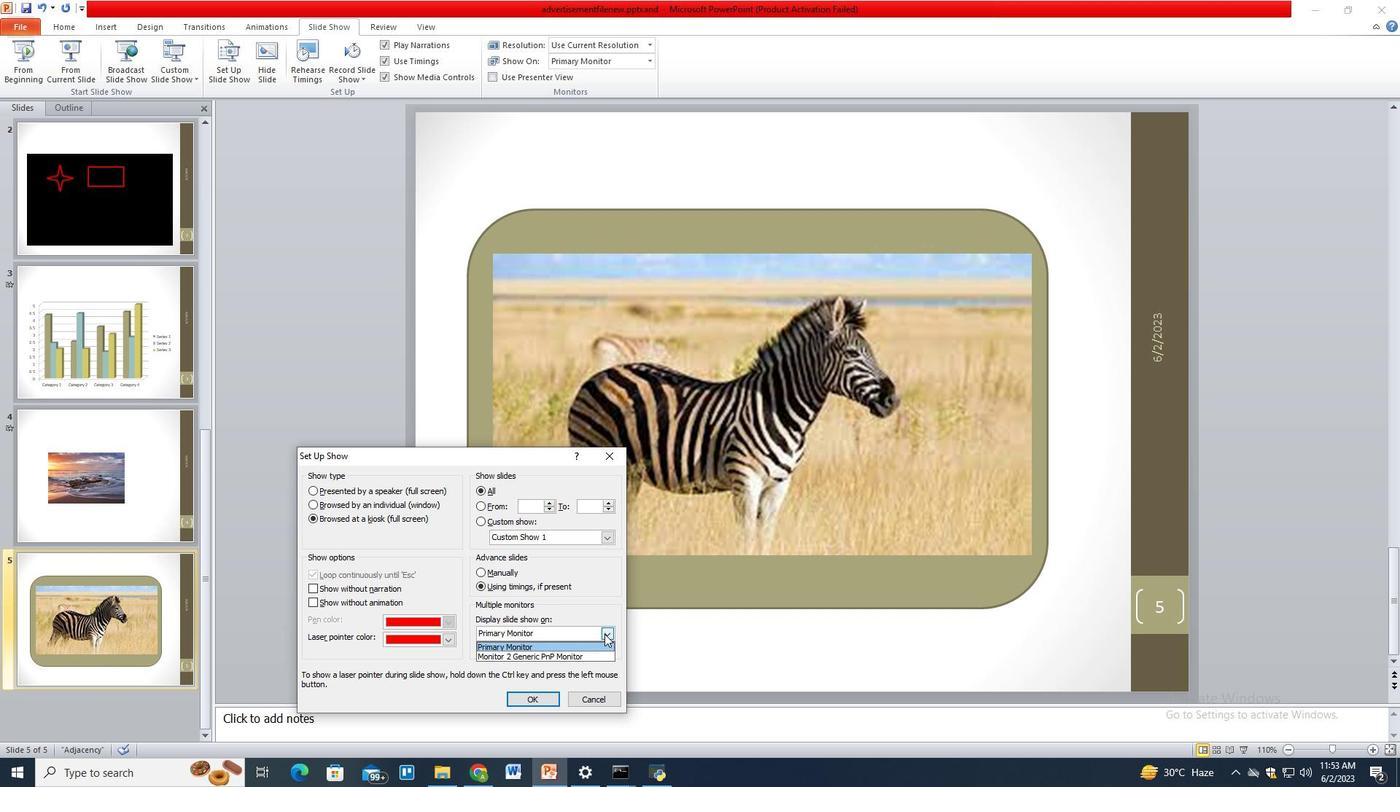 
Action: Mouse moved to (533, 507)
Screenshot: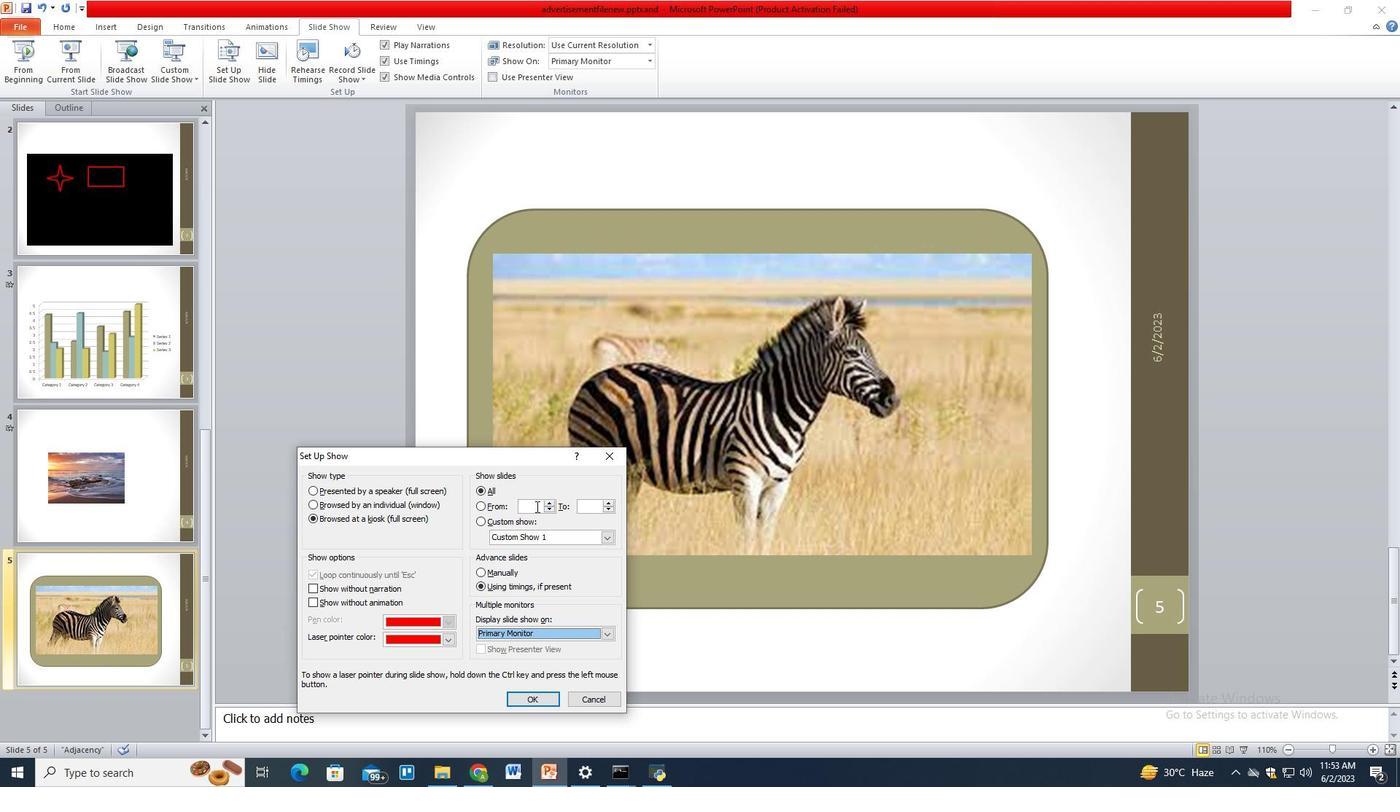 
Action: Mouse pressed left at (533, 507)
Screenshot: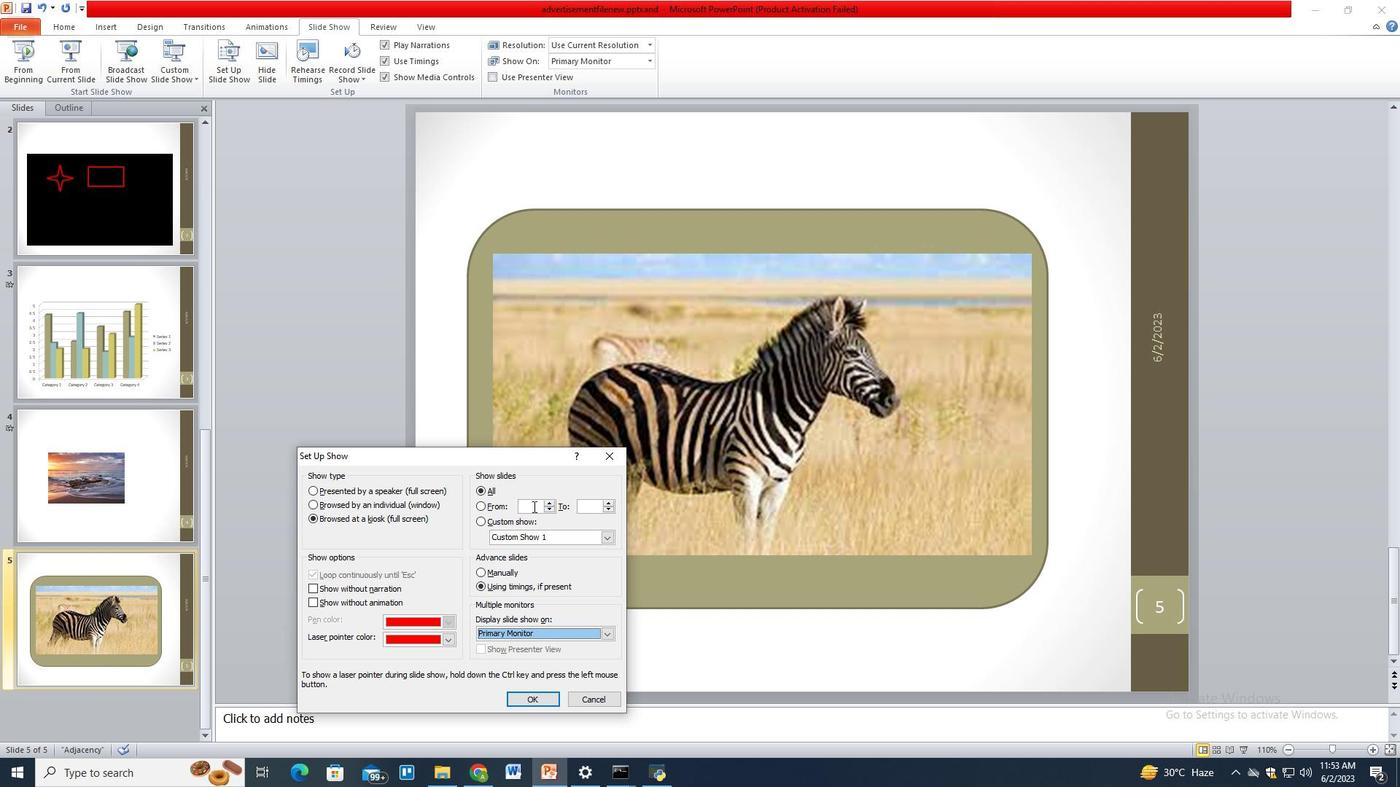 
Action: Mouse moved to (586, 507)
Screenshot: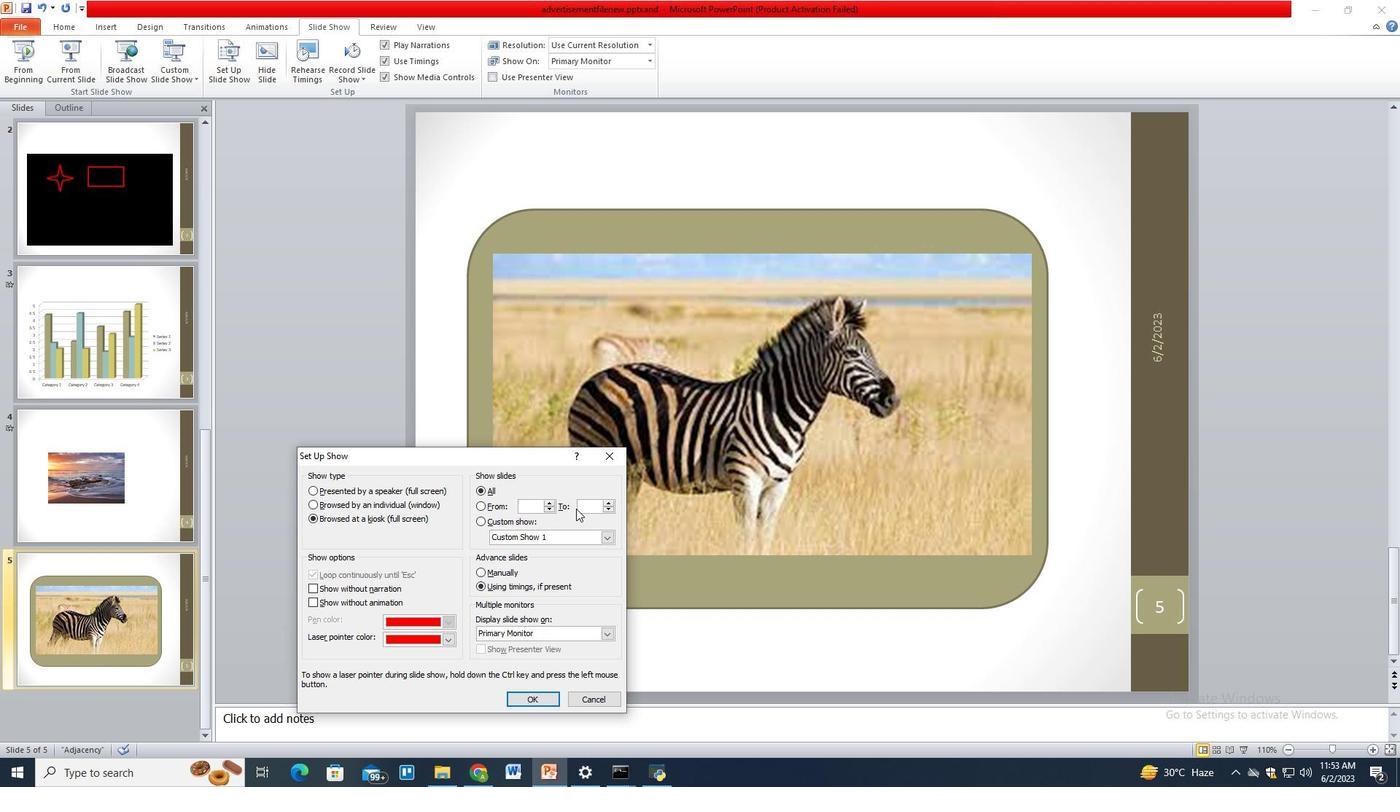 
Action: Mouse pressed left at (586, 507)
Screenshot: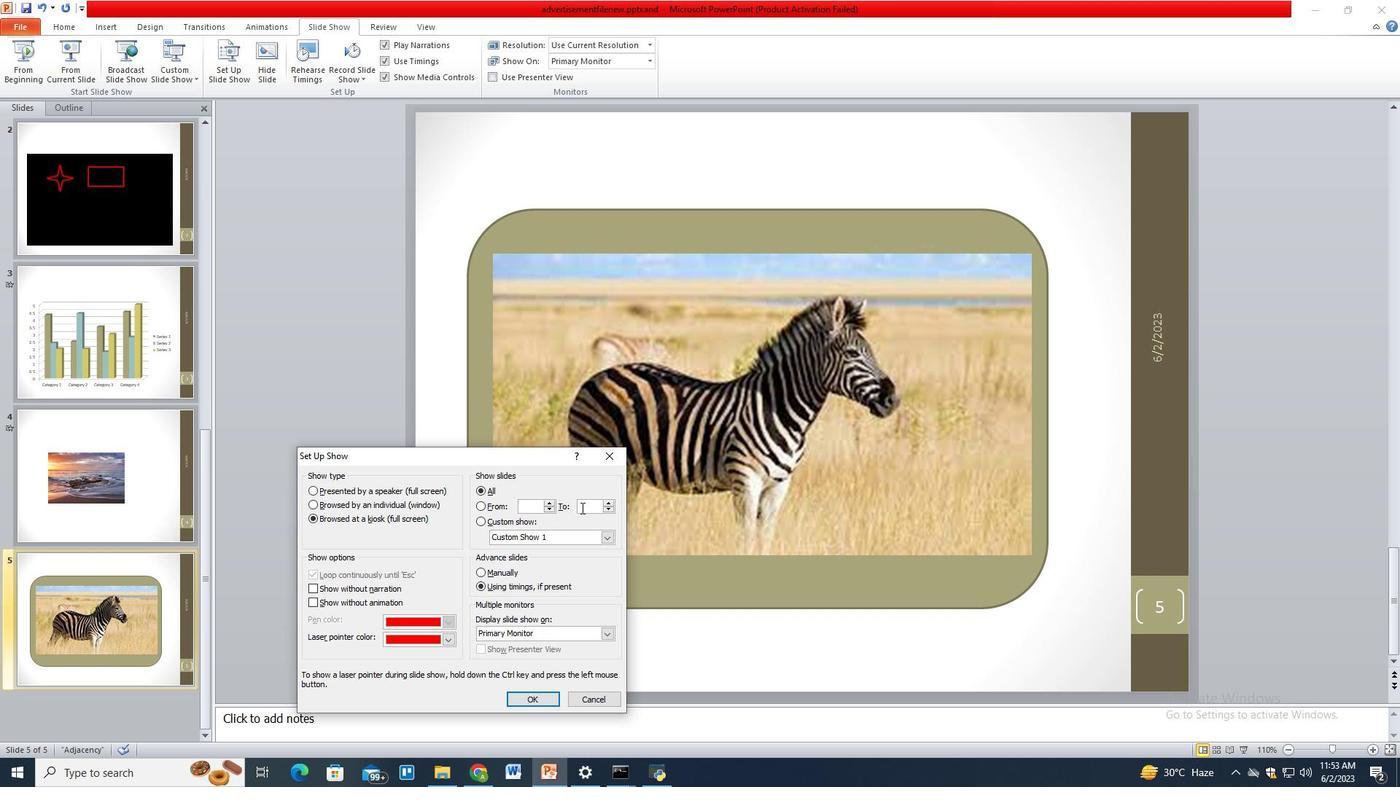 
Action: Key pressed 2
Screenshot: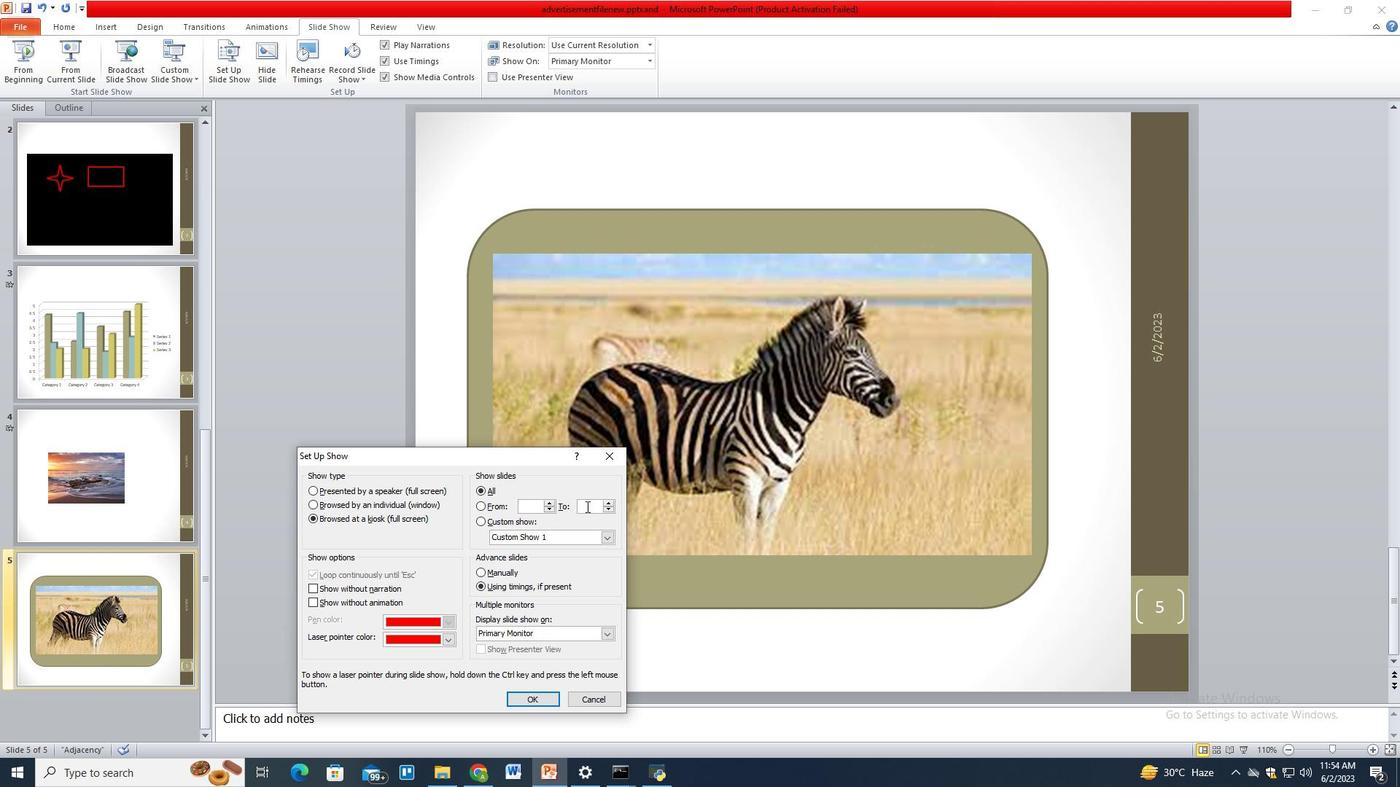 
Action: Mouse moved to (485, 490)
Screenshot: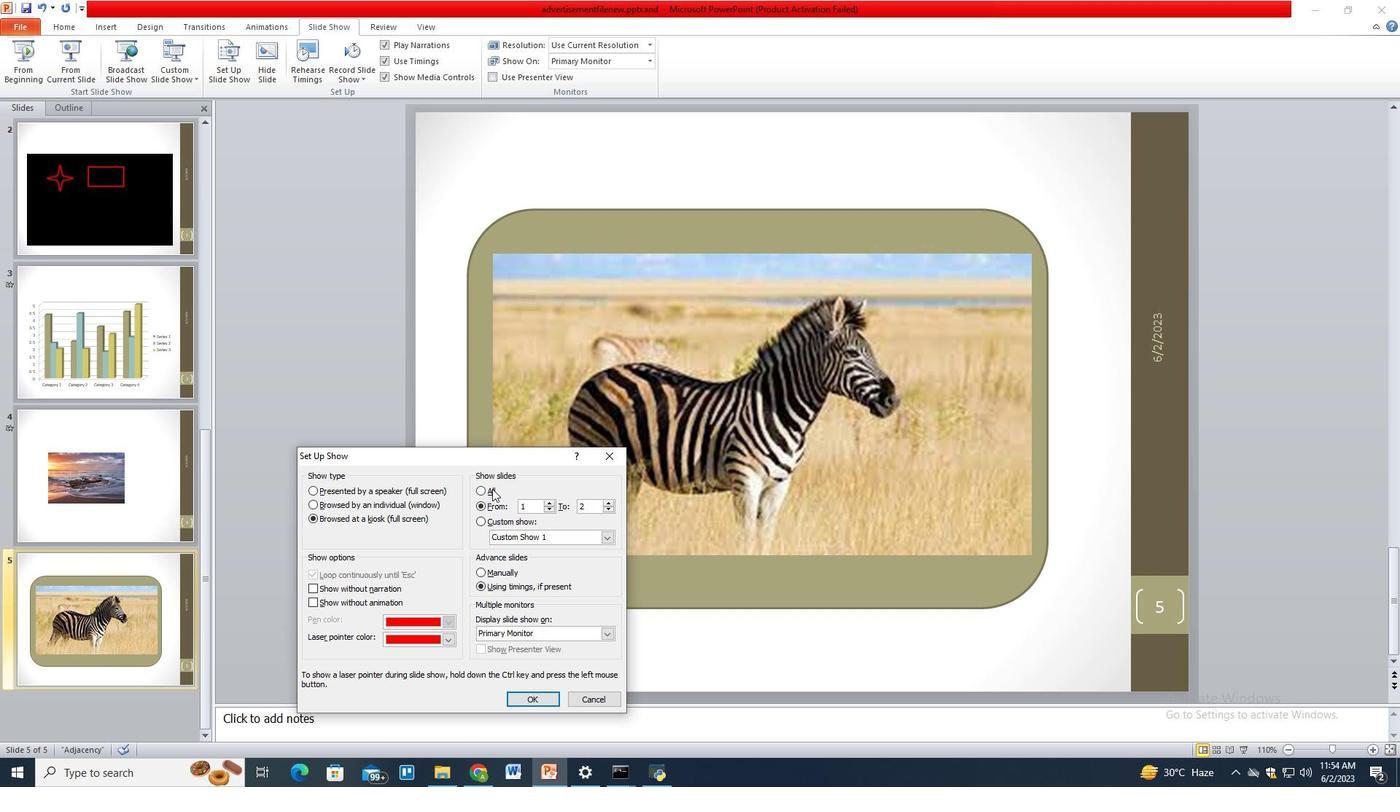 
Action: Mouse pressed left at (485, 490)
Screenshot: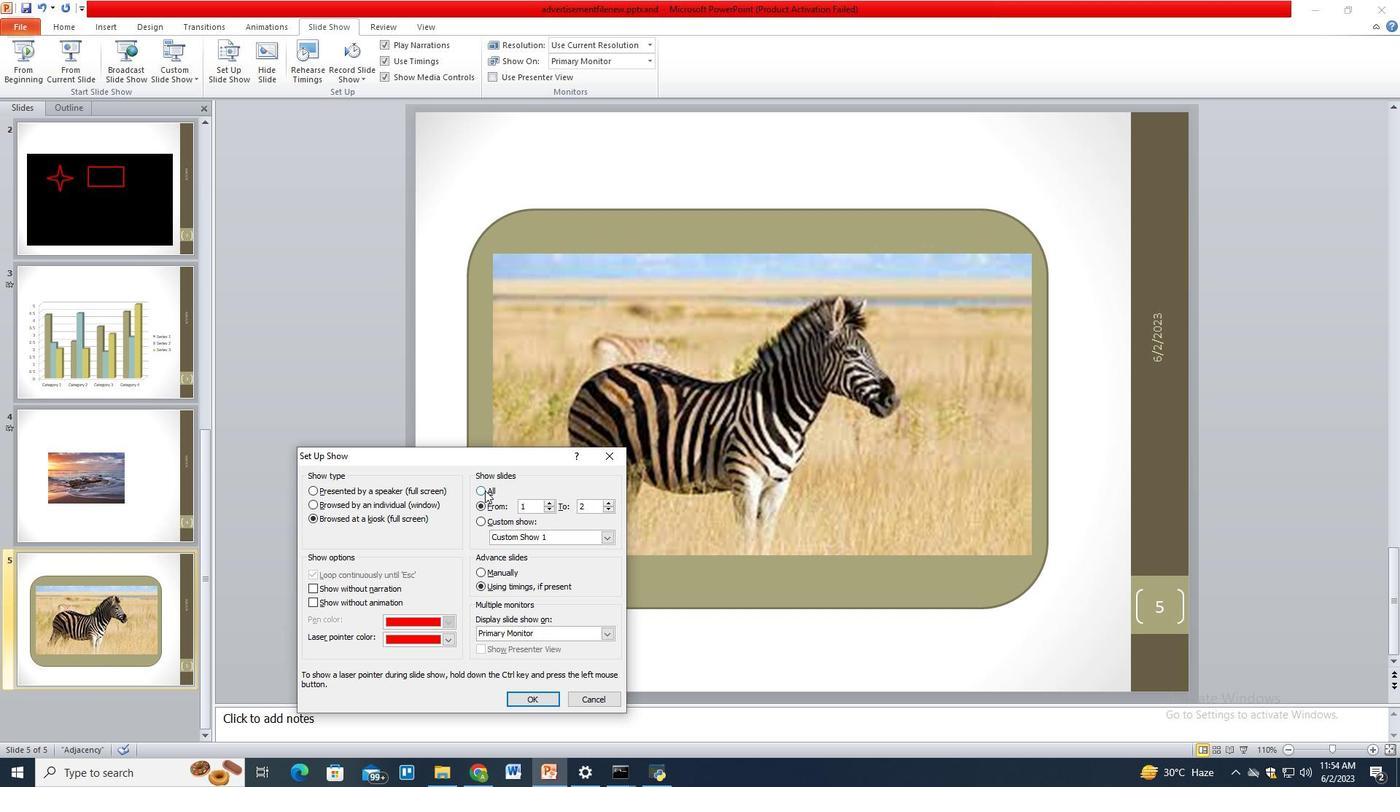 
Action: Mouse moved to (558, 590)
Screenshot: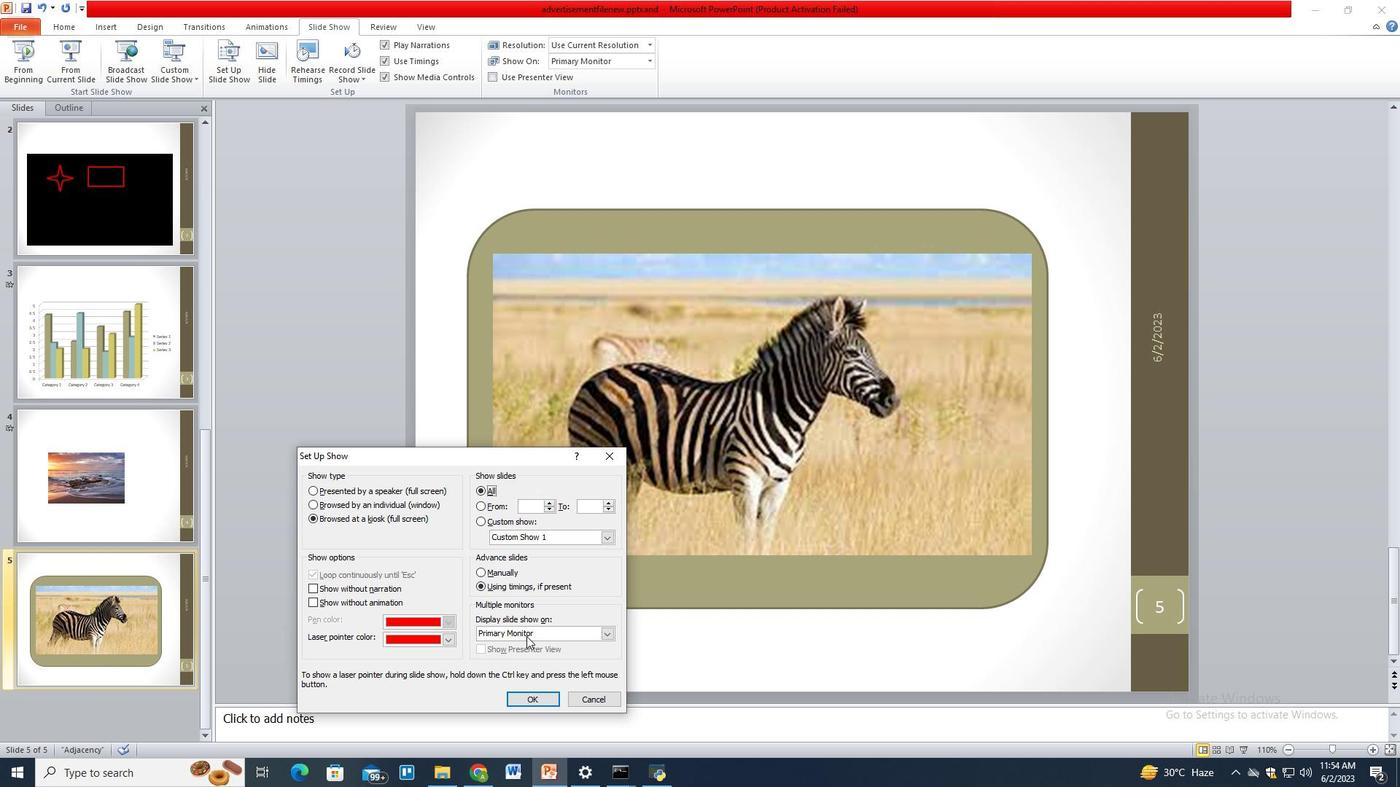 
Action: Mouse scrolled (558, 589) with delta (0, 0)
Screenshot: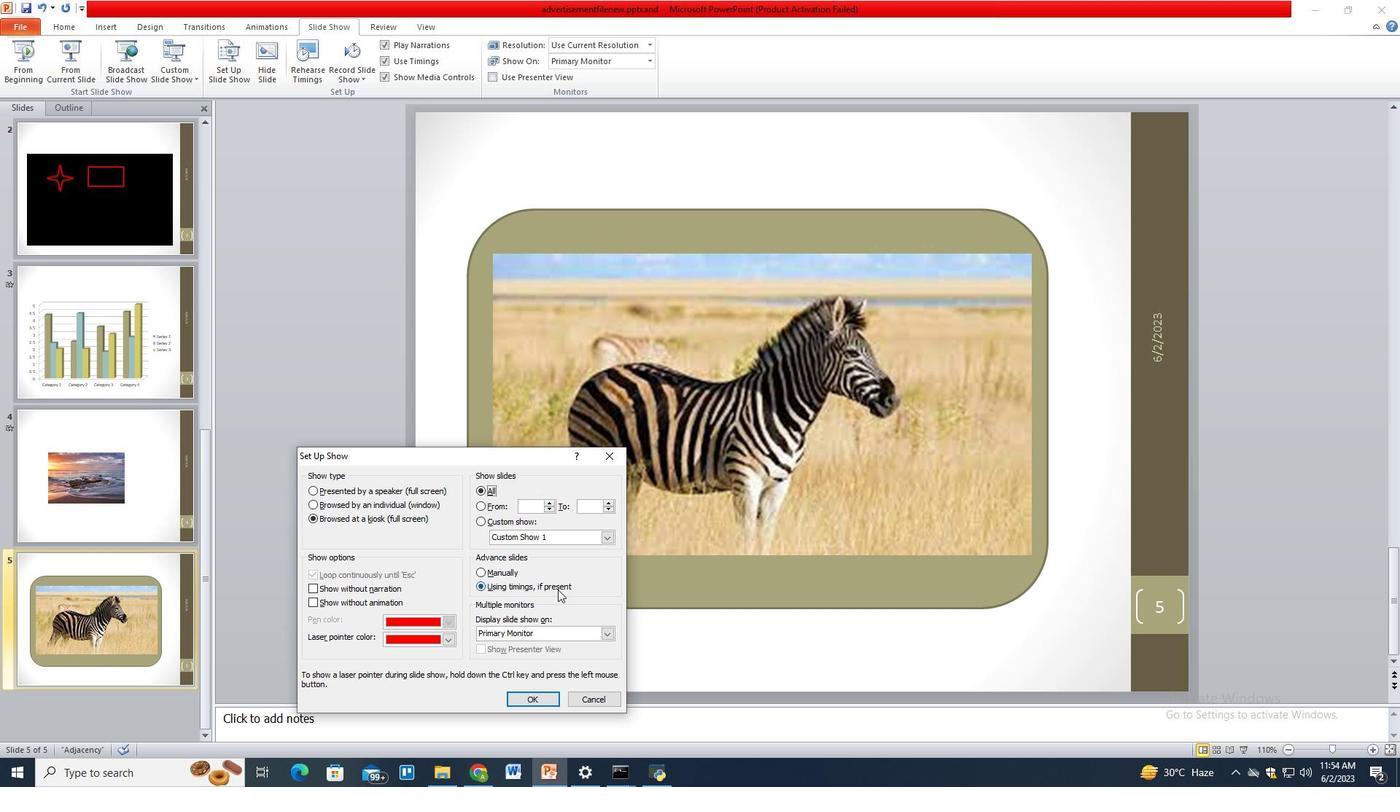 
Action: Mouse scrolled (558, 589) with delta (0, 0)
Screenshot: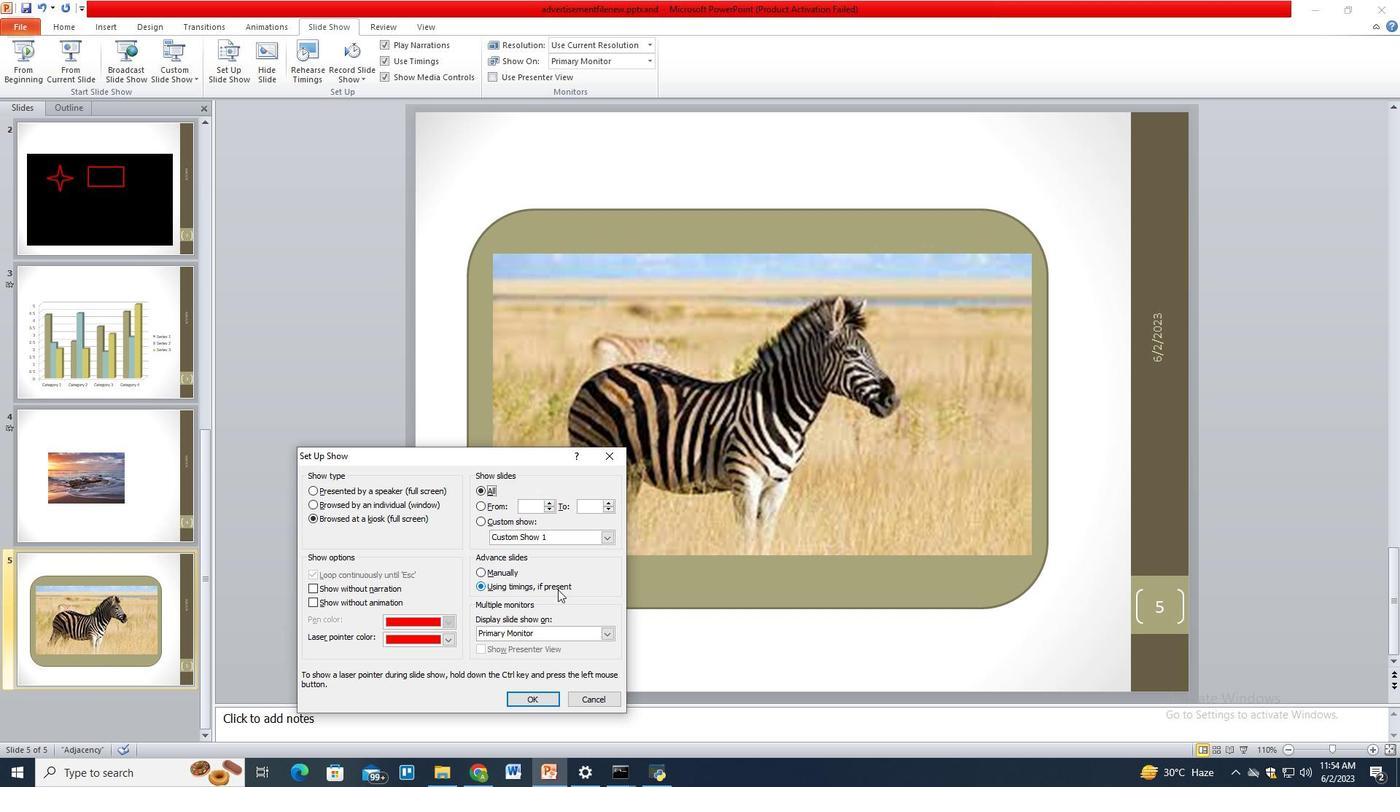 
Action: Mouse moved to (544, 599)
Screenshot: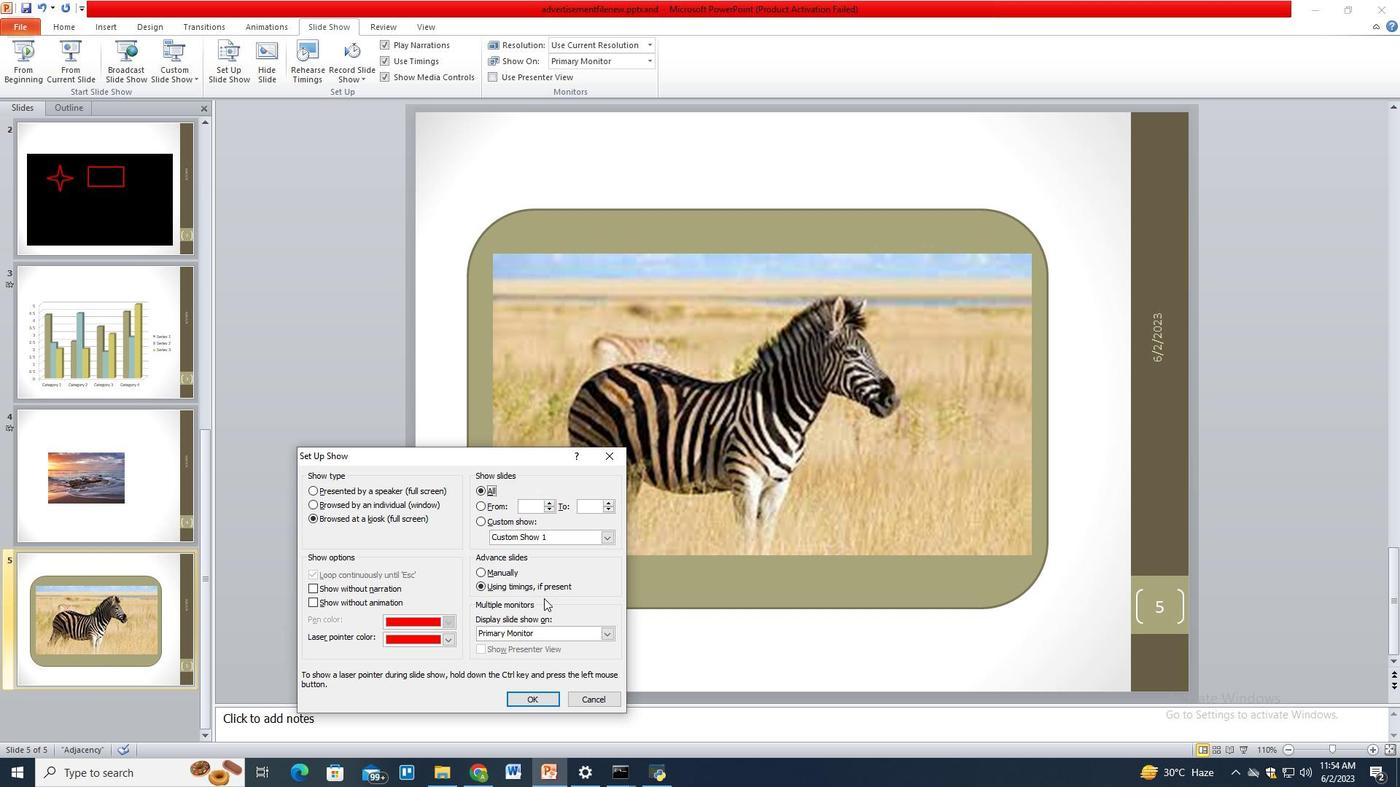 
Action: Mouse scrolled (544, 598) with delta (0, 0)
Screenshot: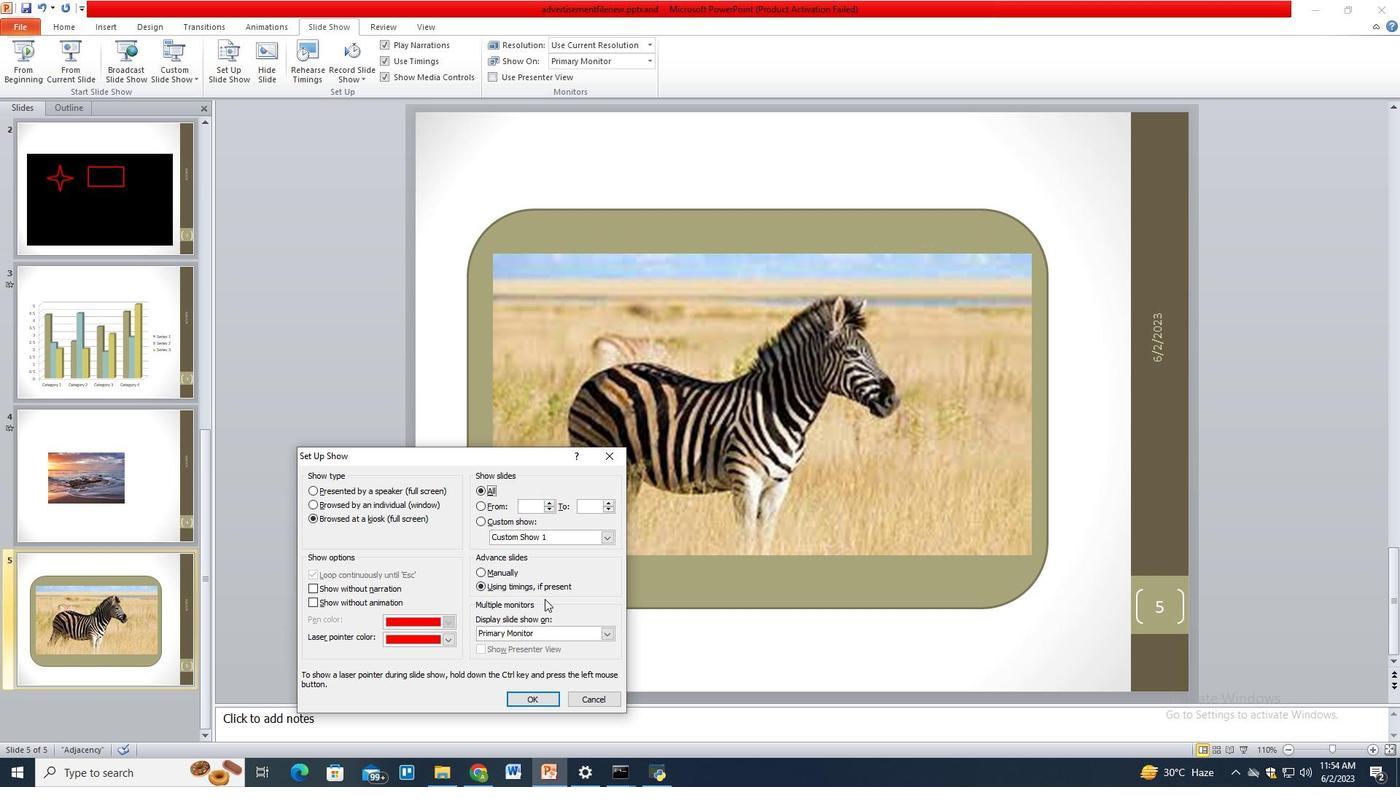 
Action: Mouse moved to (544, 695)
Screenshot: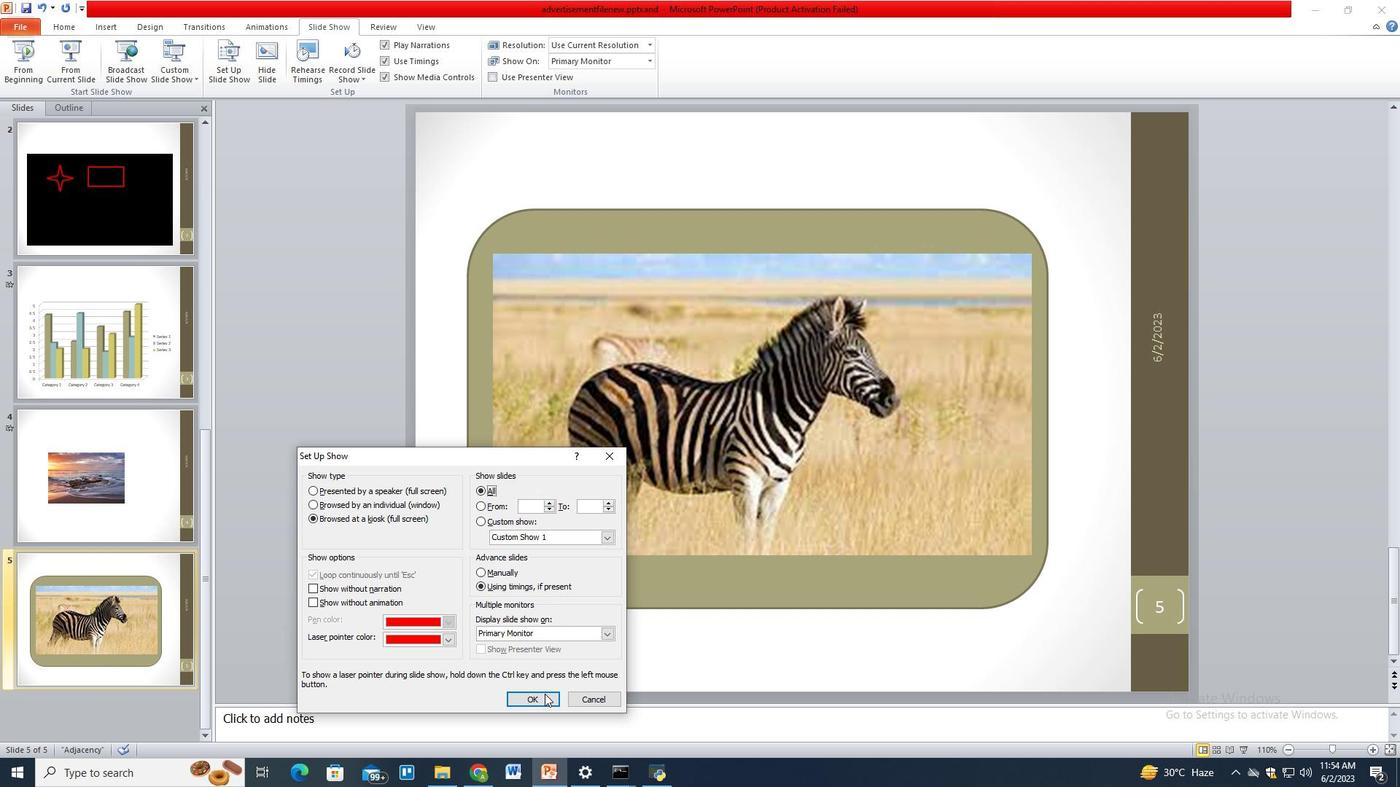 
Action: Mouse pressed left at (544, 695)
Screenshot: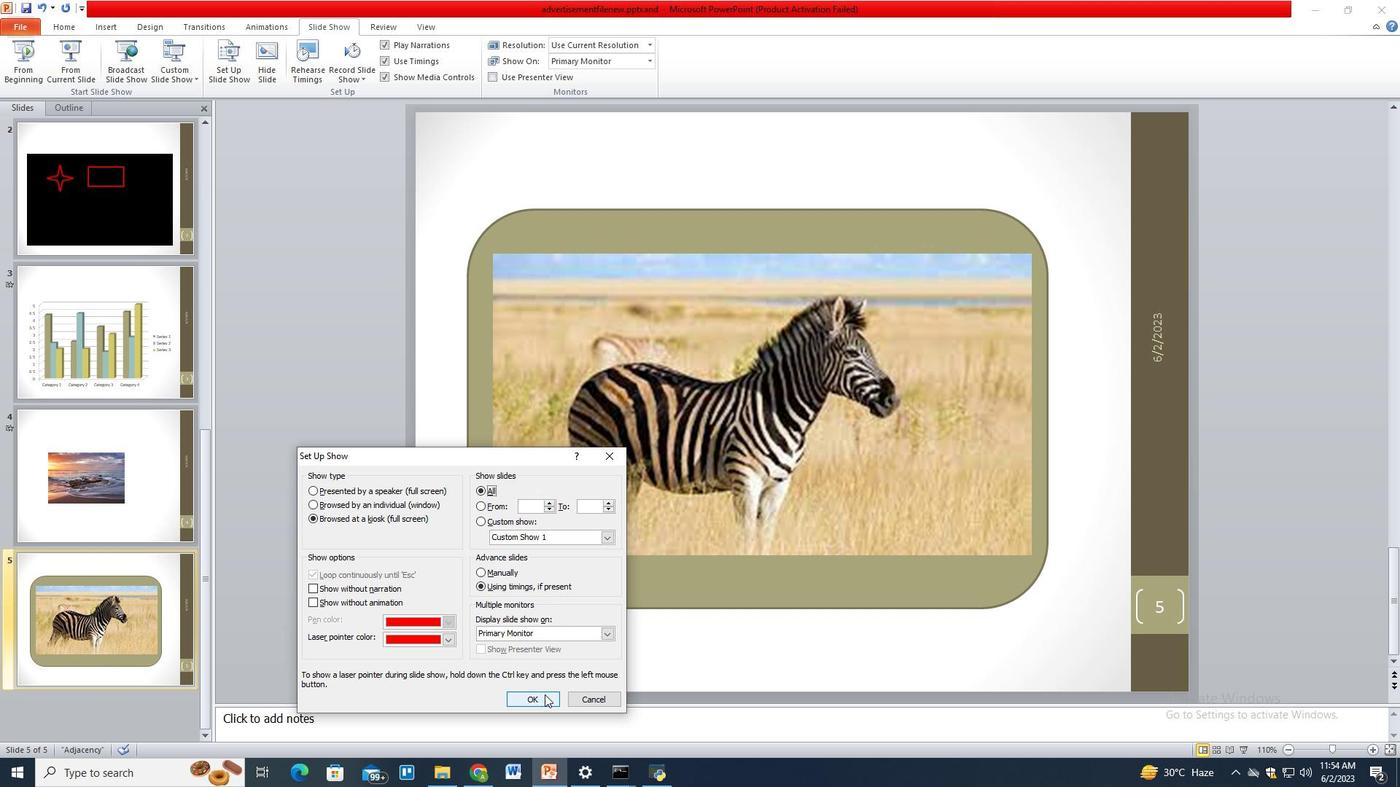 
Action: Mouse moved to (181, 73)
Screenshot: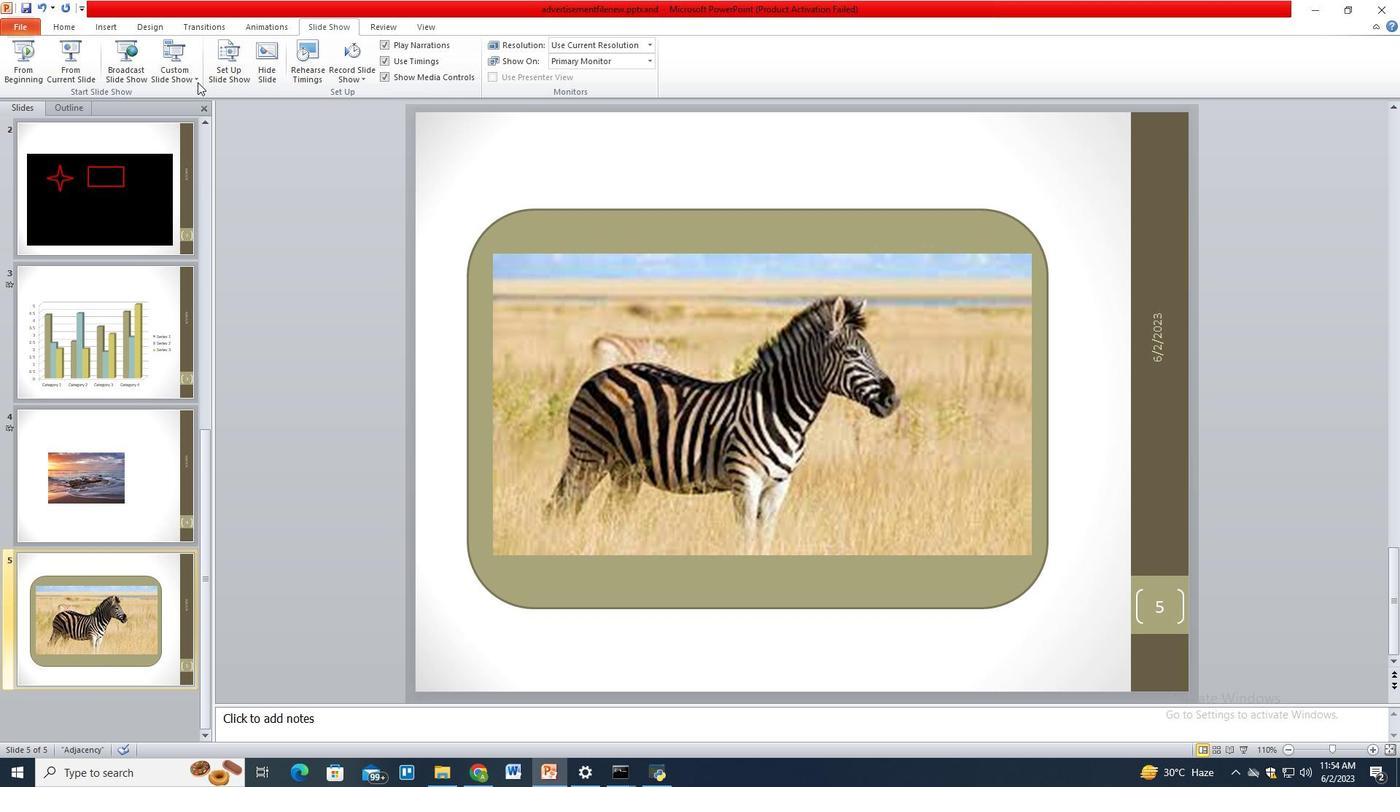 
Action: Mouse pressed left at (181, 73)
Screenshot: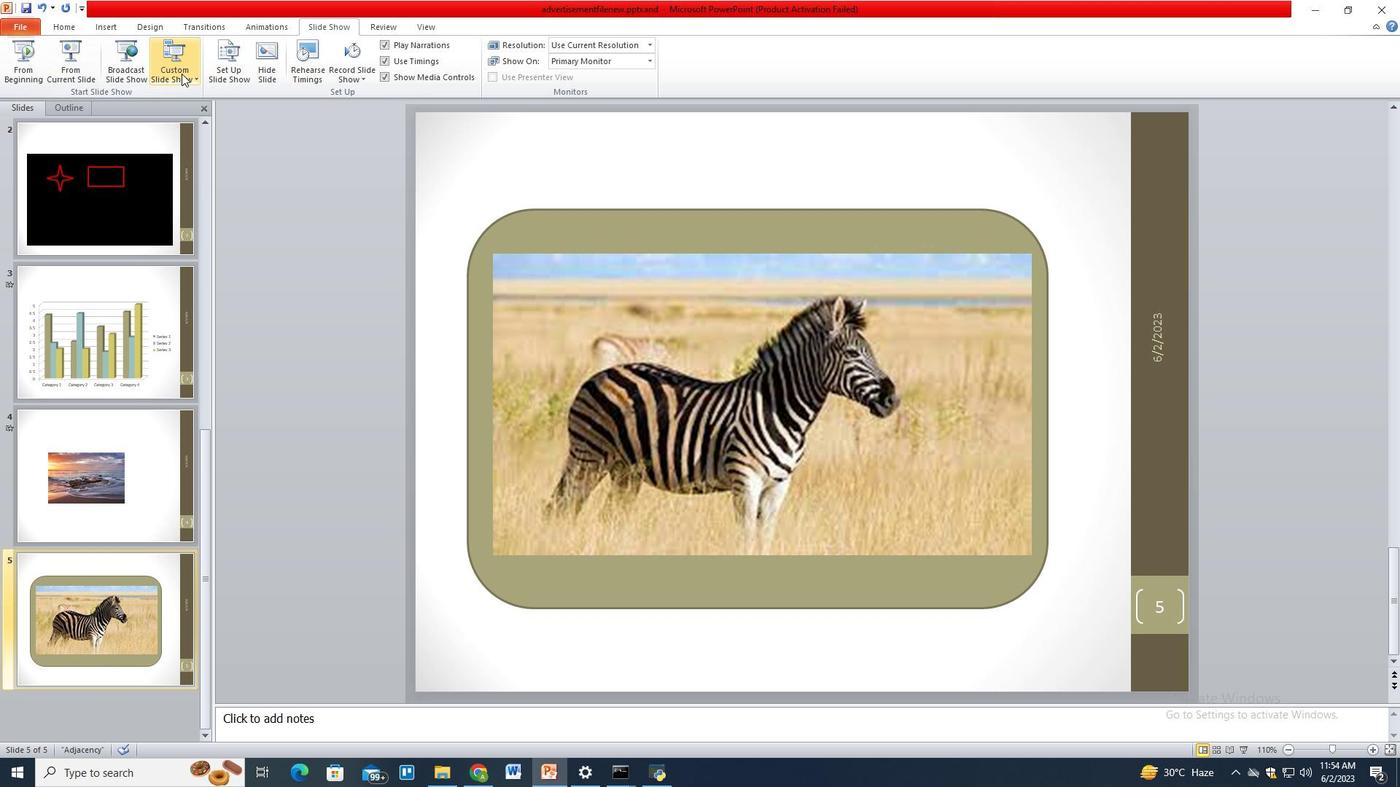 
Action: Mouse pressed left at (181, 73)
Screenshot: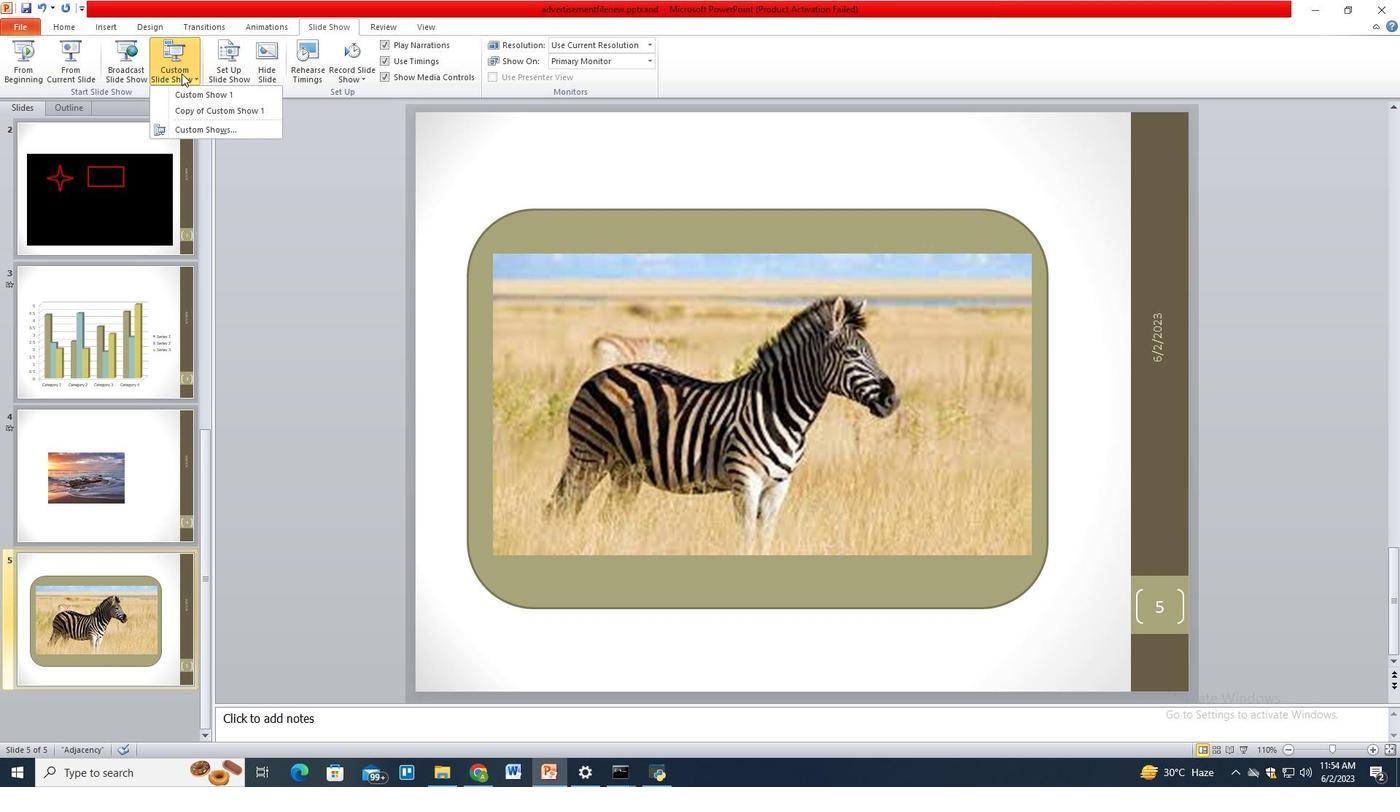 
Action: Mouse pressed left at (181, 73)
Screenshot: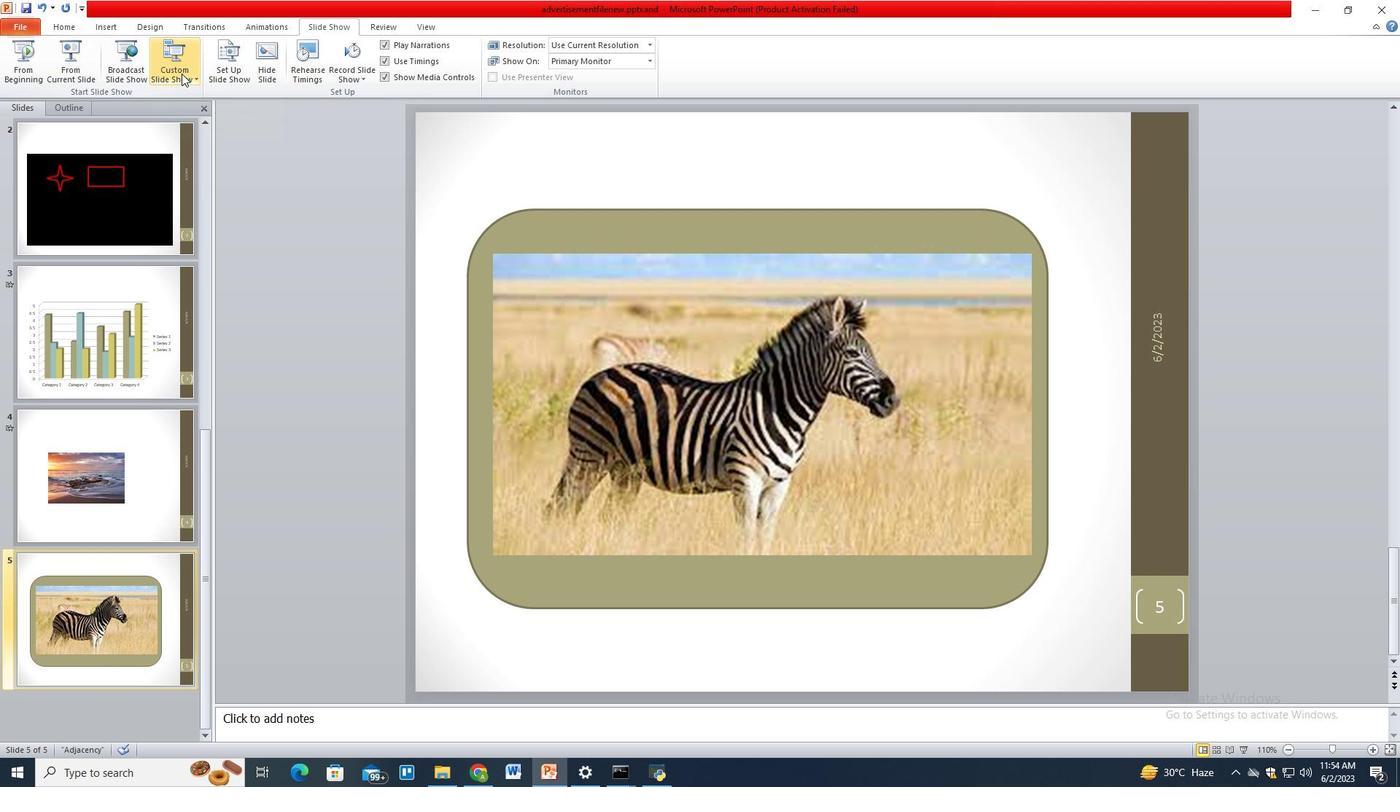 
Action: Mouse moved to (205, 126)
Screenshot: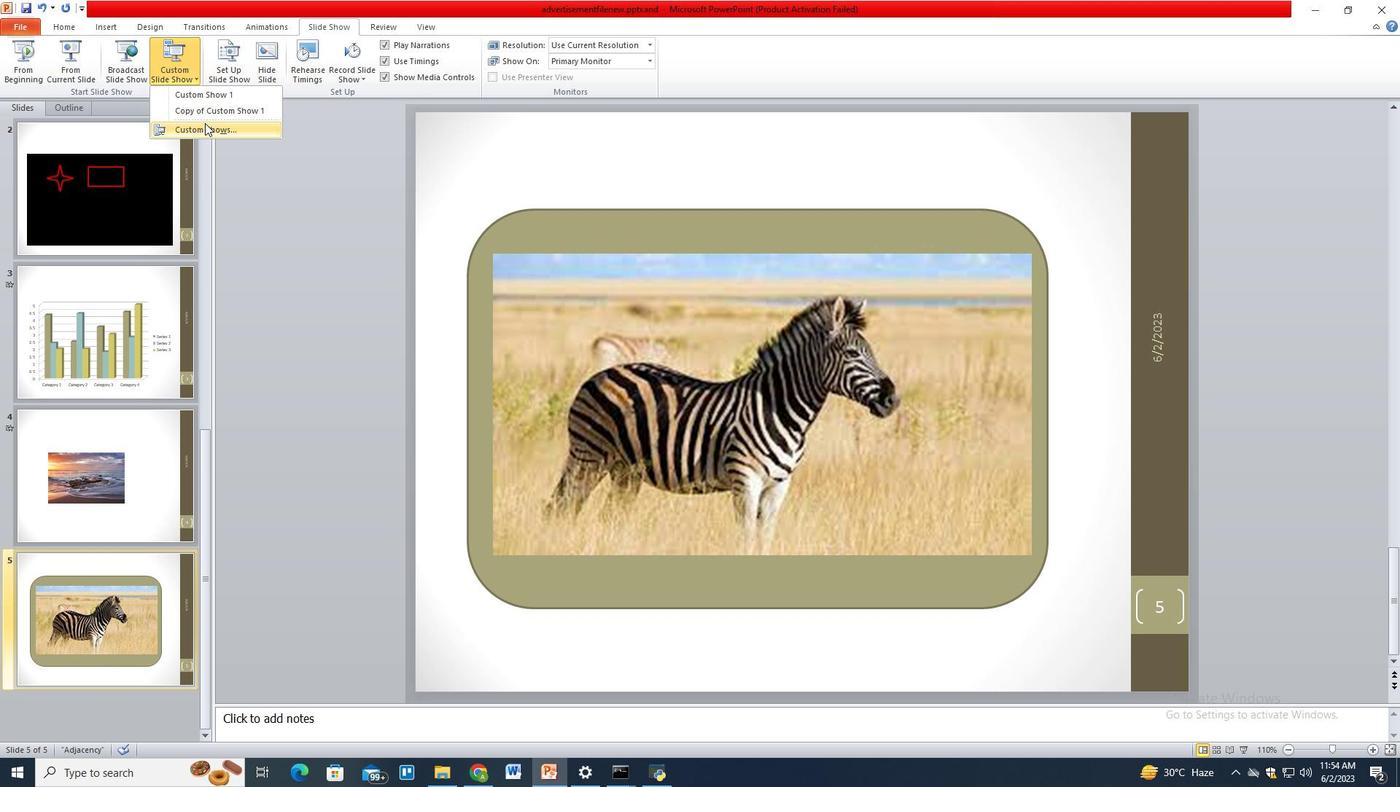 
Action: Mouse pressed left at (205, 126)
Screenshot: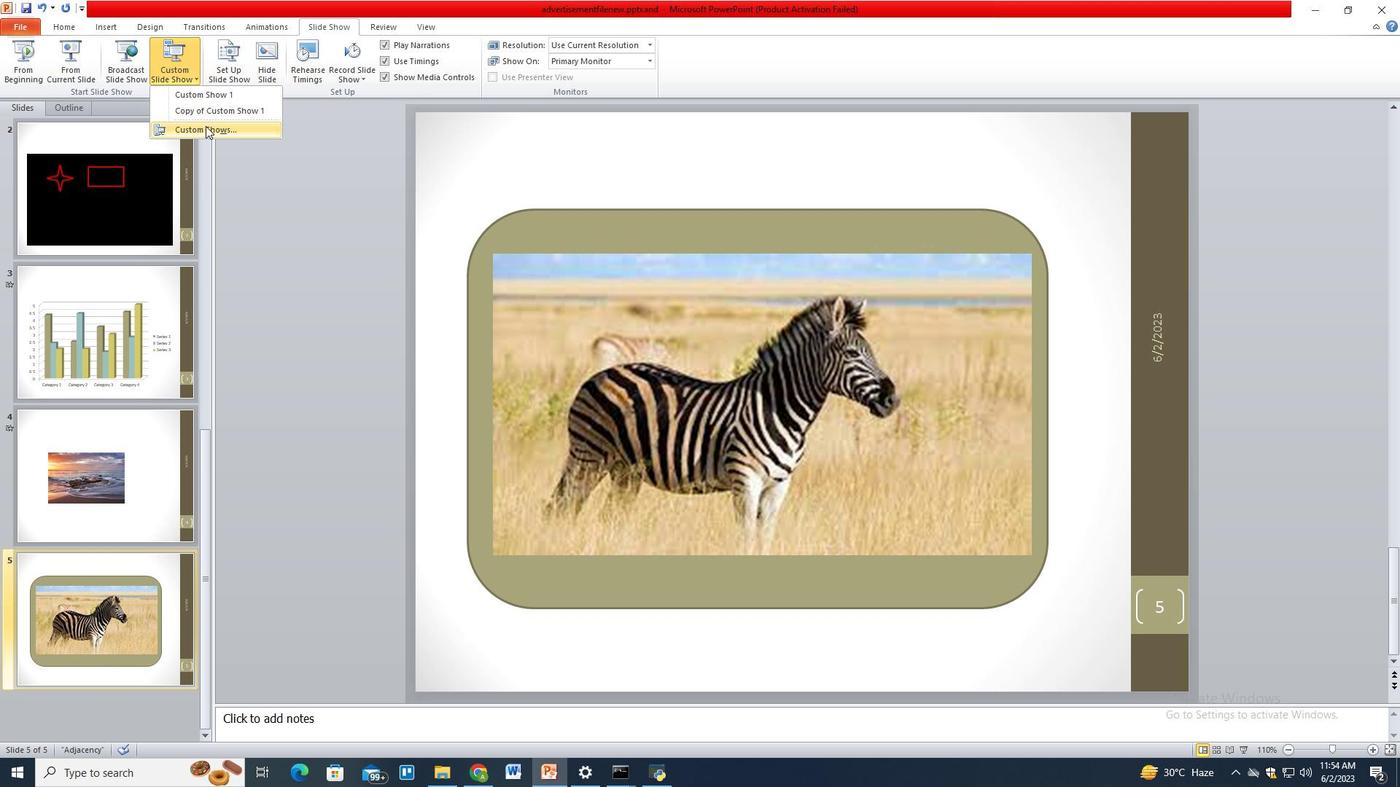 
Action: Mouse moved to (562, 647)
Screenshot: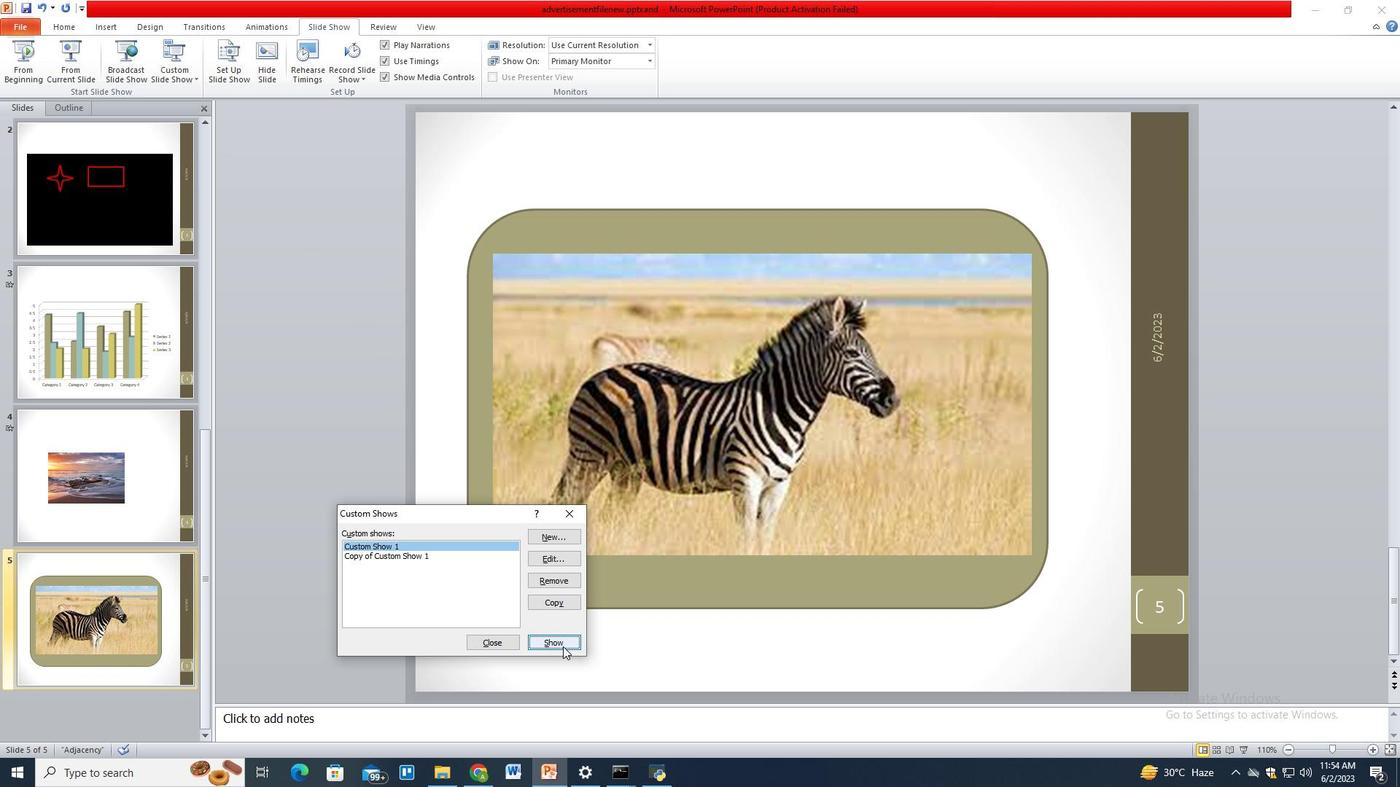 
Action: Mouse pressed left at (562, 647)
Screenshot: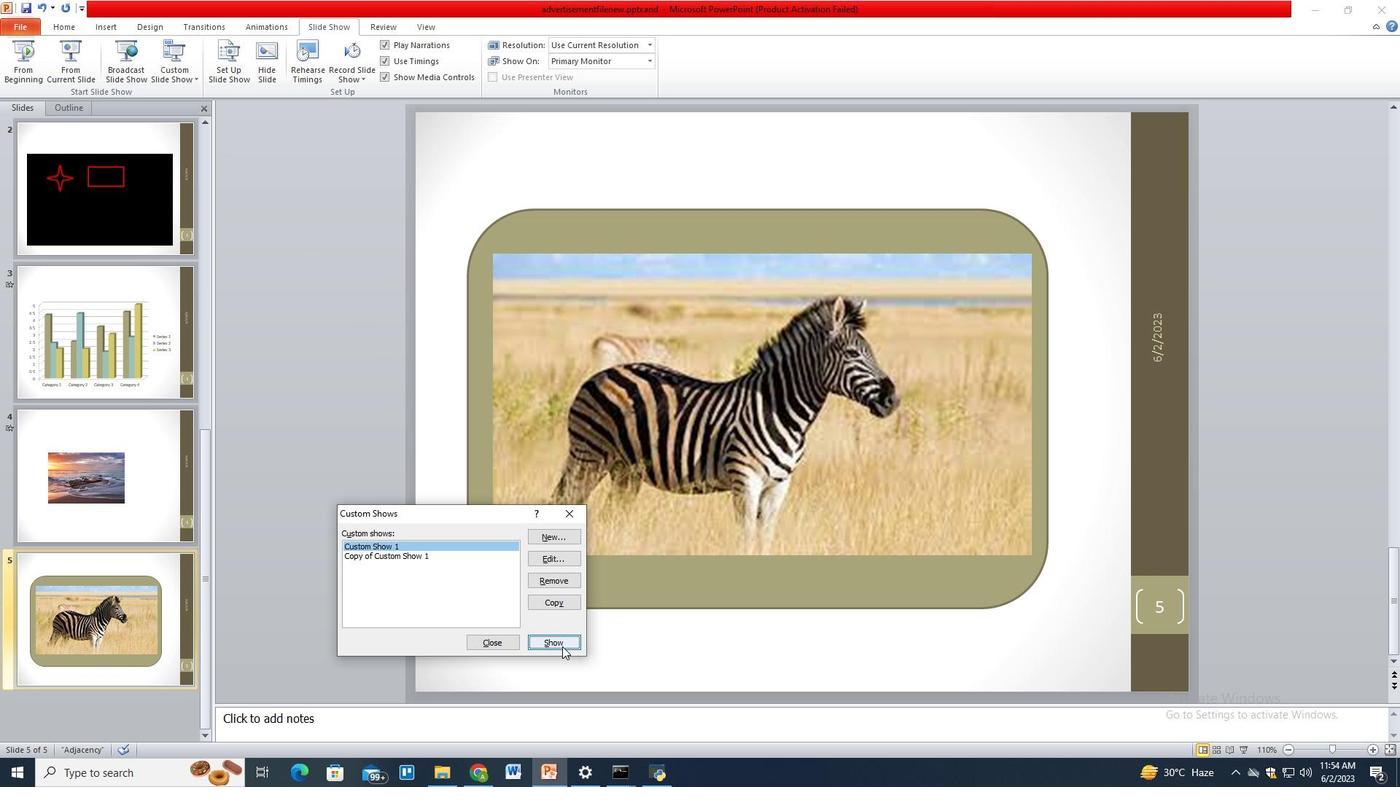 
Action: Mouse moved to (645, 481)
Screenshot: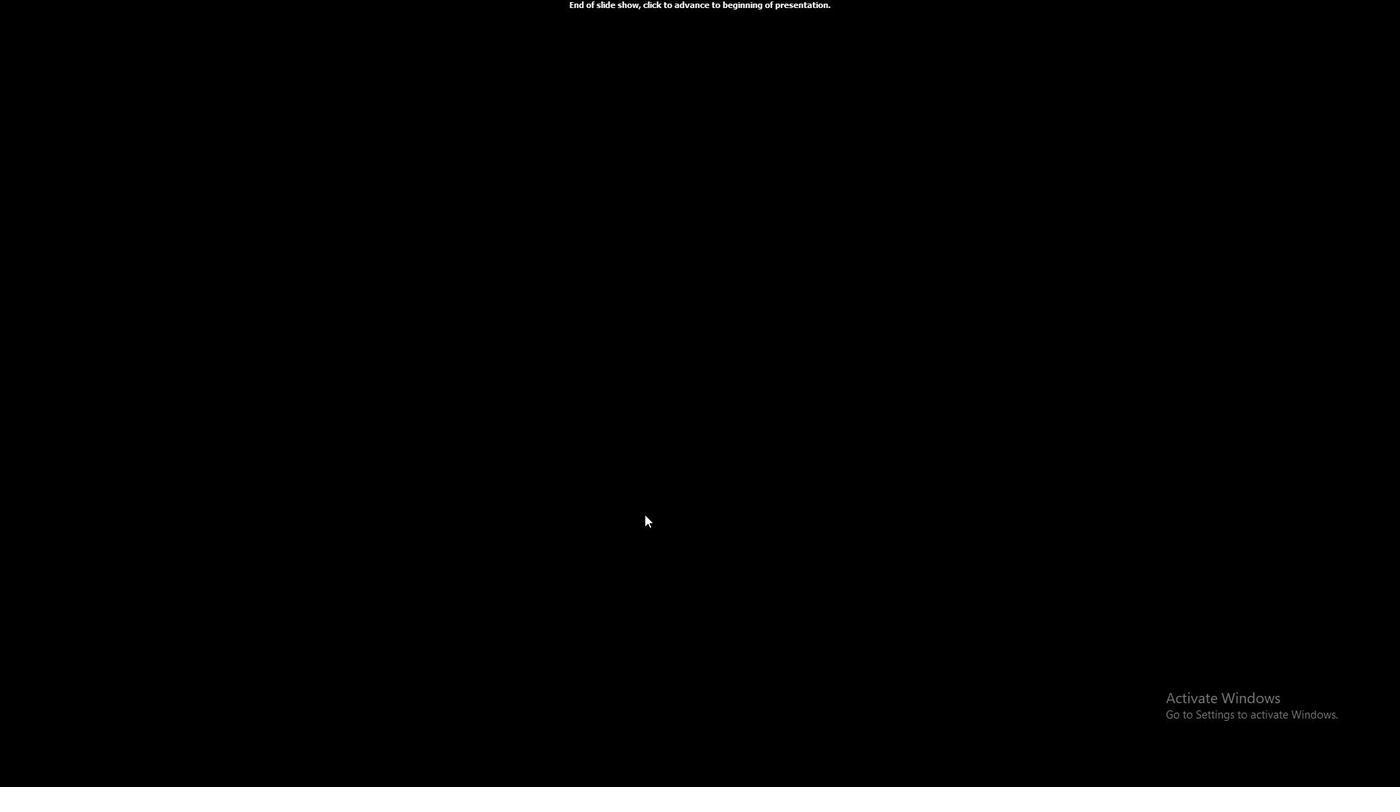 
Action: Key pressed <Key.right><Key.up><Key.enter><Key.enter>
Screenshot: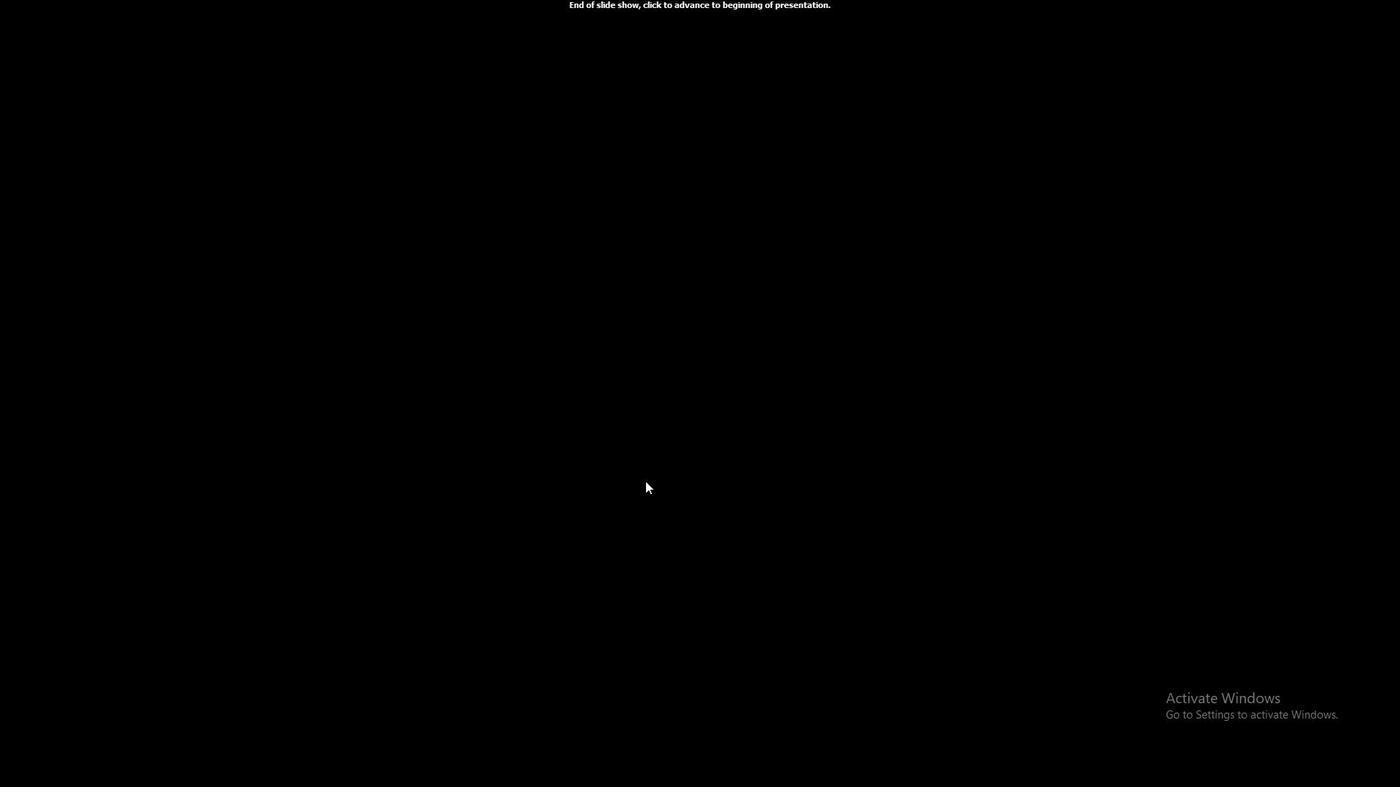 
Action: Mouse pressed left at (645, 481)
Screenshot: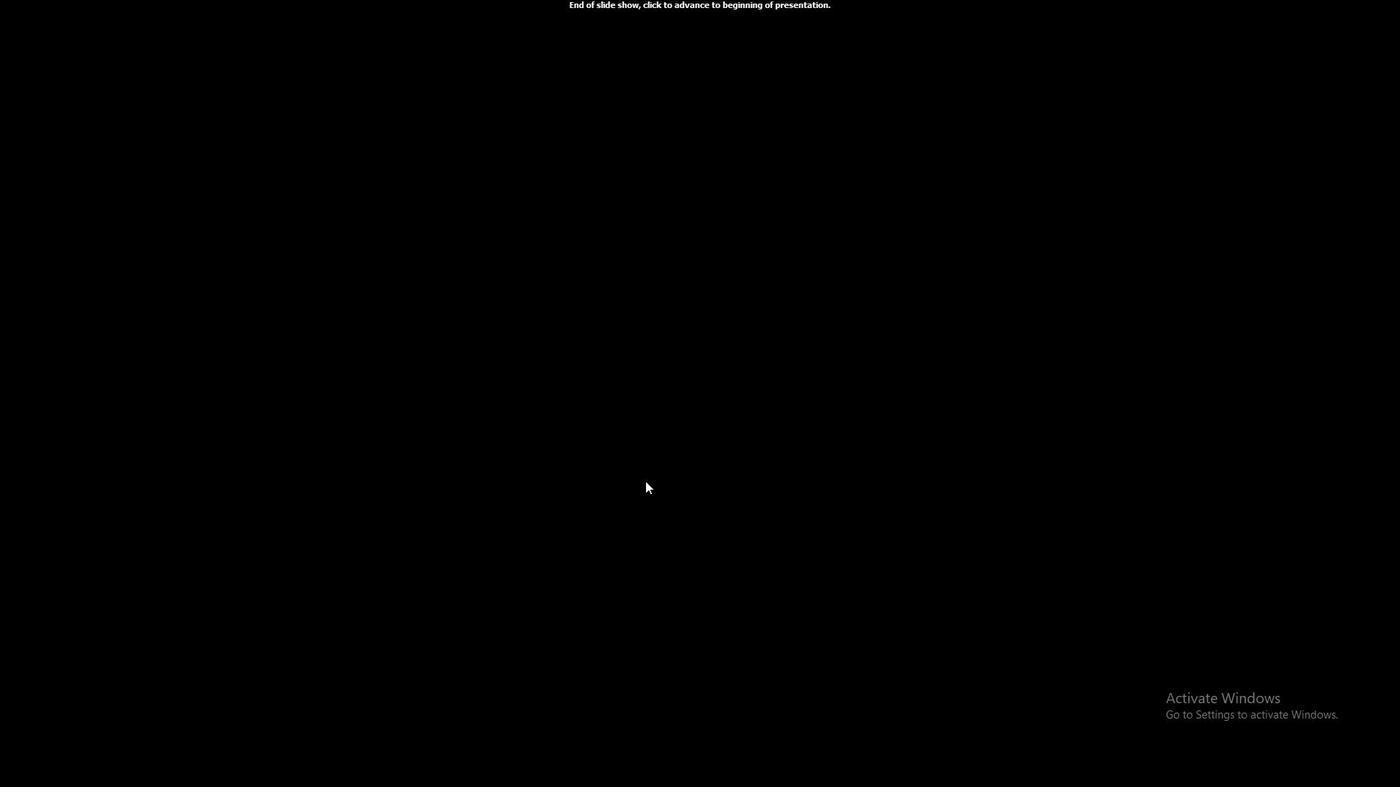 
Action: Mouse pressed left at (645, 481)
Screenshot: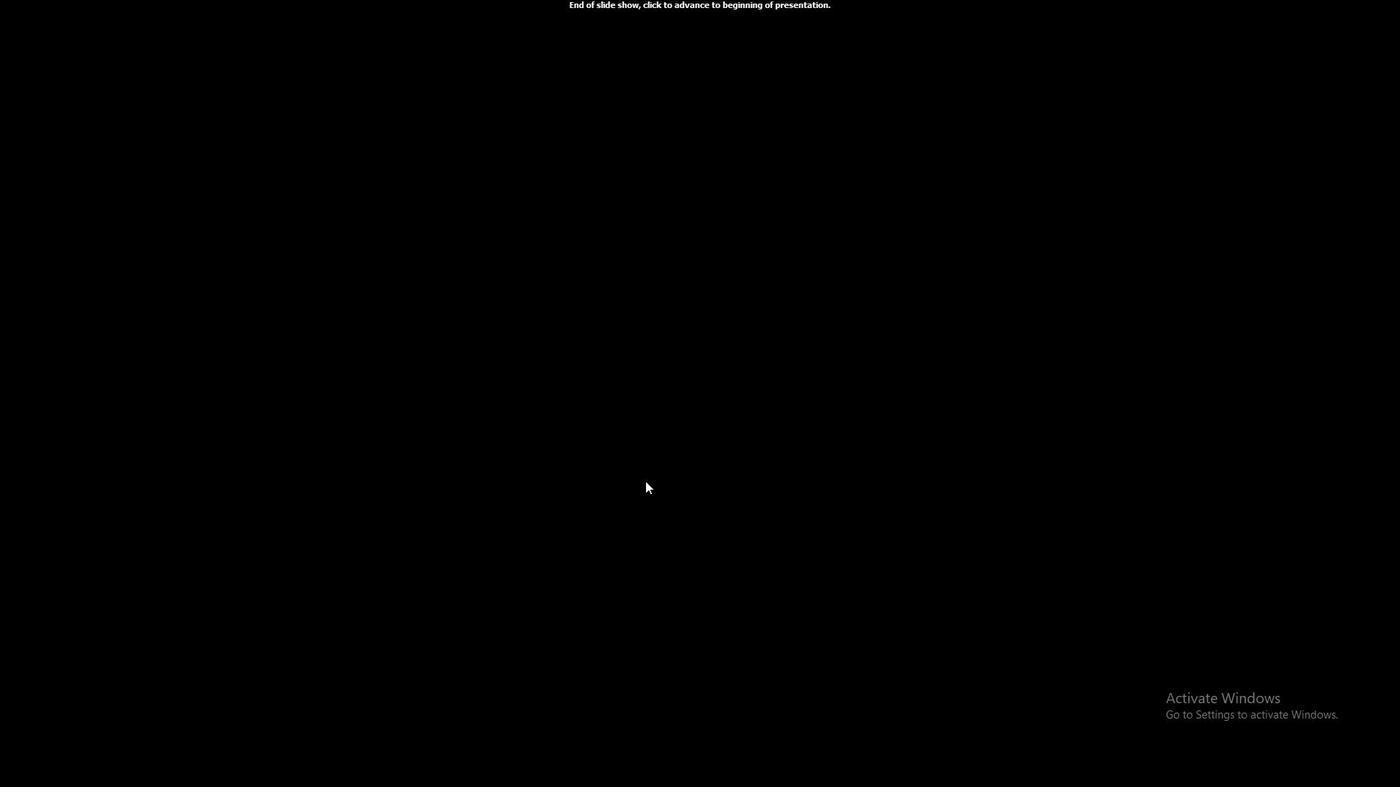 
Action: Mouse pressed left at (645, 481)
Screenshot: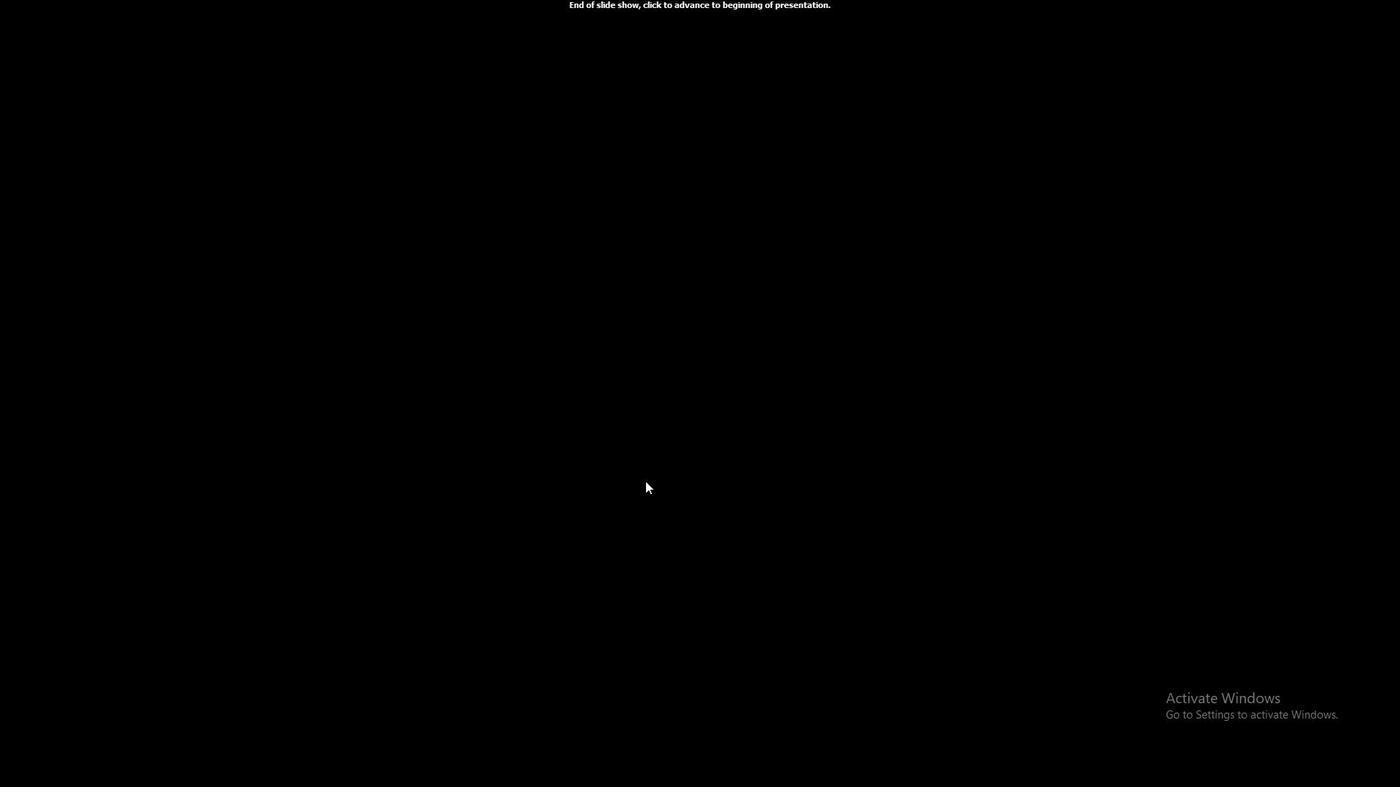 
Action: Mouse moved to (718, 284)
Screenshot: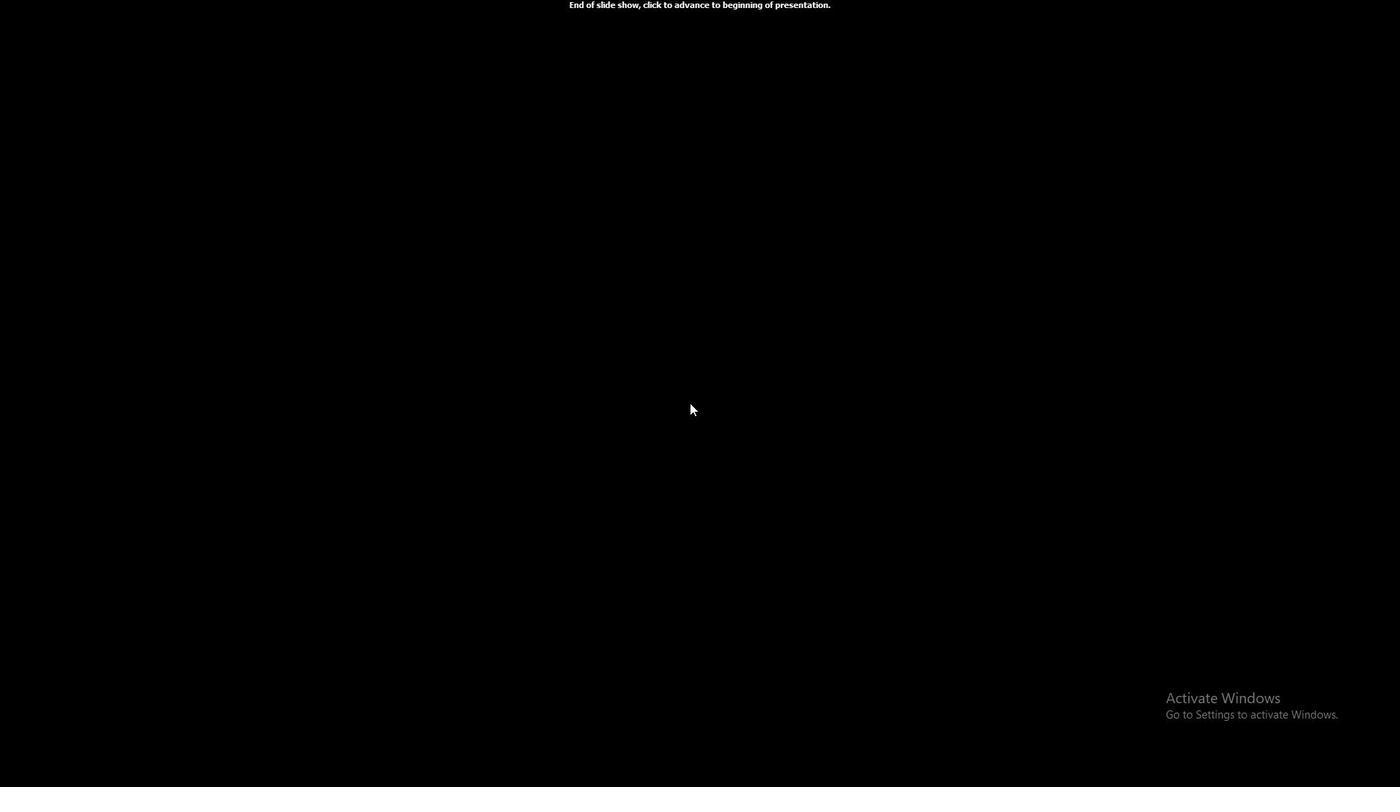 
Action: Mouse pressed left at (718, 284)
Screenshot: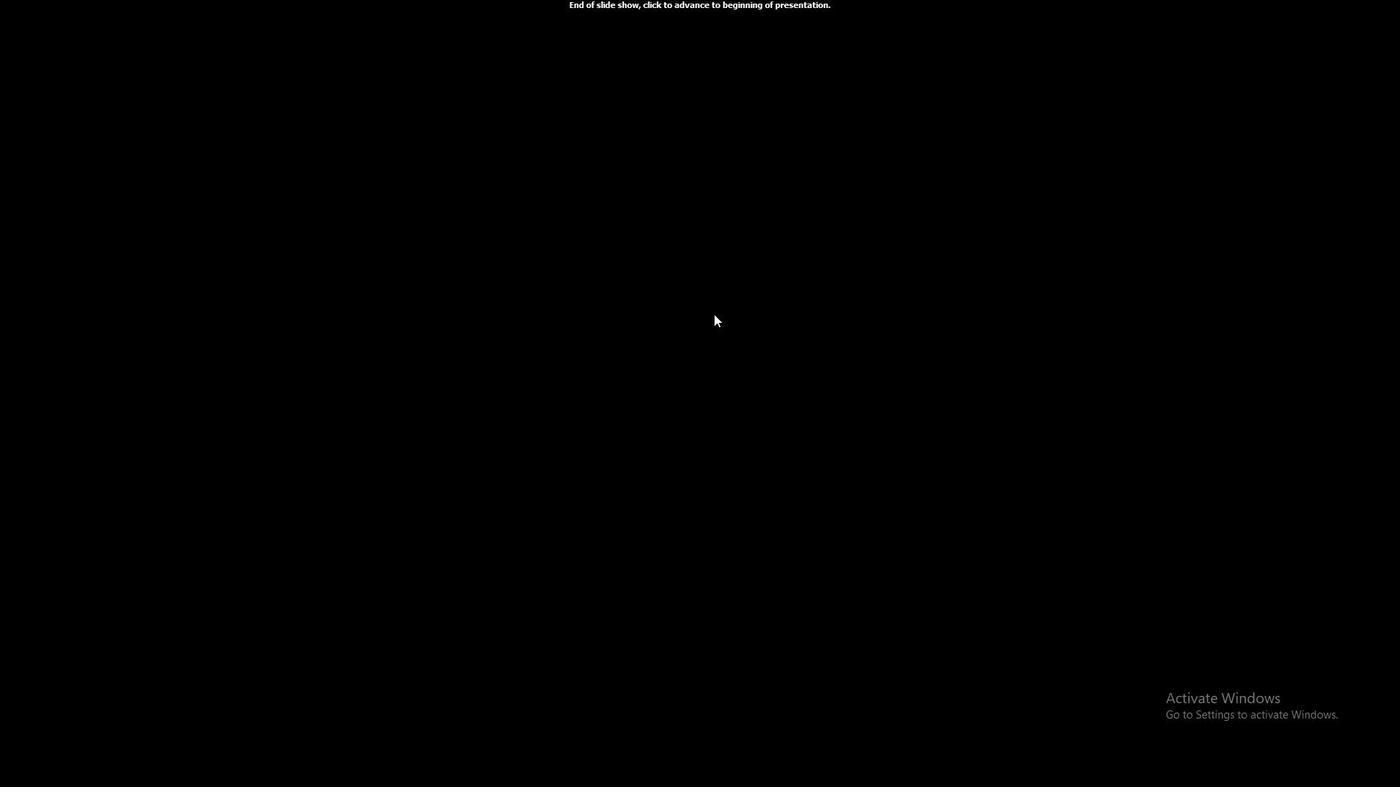 
Action: Mouse pressed left at (718, 284)
Screenshot: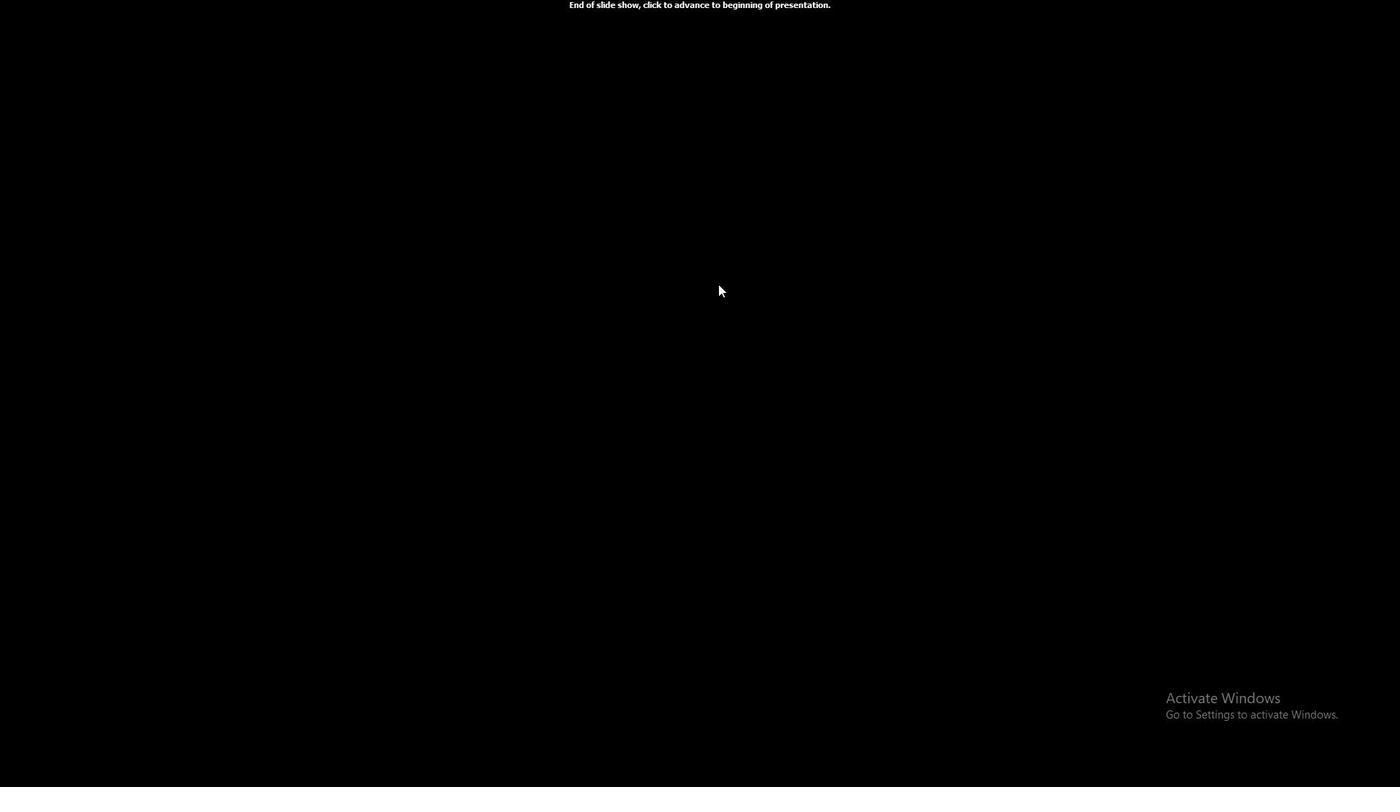 
Action: Mouse scrolled (718, 285) with delta (0, 0)
Screenshot: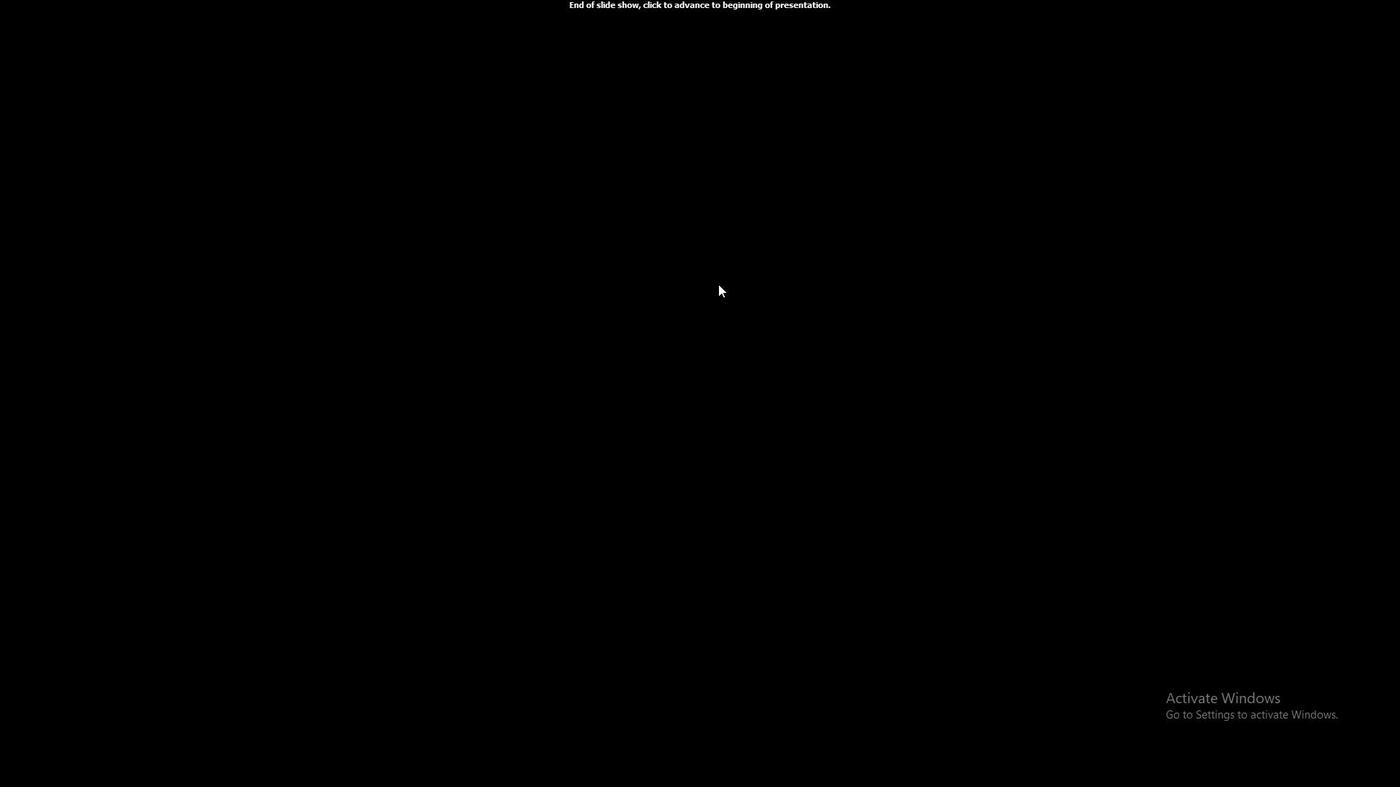 
Action: Mouse scrolled (718, 285) with delta (0, 0)
Screenshot: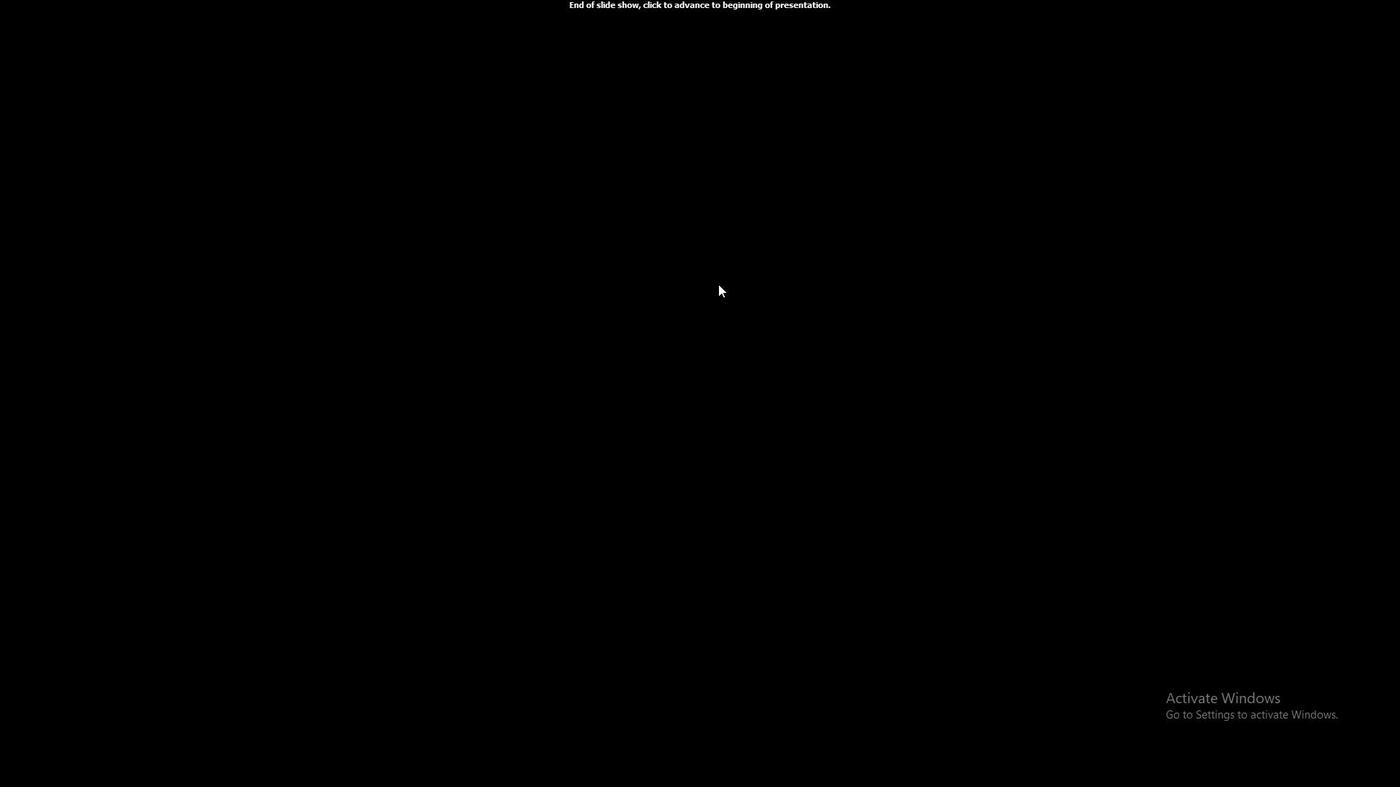 
Action: Mouse scrolled (718, 285) with delta (0, 0)
Screenshot: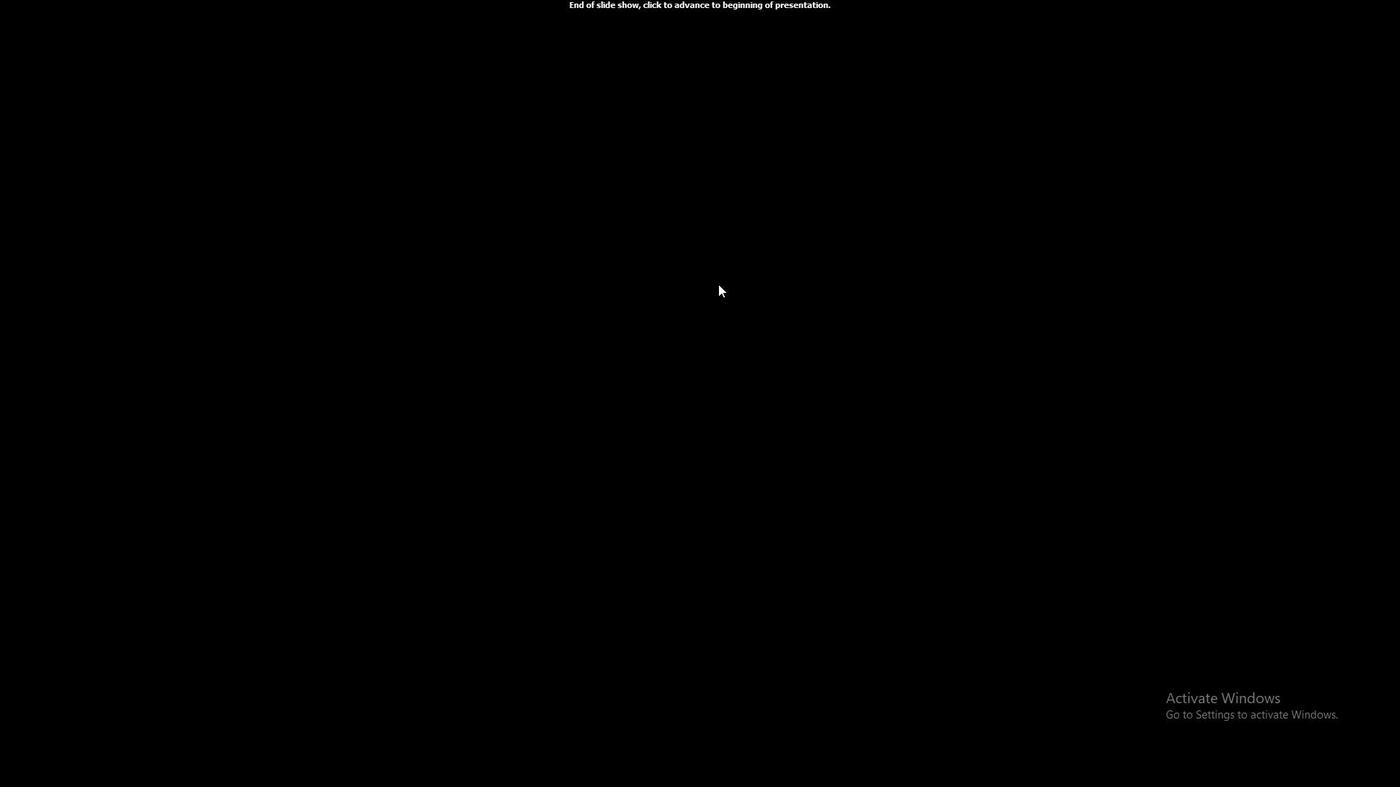 
Action: Mouse scrolled (718, 285) with delta (0, 0)
Screenshot: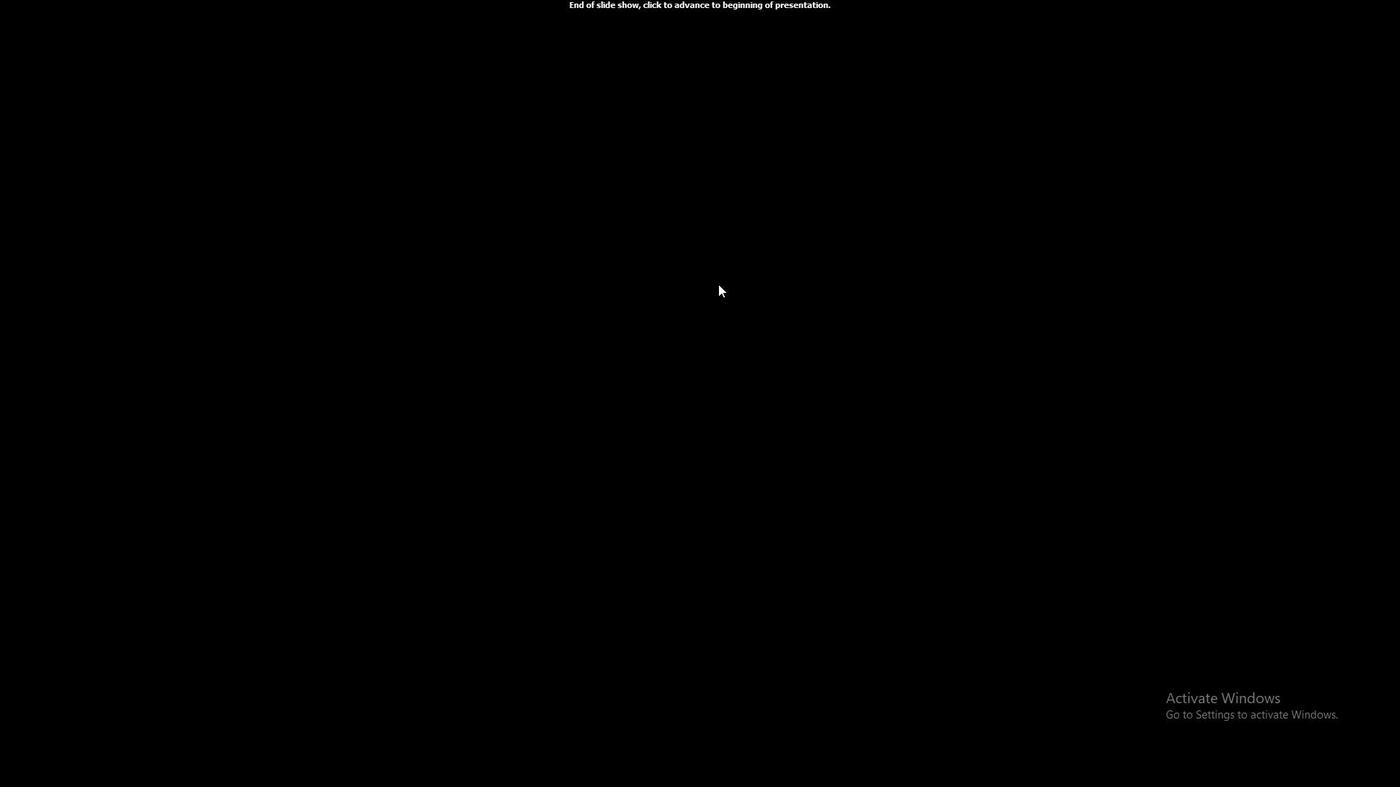 
Action: Mouse scrolled (718, 285) with delta (0, 0)
Screenshot: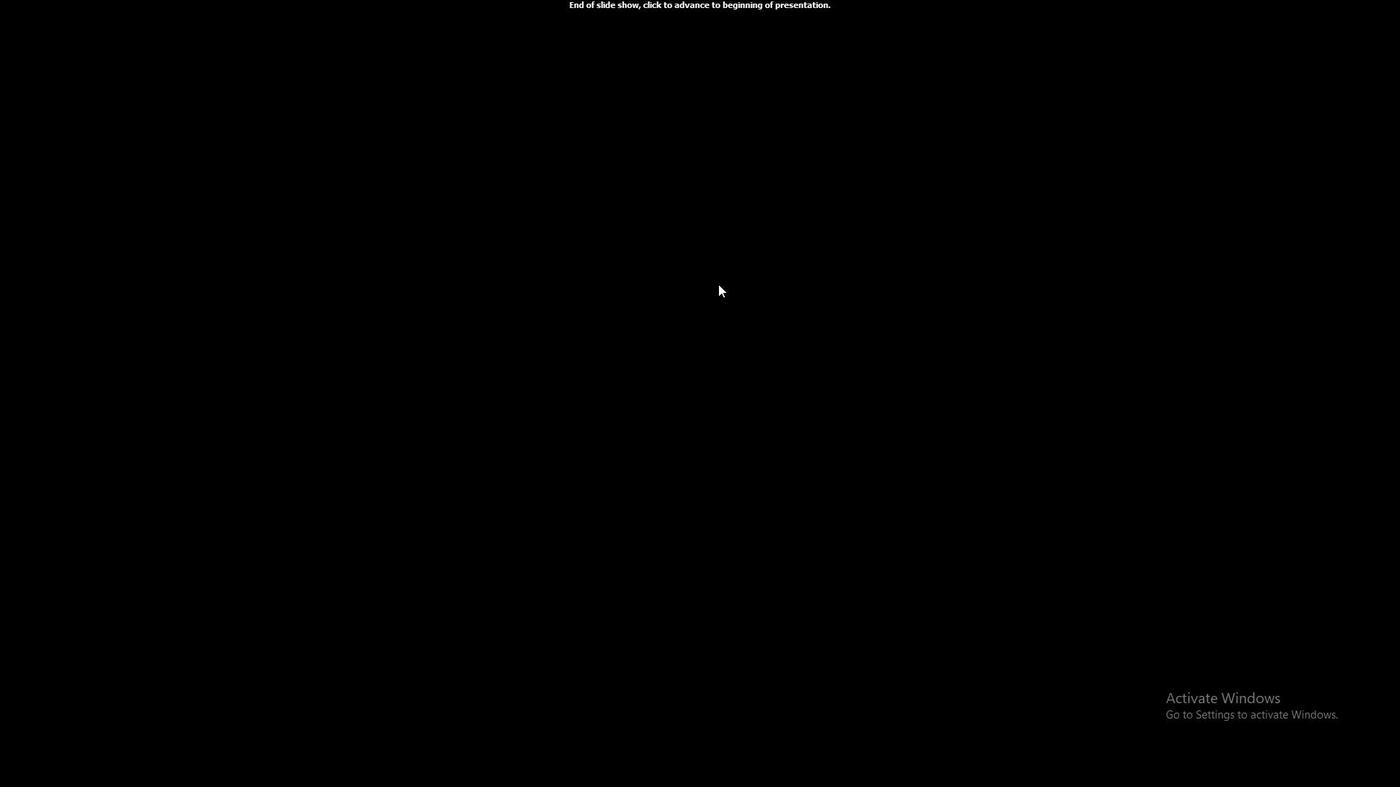 
Action: Mouse pressed left at (718, 284)
Screenshot: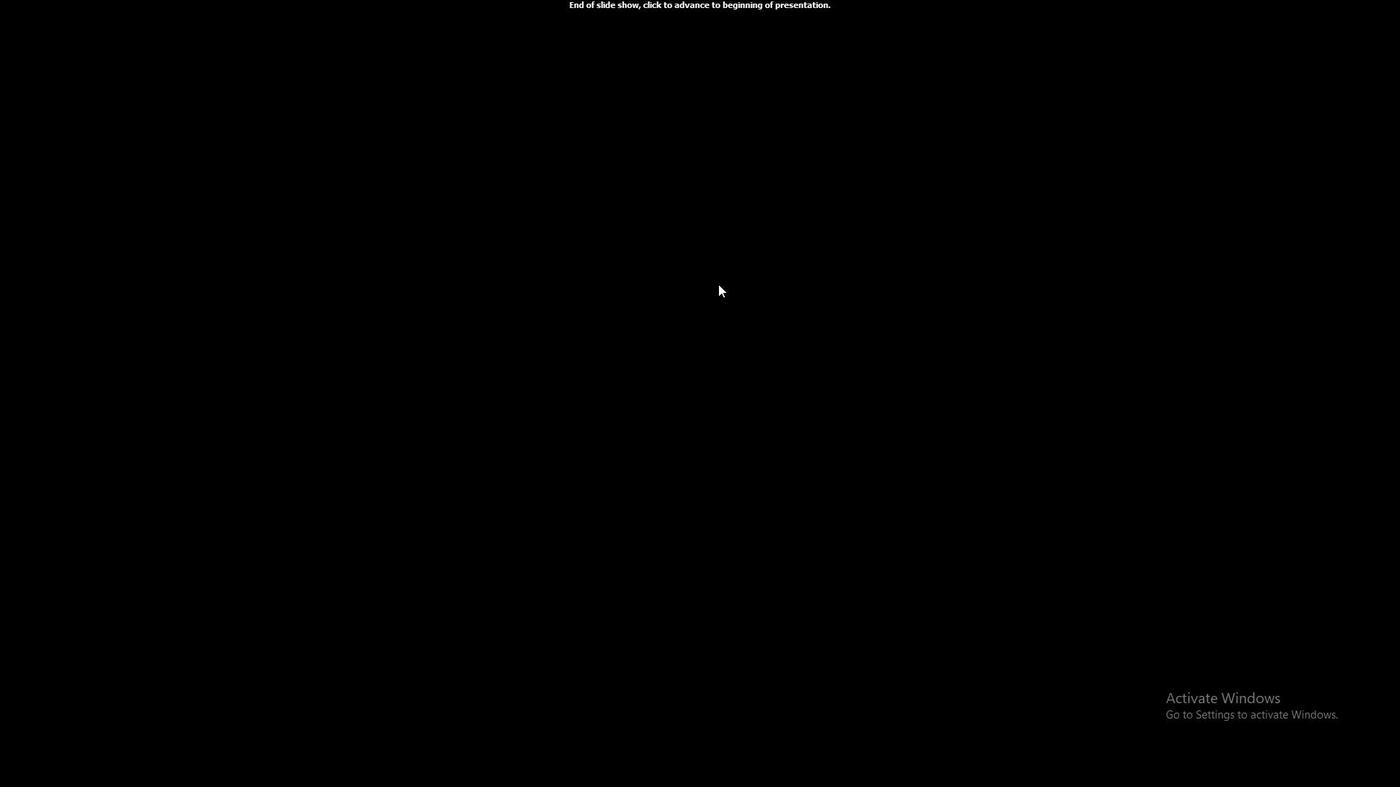 
Action: Mouse pressed left at (718, 284)
Screenshot: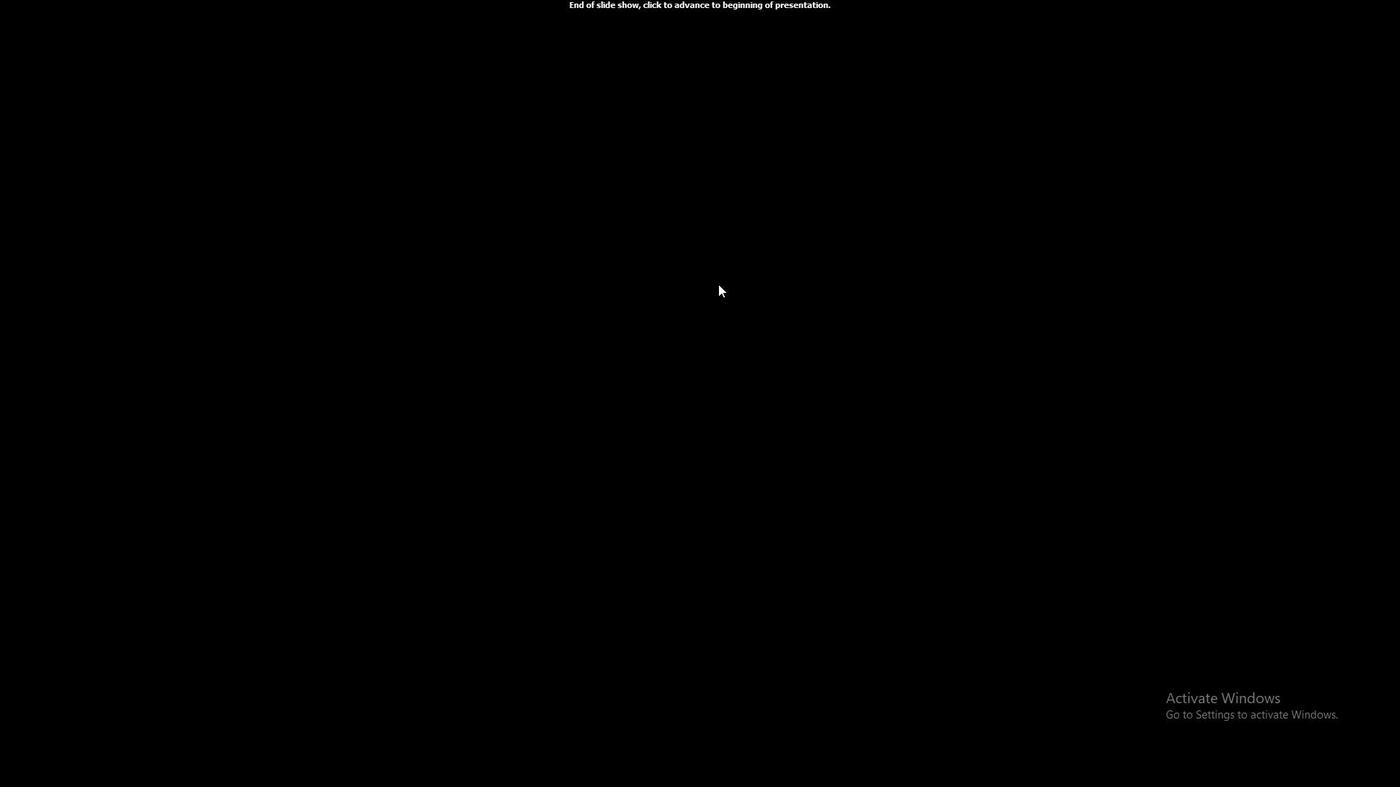 
Action: Key pressed <Key.esc>
Screenshot: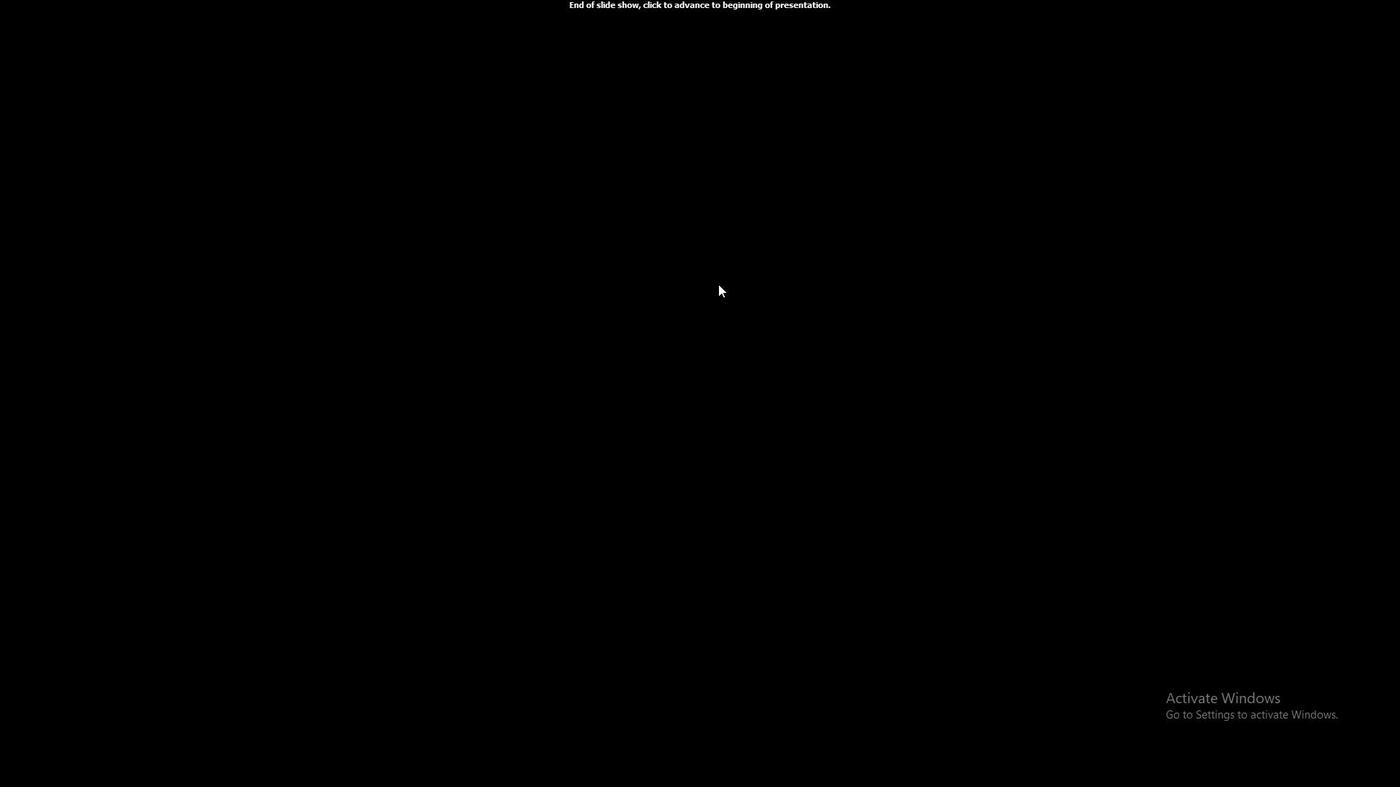 
Action: Mouse moved to (229, 75)
Screenshot: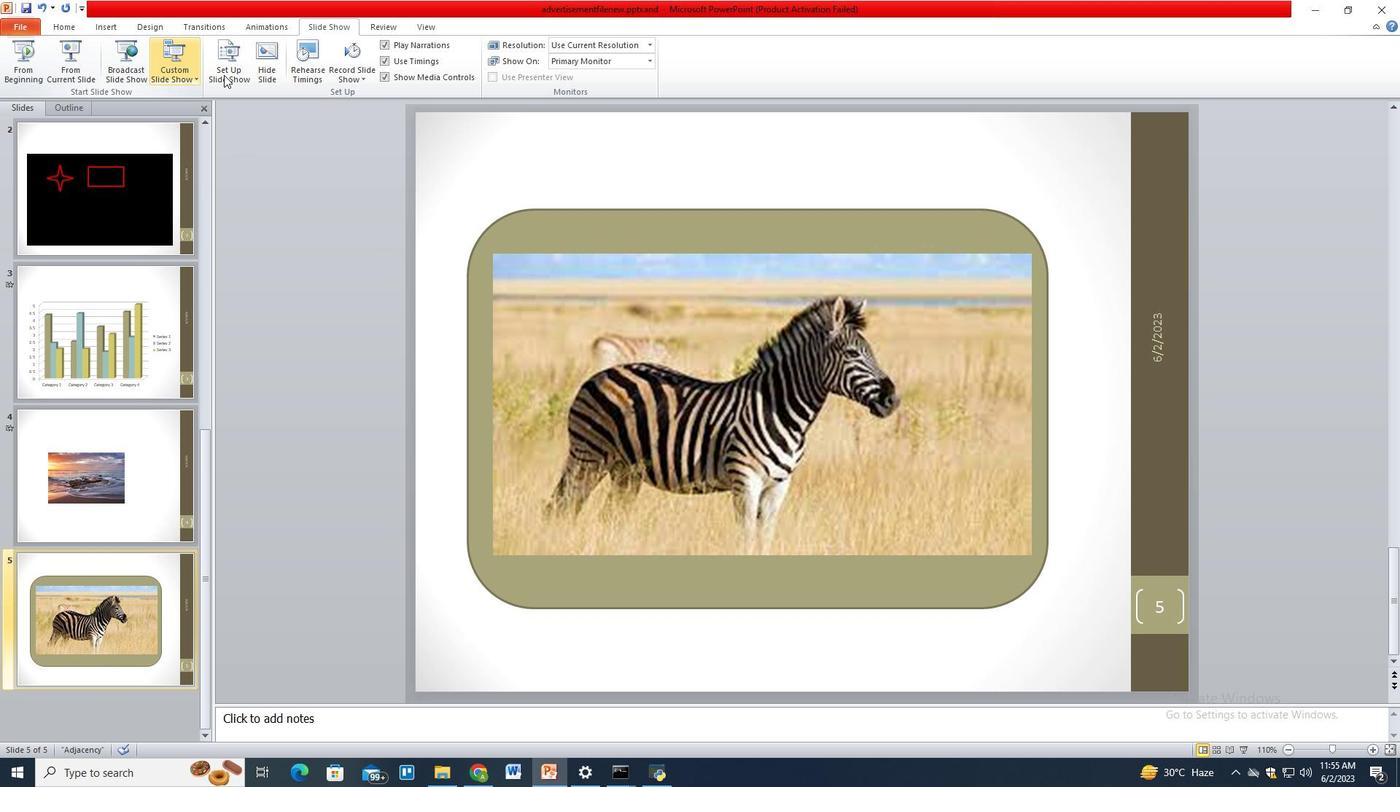 
Action: Mouse pressed left at (229, 75)
Screenshot: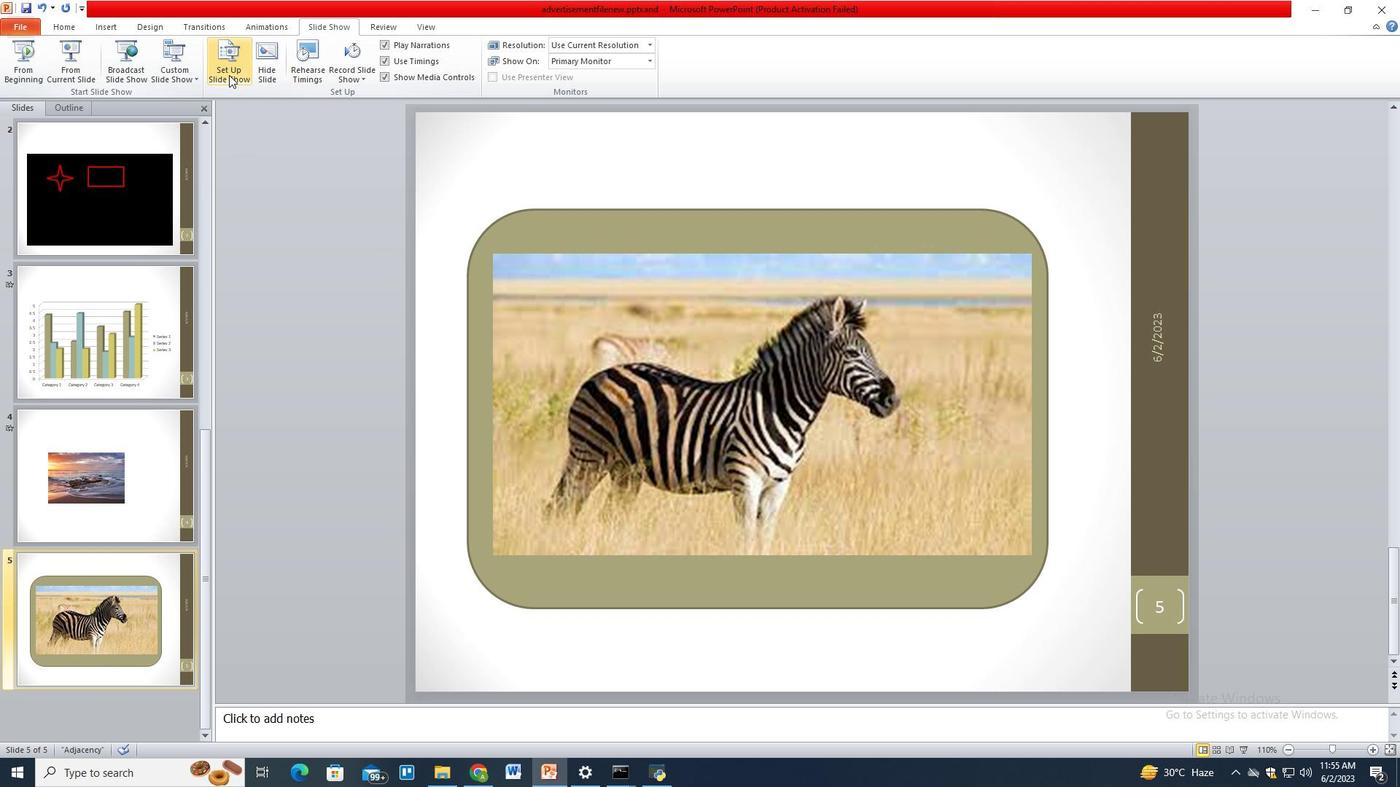 
Action: Mouse moved to (514, 698)
Screenshot: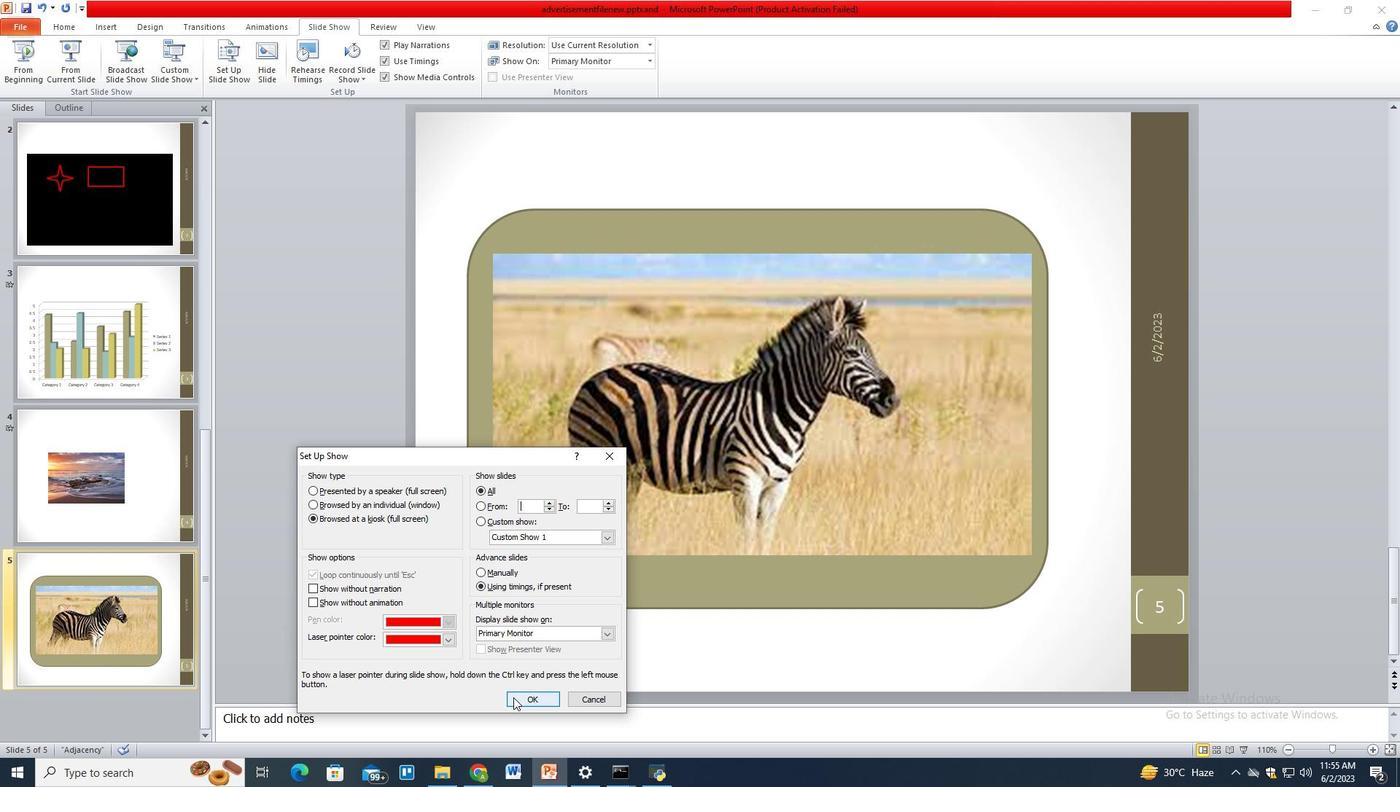 
Action: Mouse pressed left at (514, 698)
Screenshot: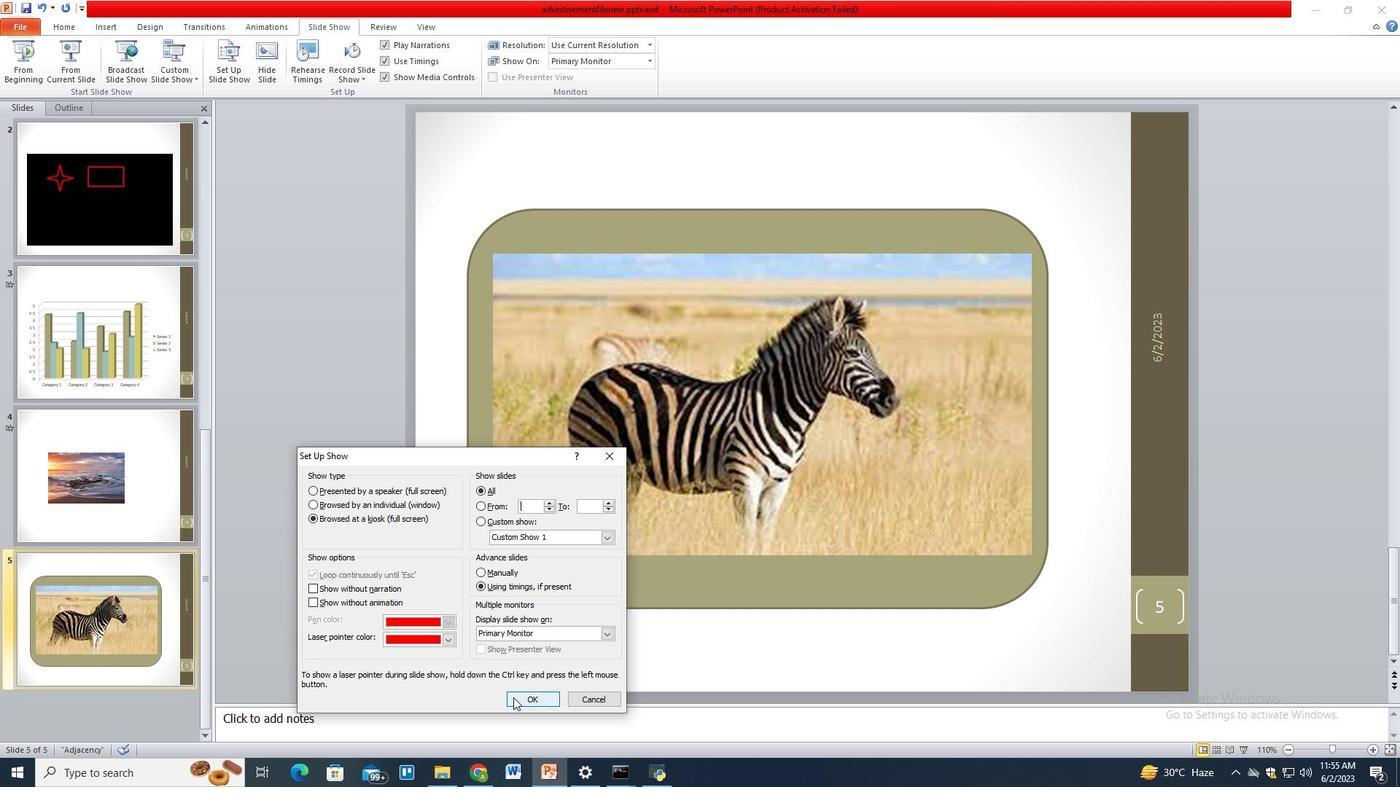 
Action: Mouse moved to (310, 74)
Screenshot: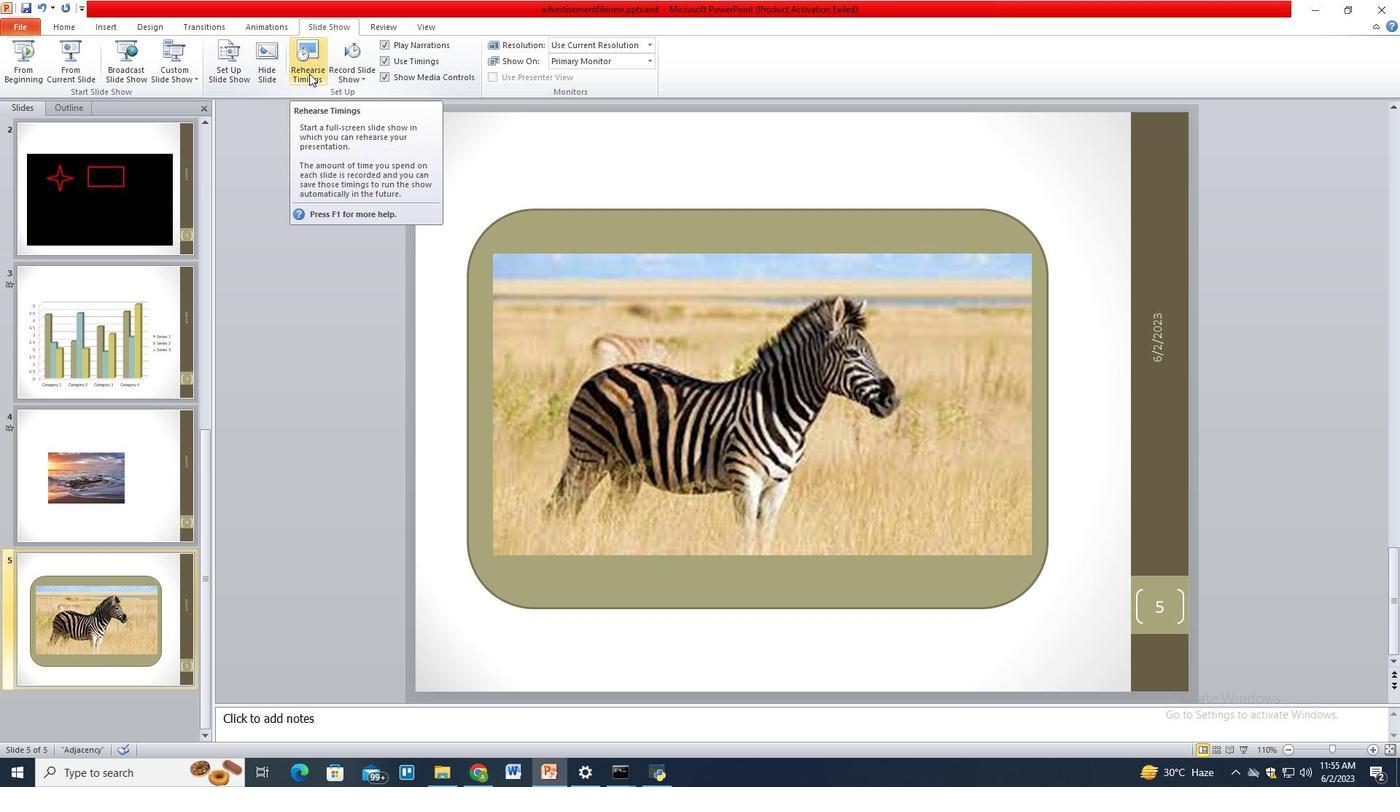
Action: Mouse pressed left at (310, 74)
Screenshot: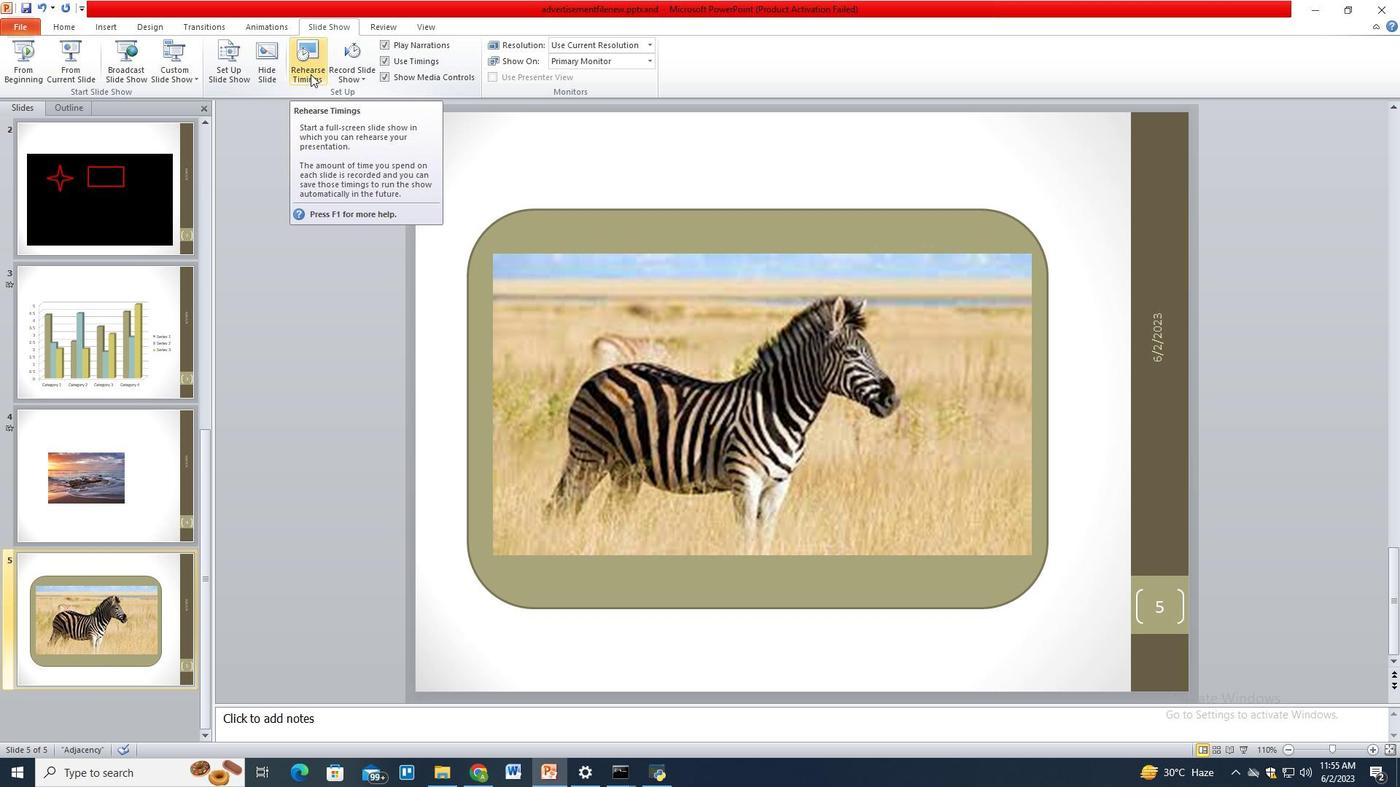 
Action: Mouse moved to (5, 27)
Screenshot: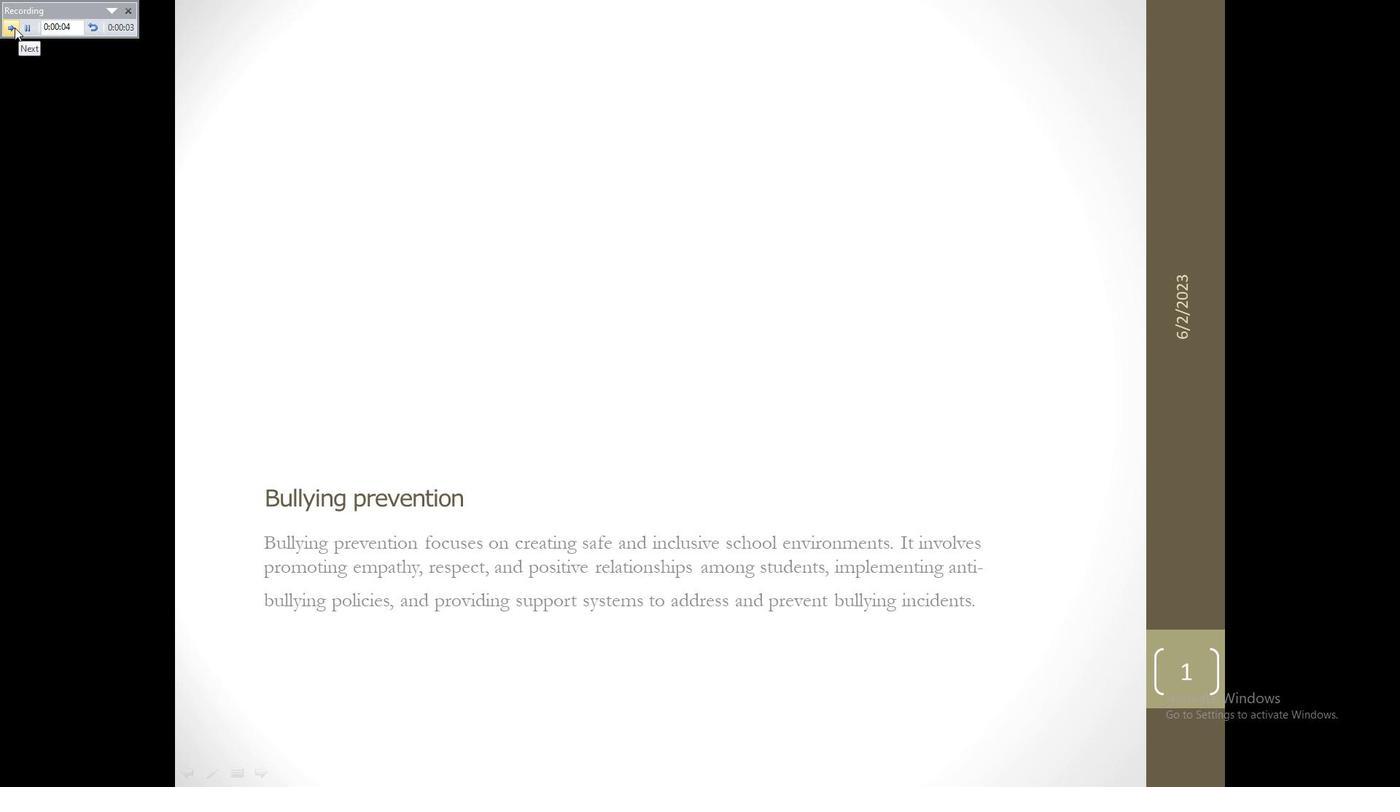 
Action: Mouse pressed left at (5, 27)
Screenshot: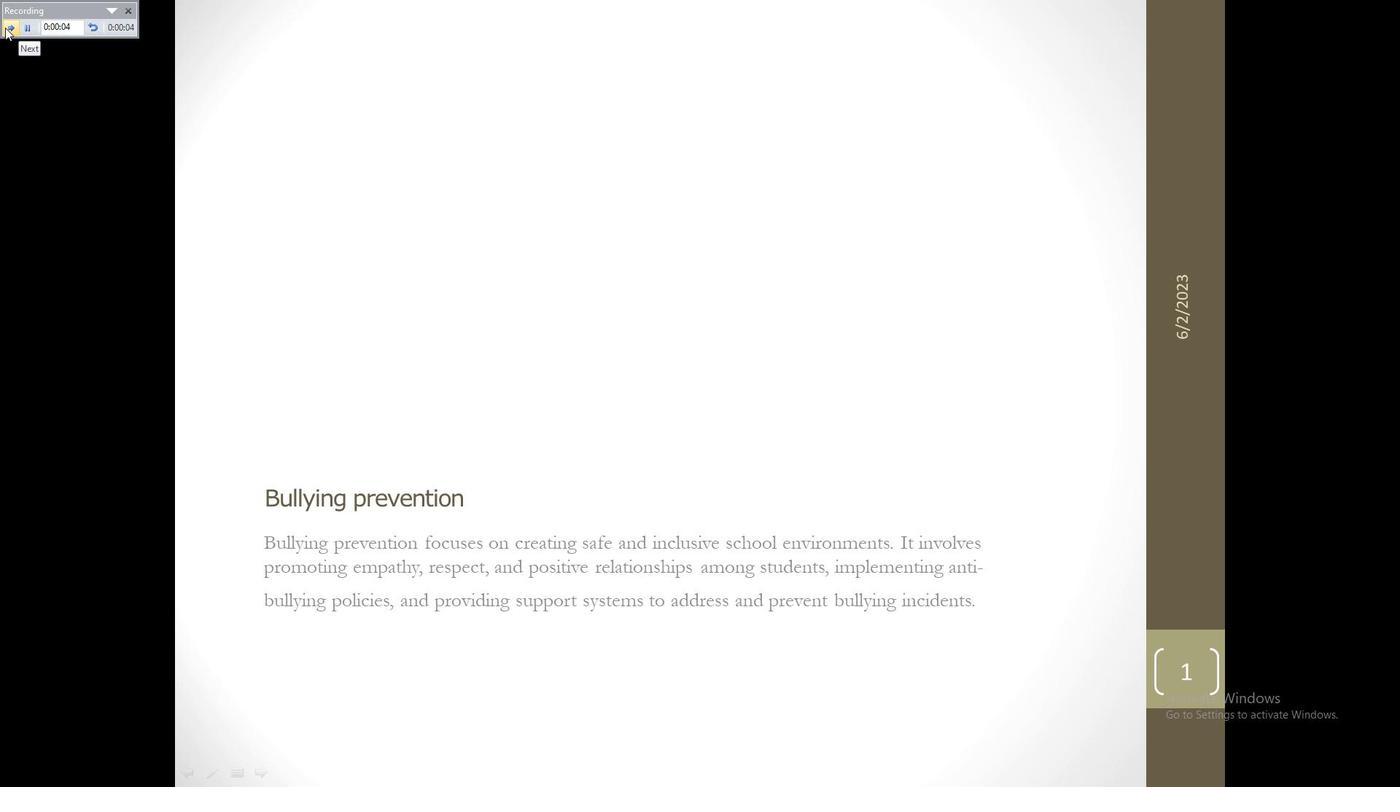 
Action: Mouse moved to (72, 24)
Screenshot: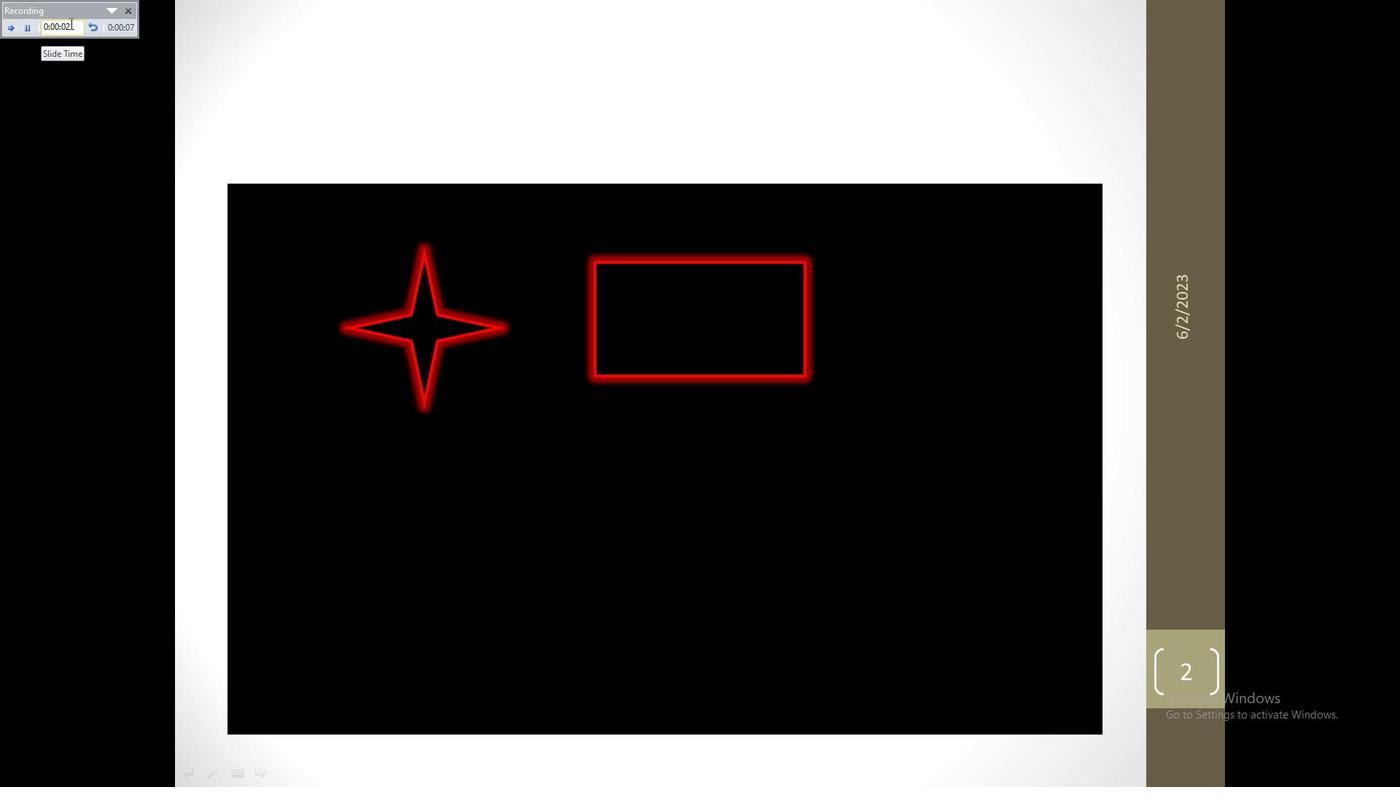 
Action: Mouse pressed left at (72, 24)
Screenshot: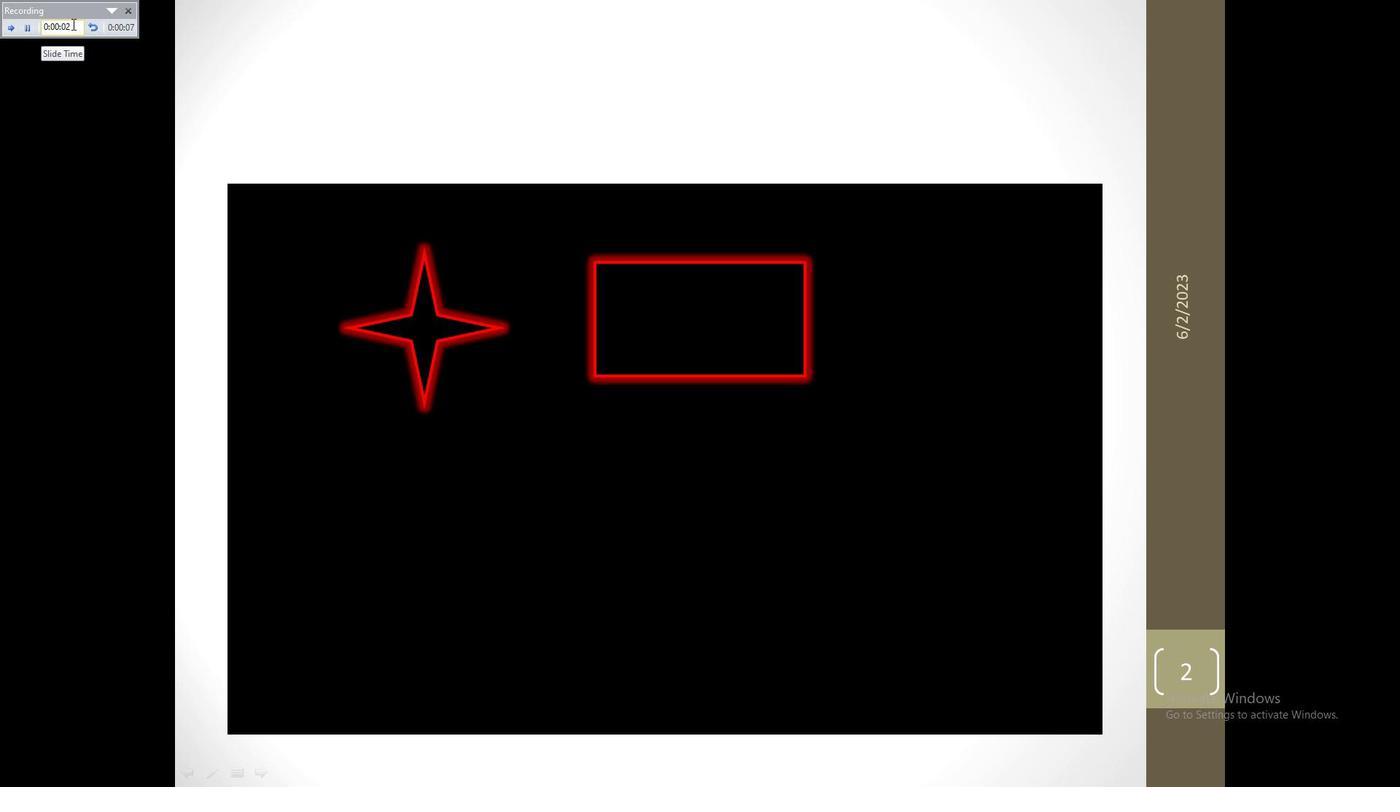 
Action: Key pressed 2.3148148148<Key.enter>
Screenshot: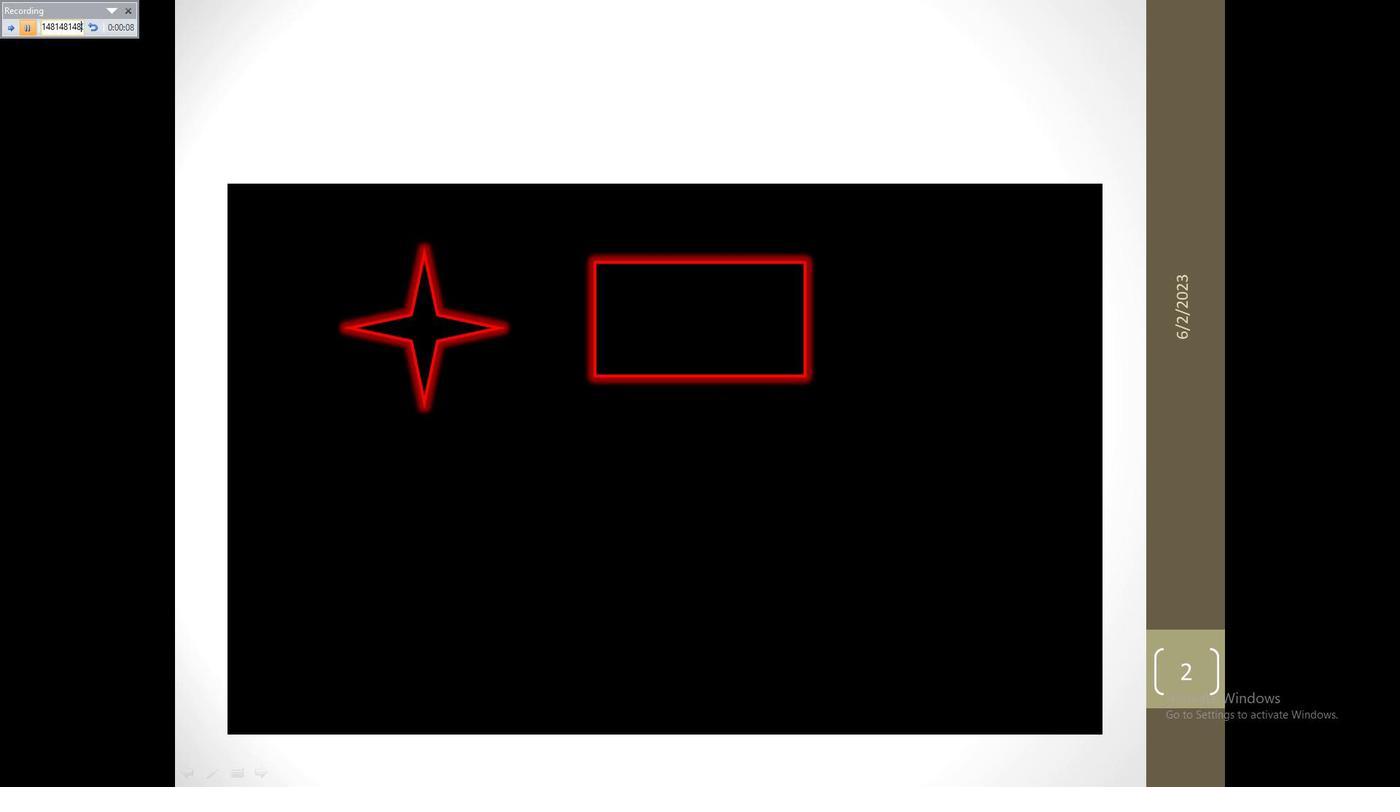 
Action: Mouse moved to (436, 246)
Screenshot: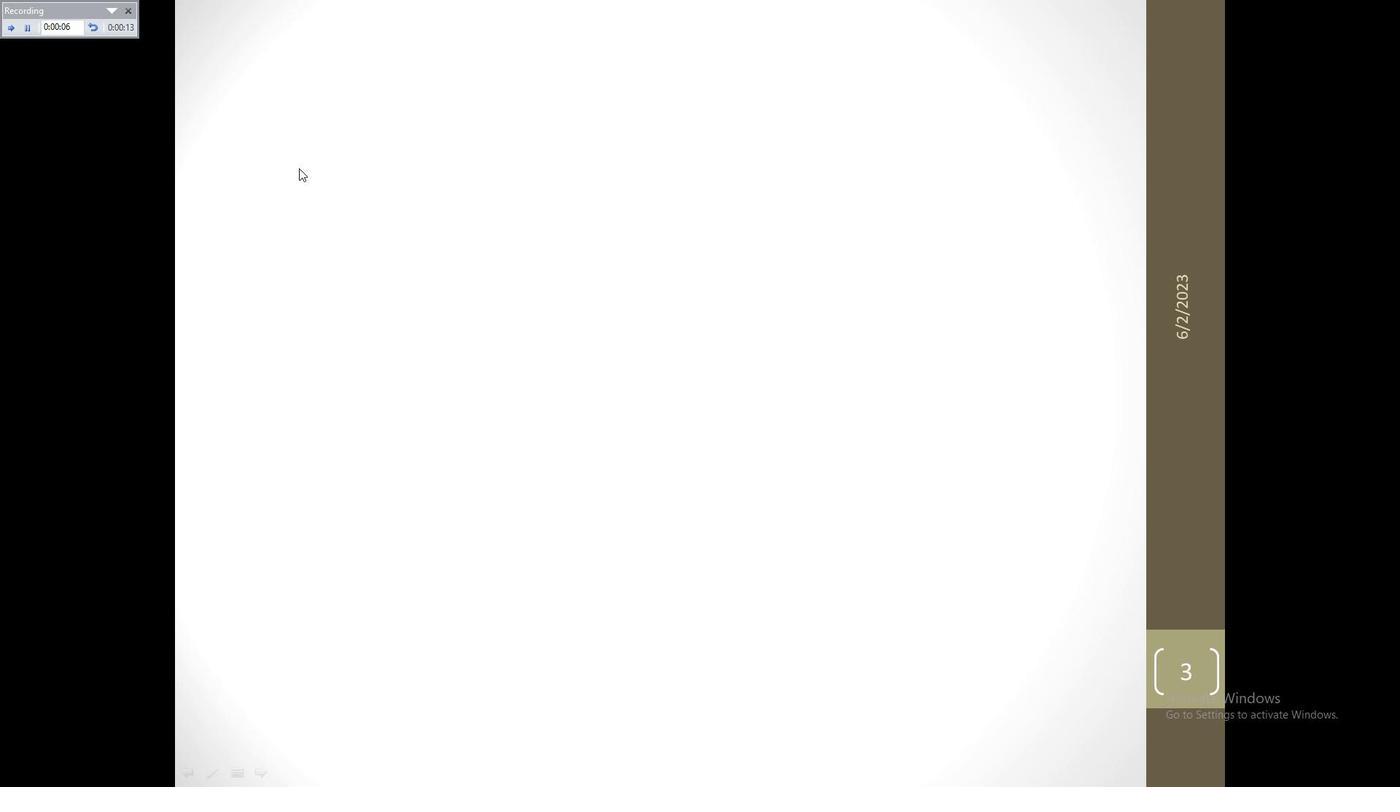 
Action: Mouse pressed left at (436, 246)
Screenshot: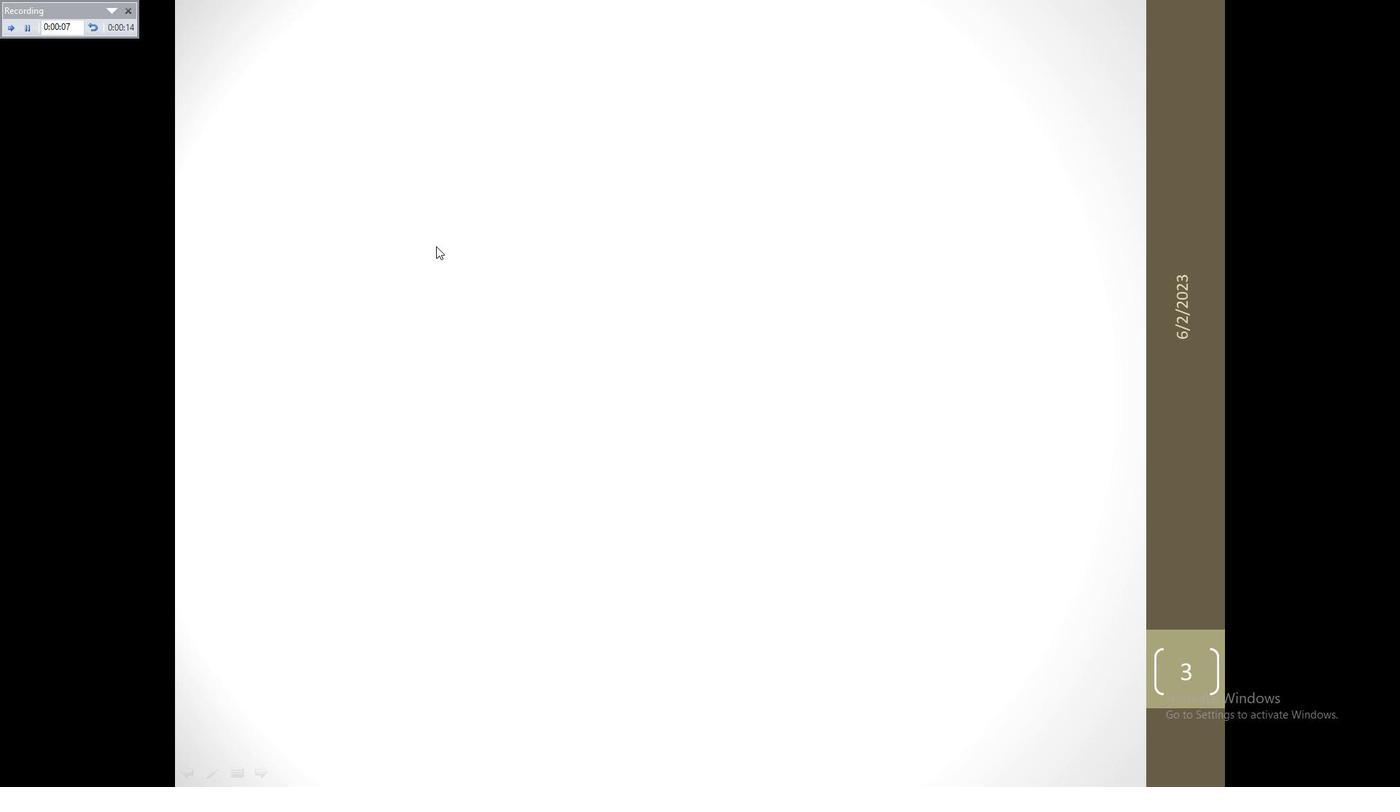 
Action: Mouse scrolled (436, 245) with delta (0, 0)
Screenshot: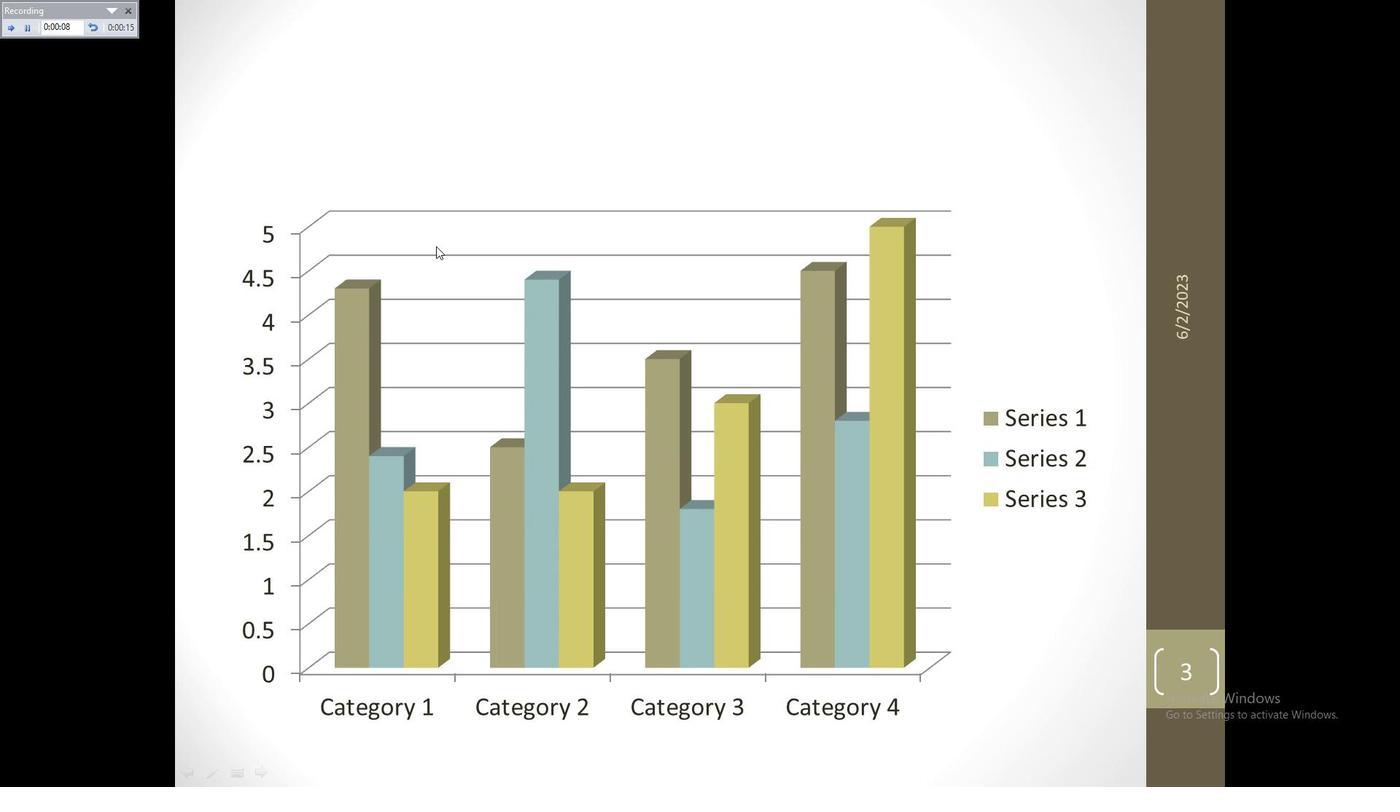 
Action: Mouse scrolled (436, 245) with delta (0, 0)
Screenshot: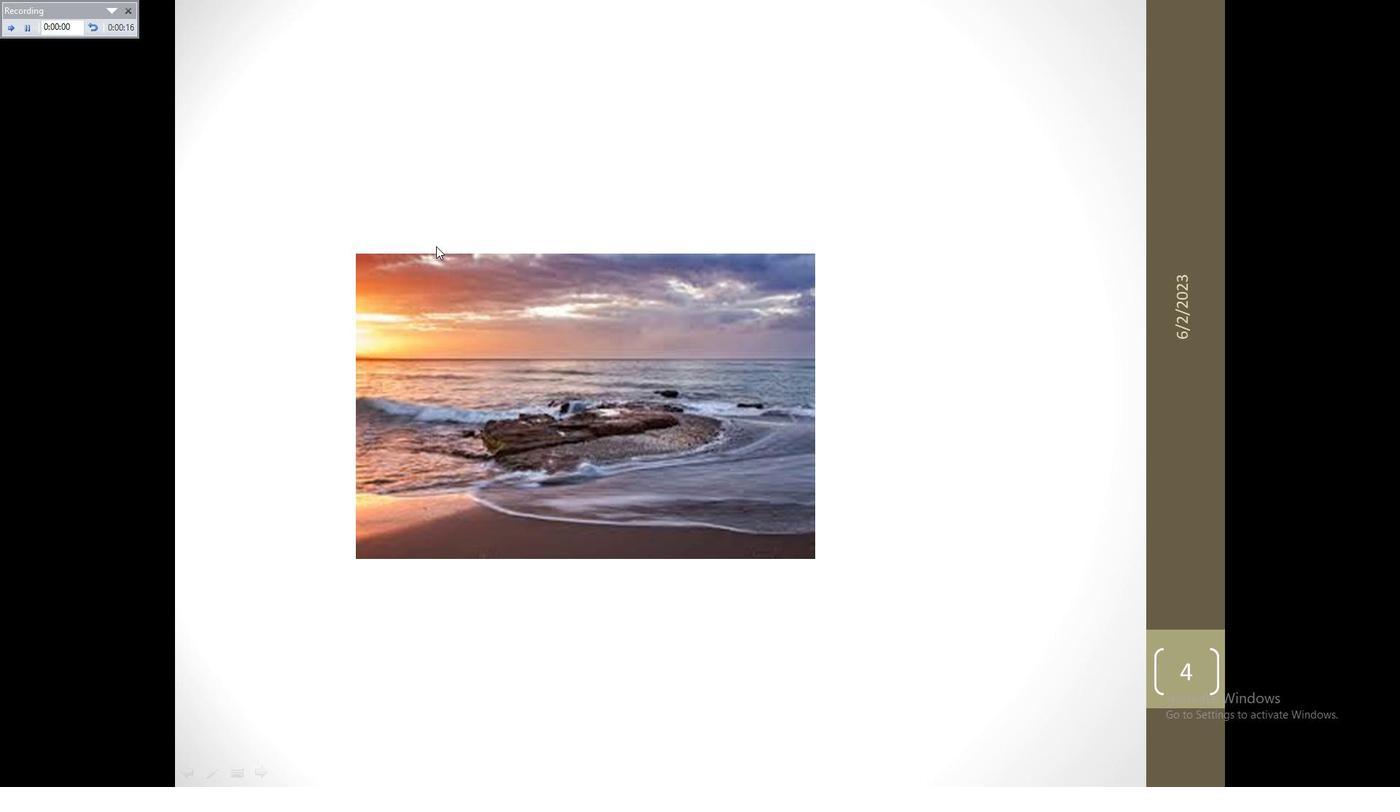 
Action: Mouse scrolled (436, 245) with delta (0, 0)
Screenshot: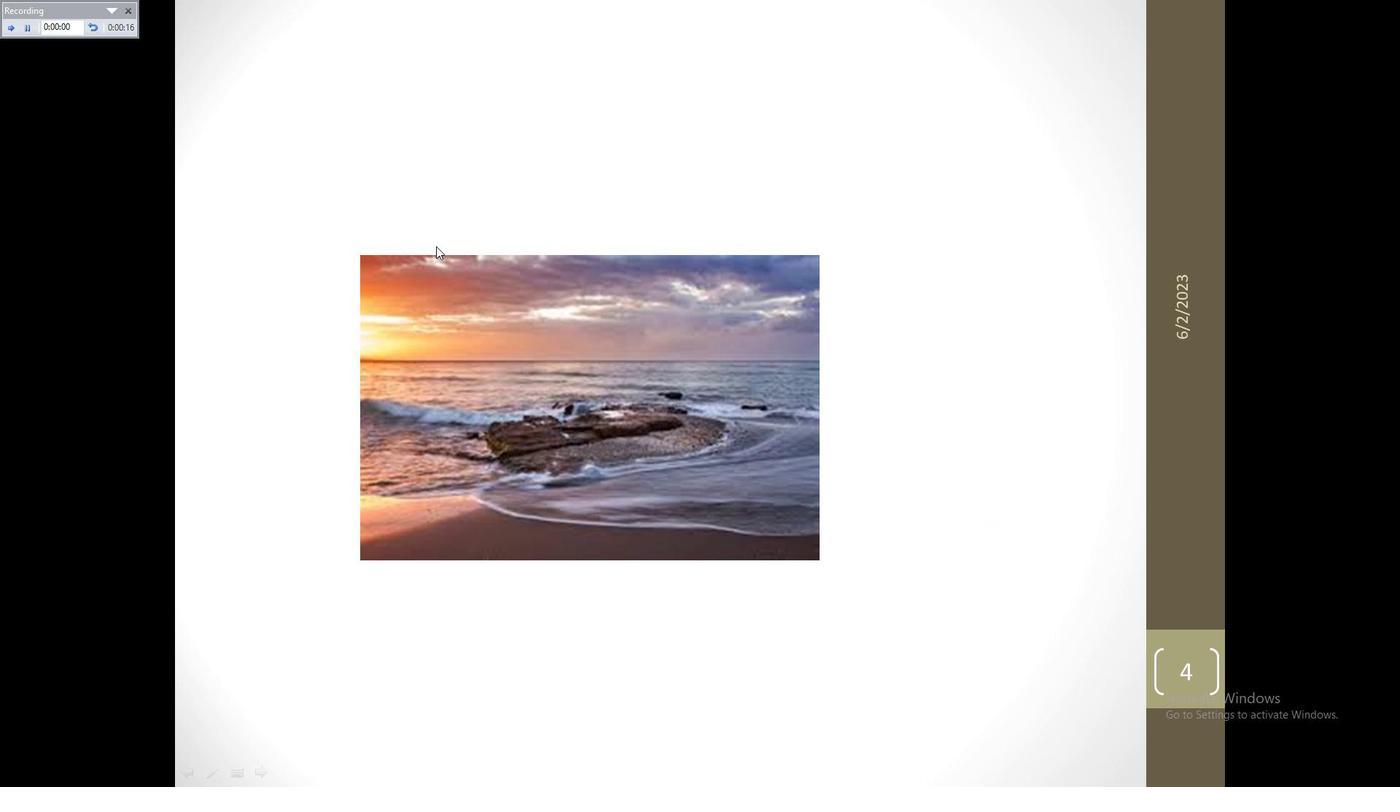 
Action: Mouse scrolled (436, 245) with delta (0, 0)
Screenshot: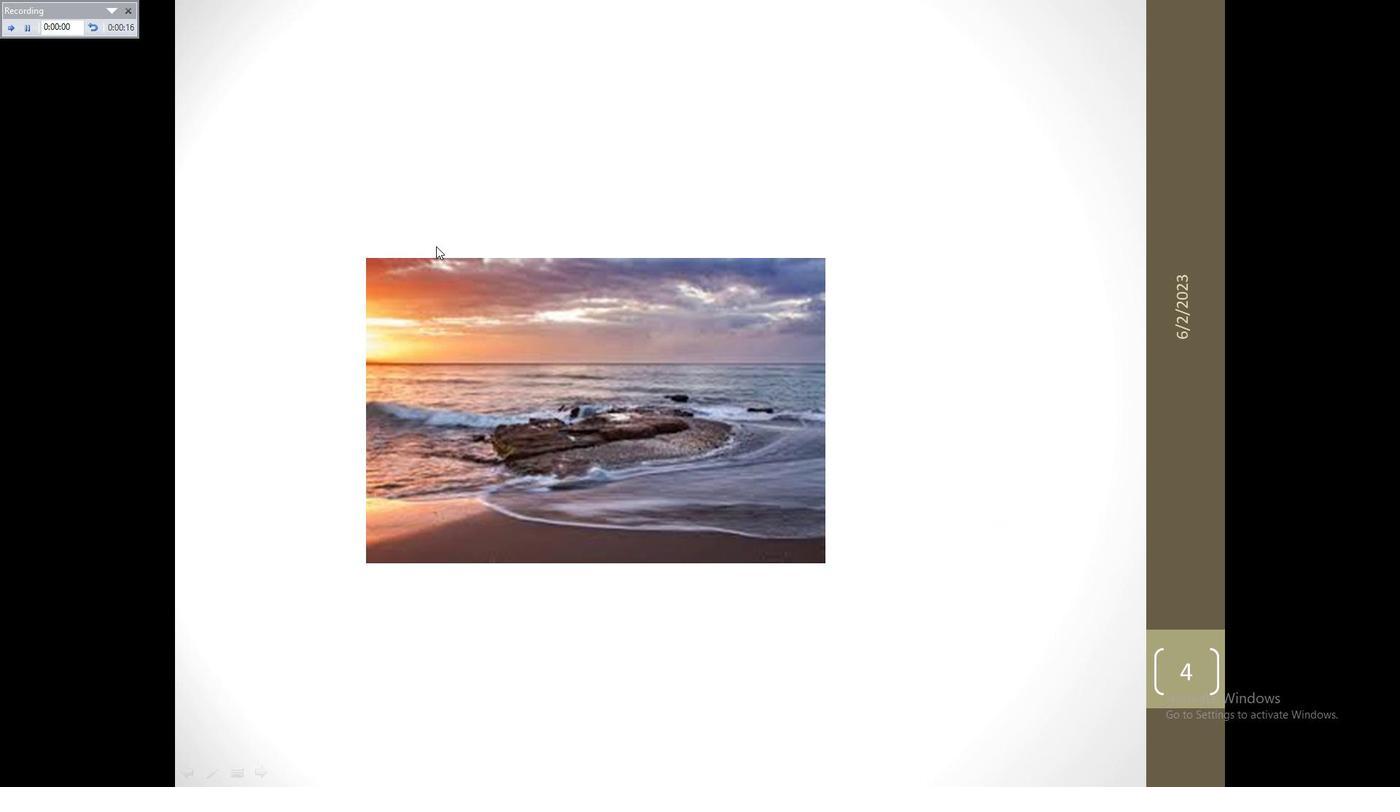 
Action: Mouse scrolled (436, 245) with delta (0, 0)
Screenshot: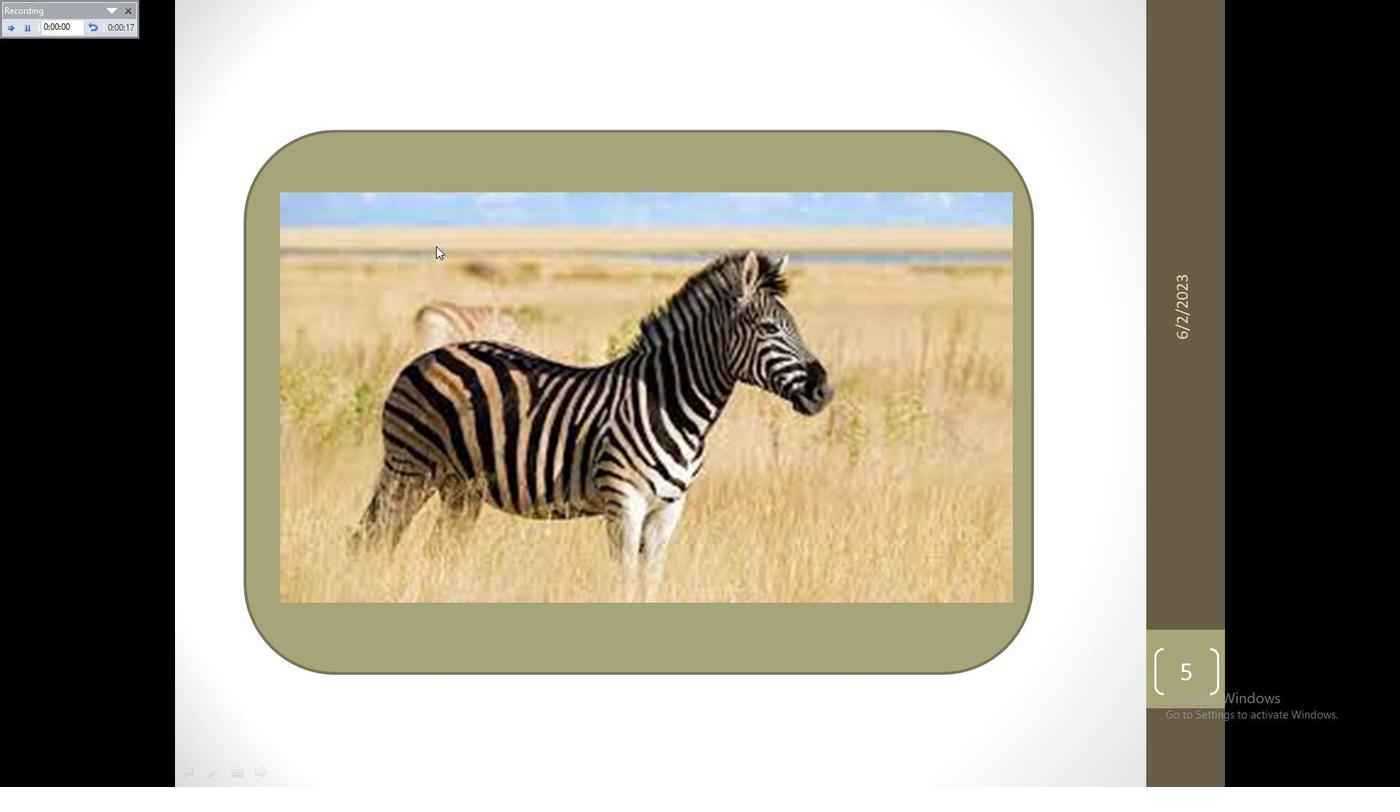 
